 Task: Find connections with filter location Soltau with filter topic #culturewith filter profile language English with filter current company Iris Software Inc. with filter school Doon Business School with filter industry Personal Care Product Manufacturing with filter service category Program Management with filter keywords title Community Volunteer Jobs
Action: Mouse moved to (248, 332)
Screenshot: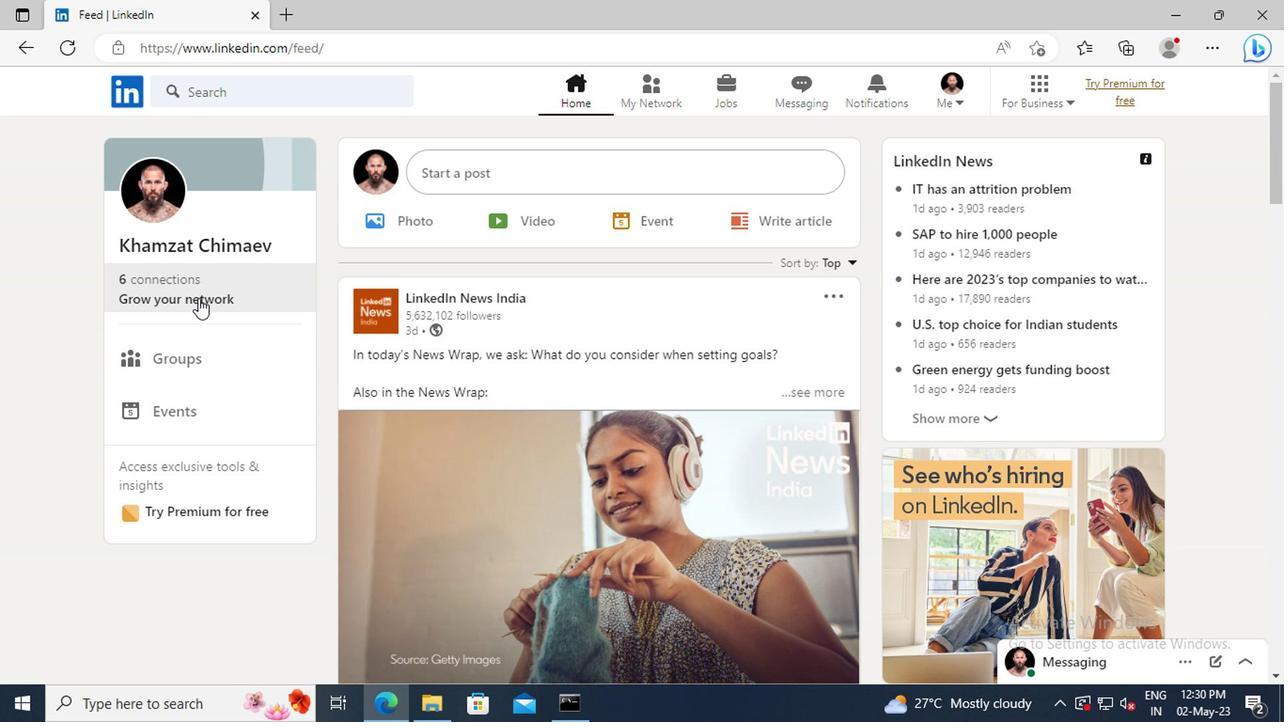 
Action: Mouse pressed left at (248, 332)
Screenshot: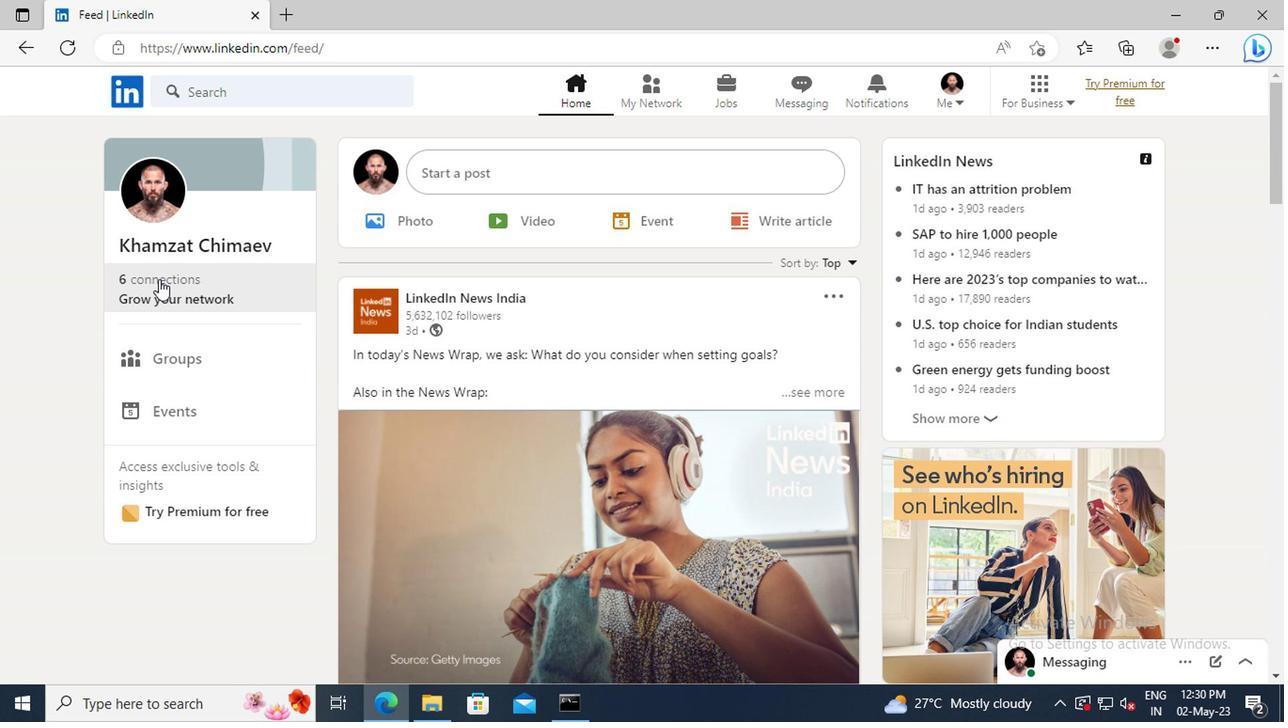
Action: Mouse moved to (270, 274)
Screenshot: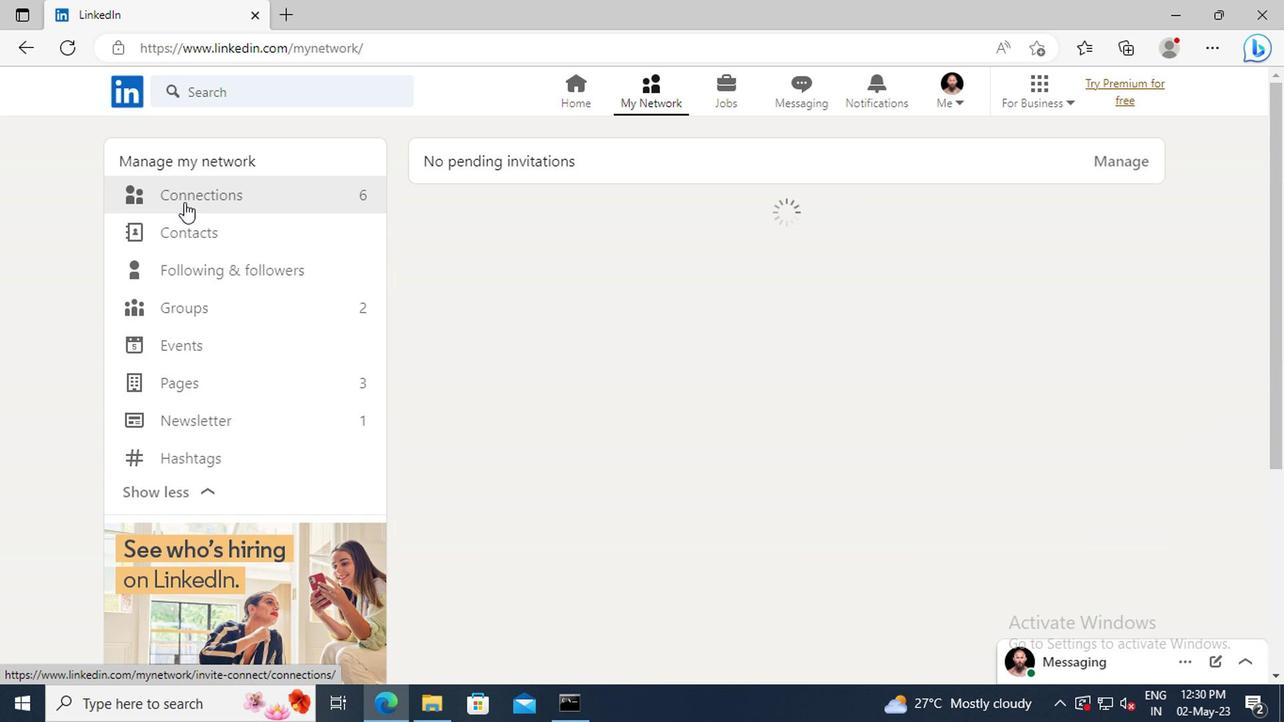 
Action: Mouse pressed left at (270, 274)
Screenshot: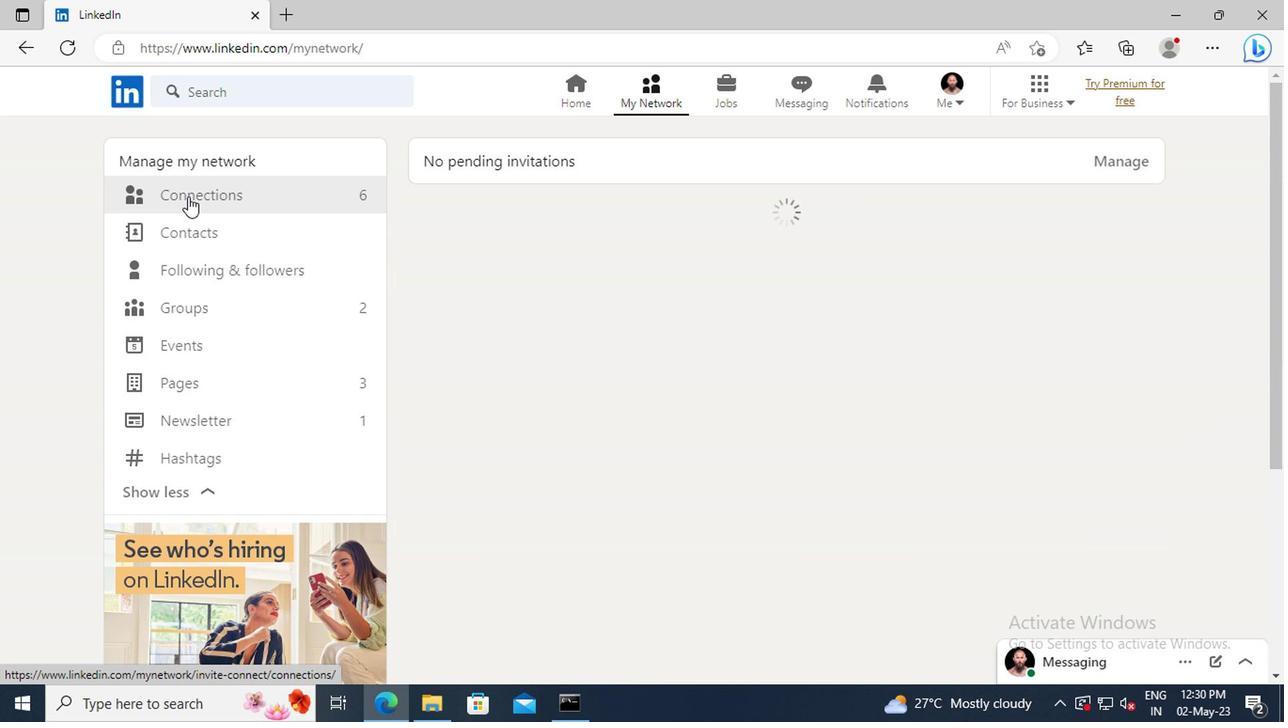 
Action: Mouse moved to (678, 280)
Screenshot: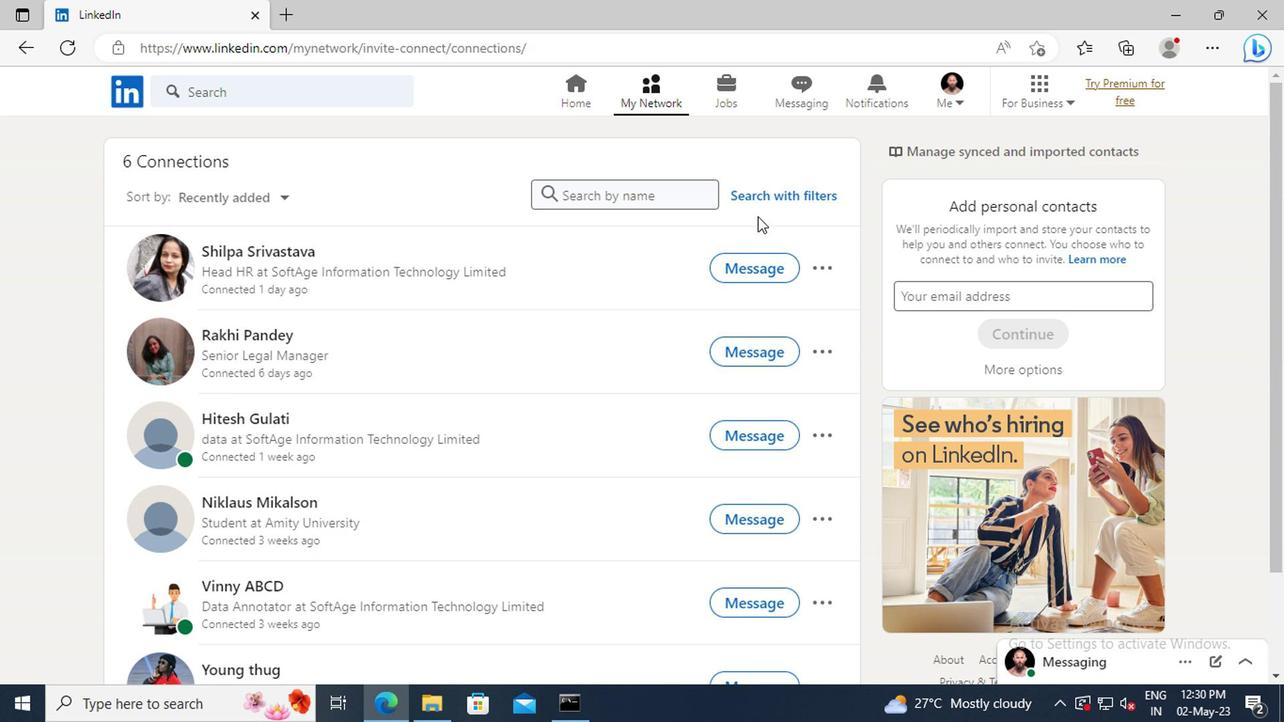 
Action: Mouse pressed left at (678, 280)
Screenshot: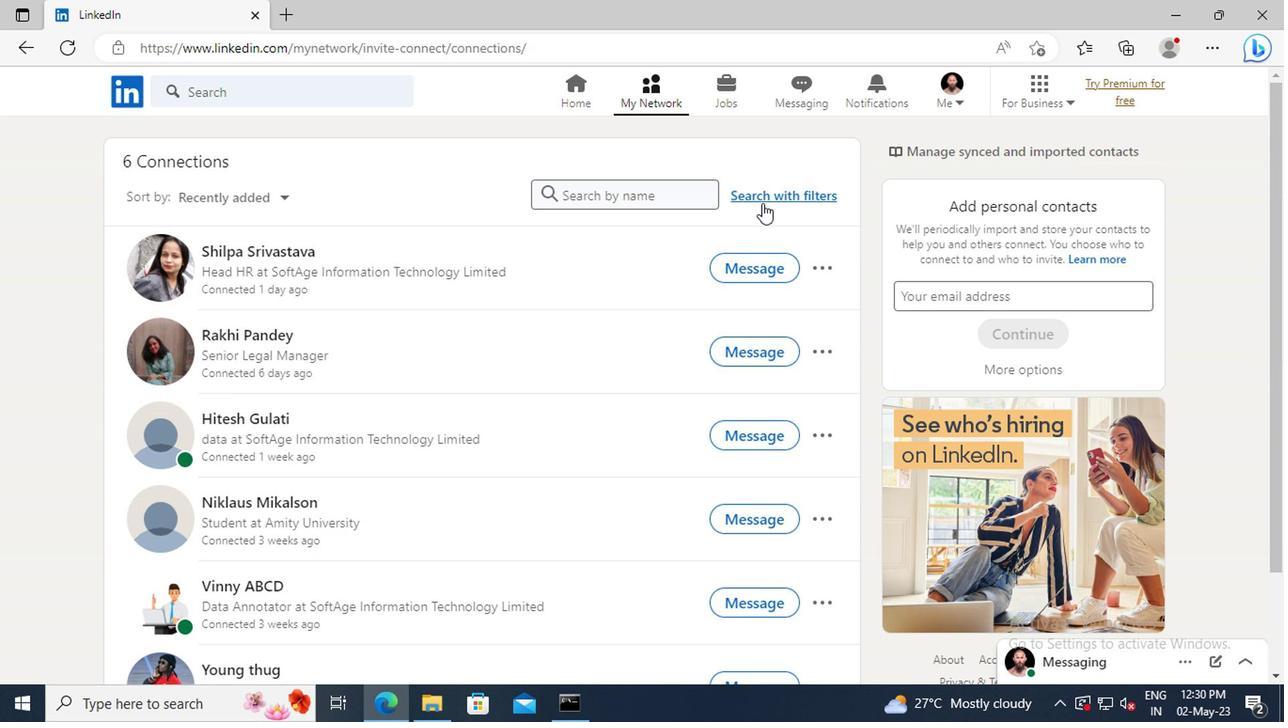 
Action: Mouse moved to (645, 240)
Screenshot: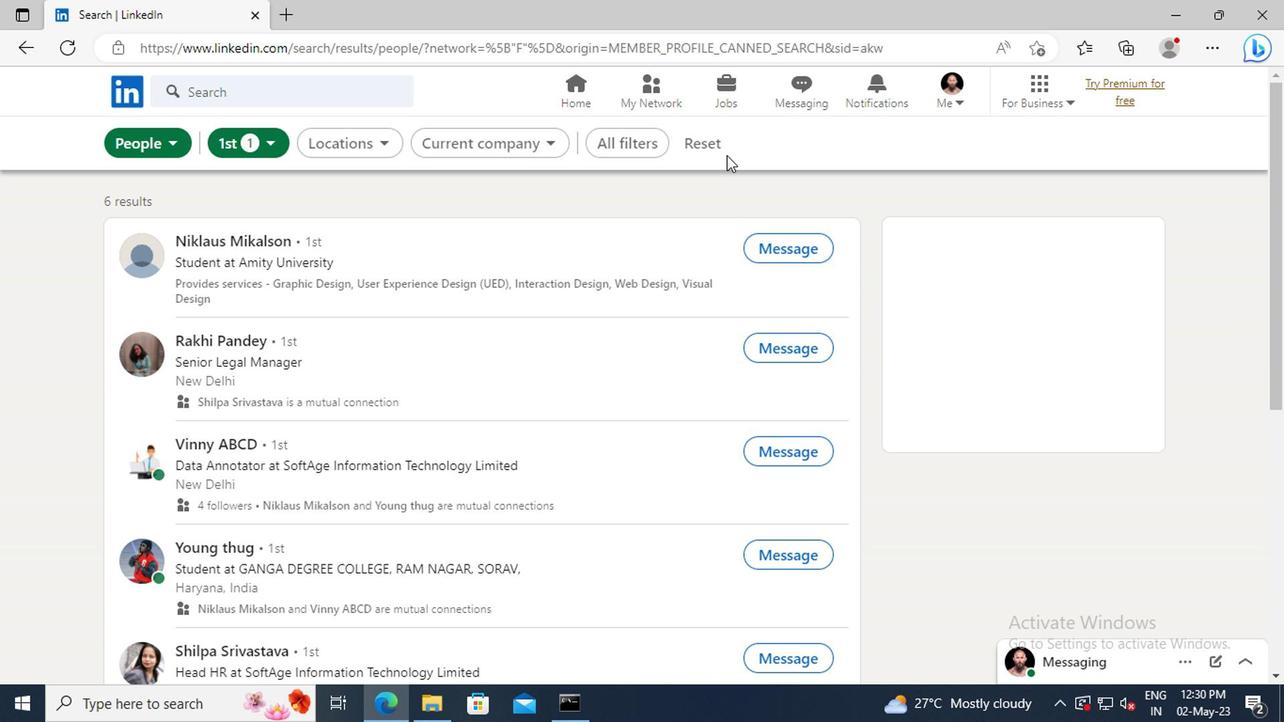 
Action: Mouse pressed left at (645, 240)
Screenshot: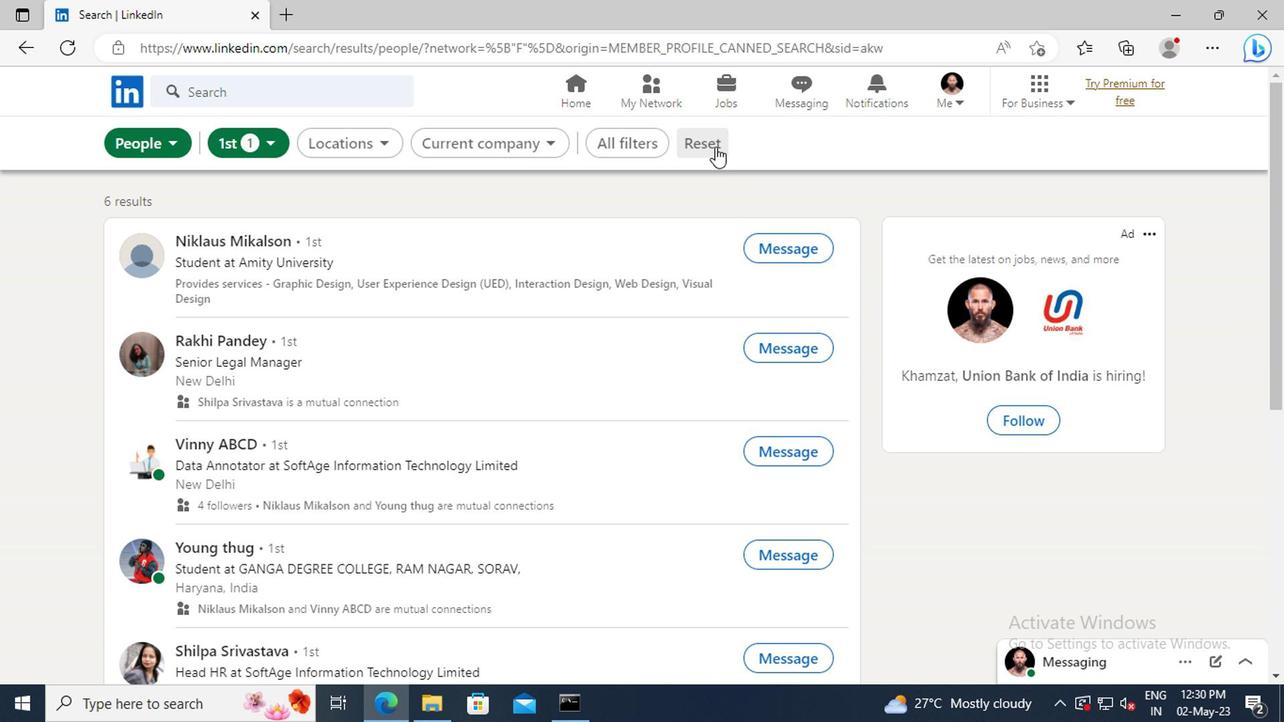 
Action: Mouse moved to (623, 238)
Screenshot: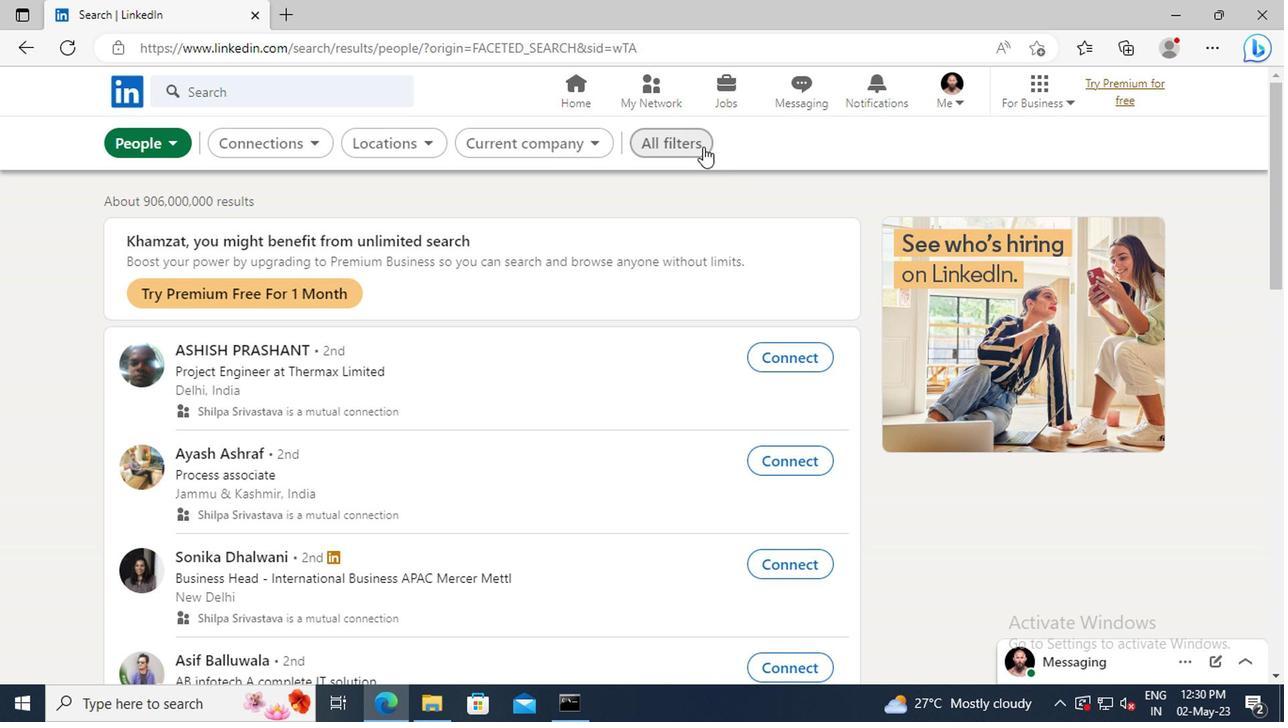 
Action: Mouse pressed left at (623, 238)
Screenshot: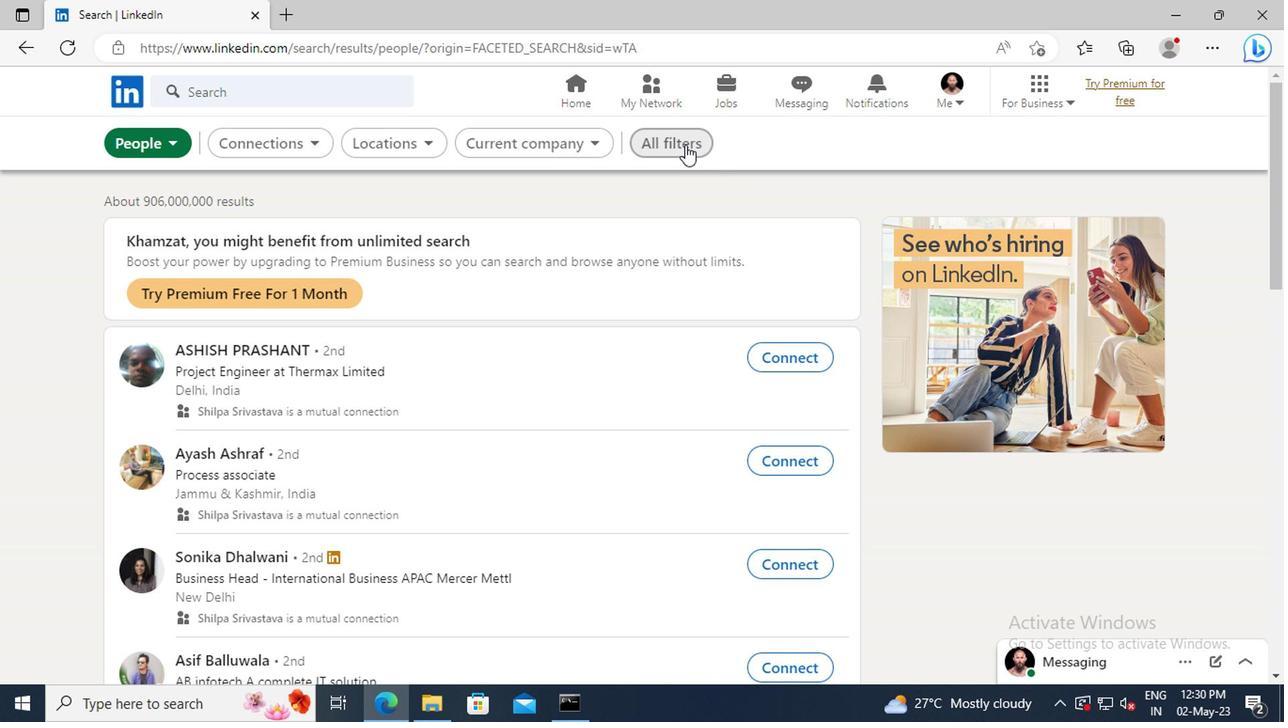 
Action: Mouse moved to (836, 373)
Screenshot: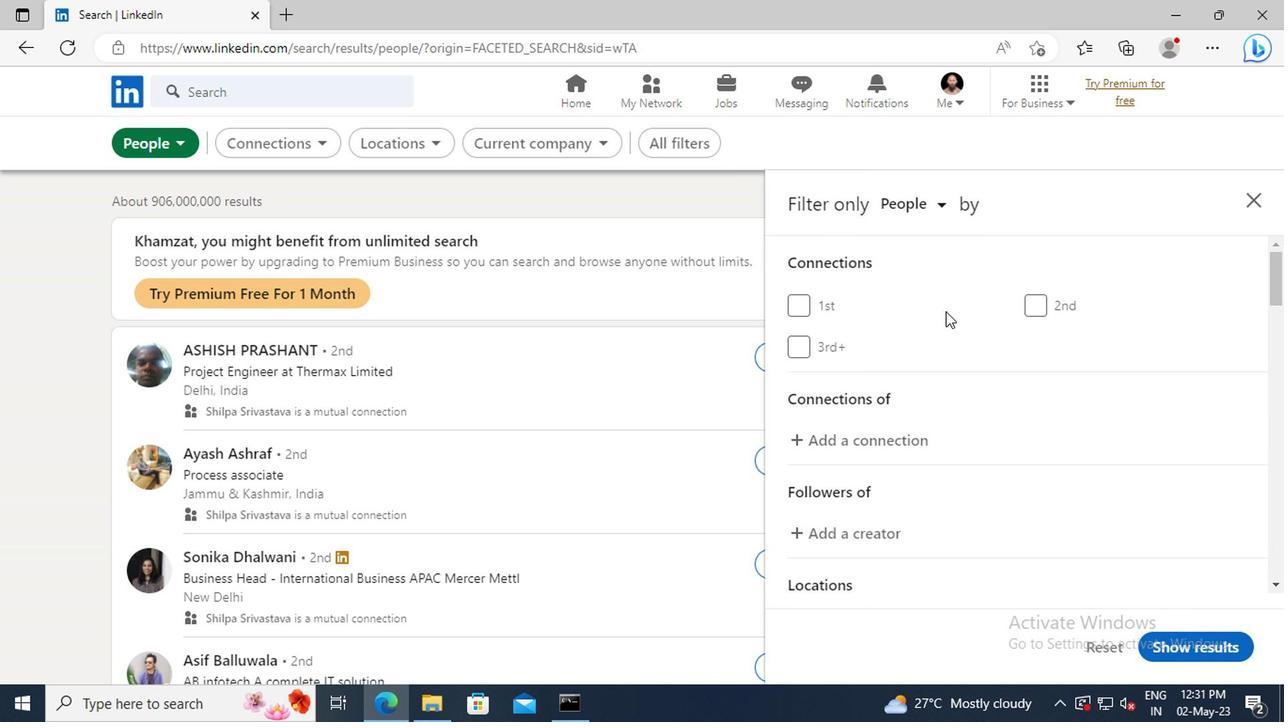 
Action: Mouse scrolled (836, 372) with delta (0, 0)
Screenshot: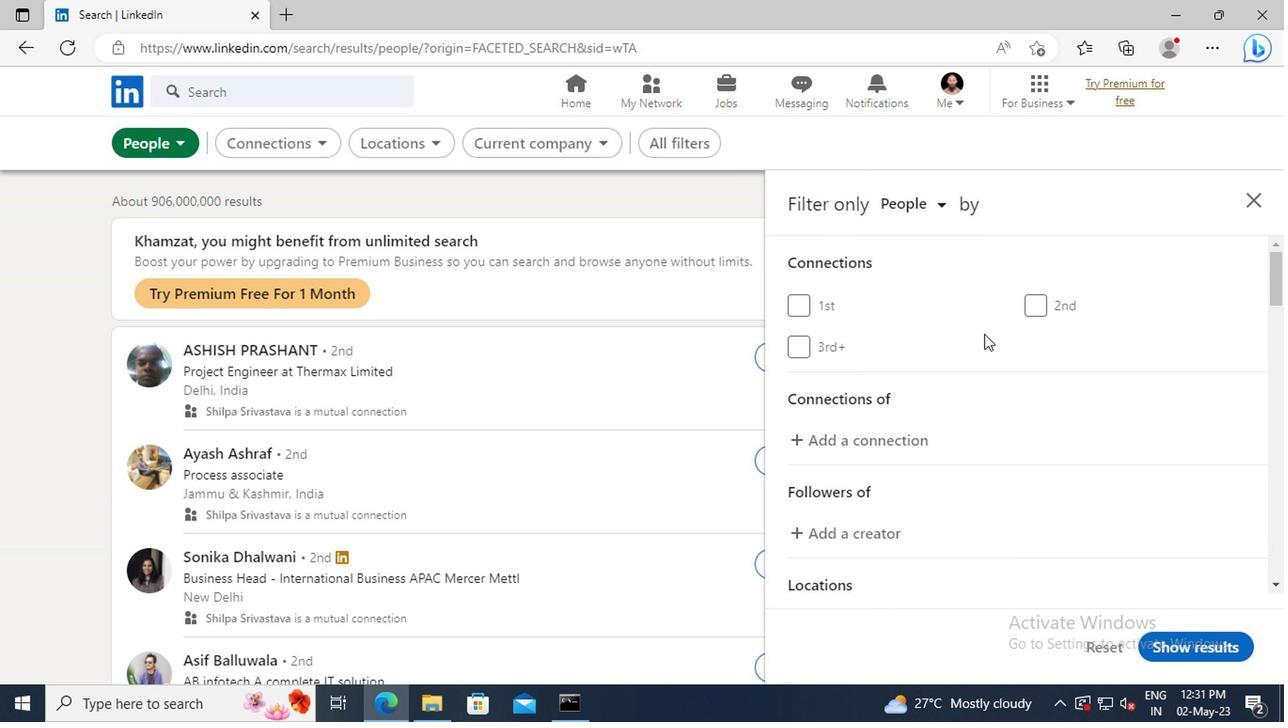 
Action: Mouse scrolled (836, 372) with delta (0, 0)
Screenshot: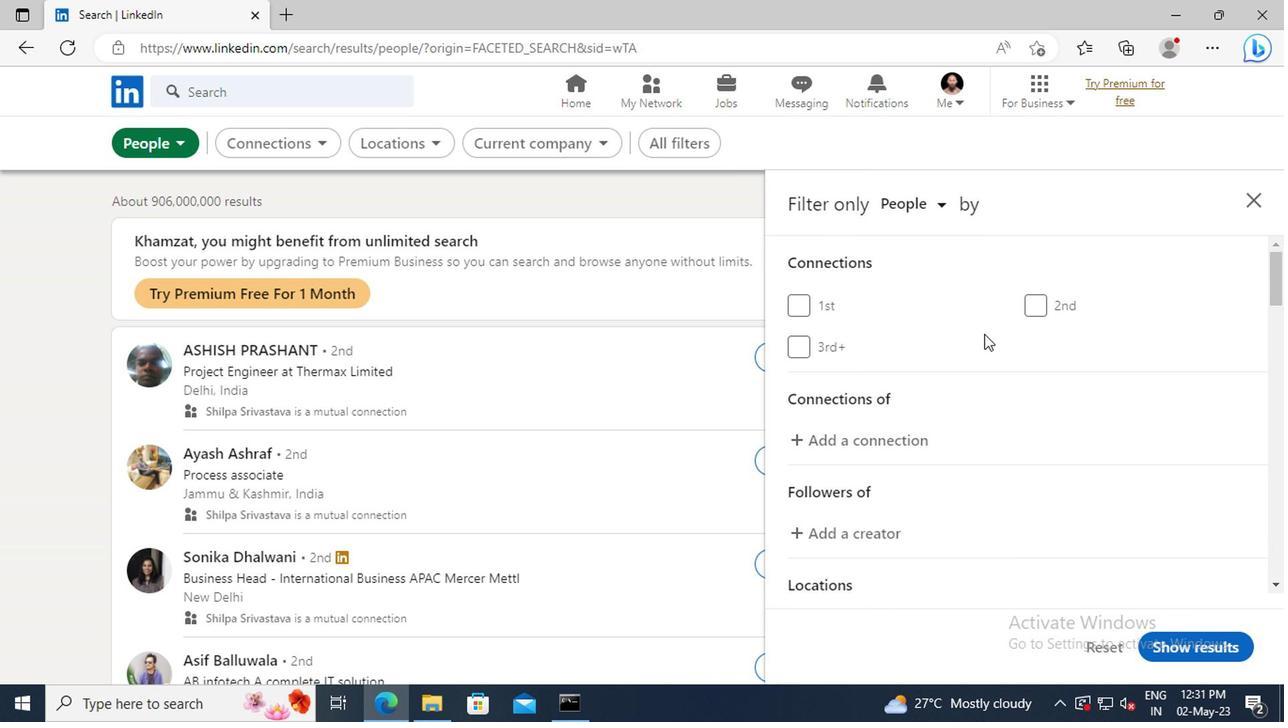 
Action: Mouse scrolled (836, 372) with delta (0, 0)
Screenshot: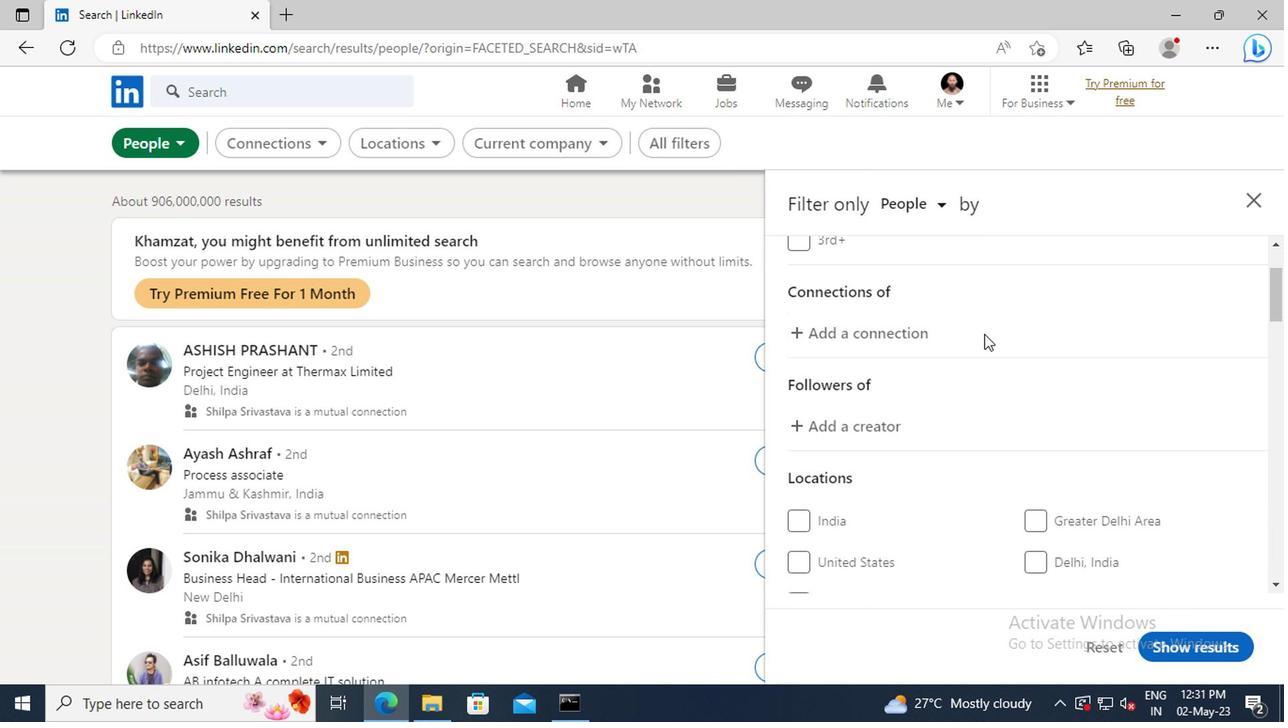 
Action: Mouse scrolled (836, 372) with delta (0, 0)
Screenshot: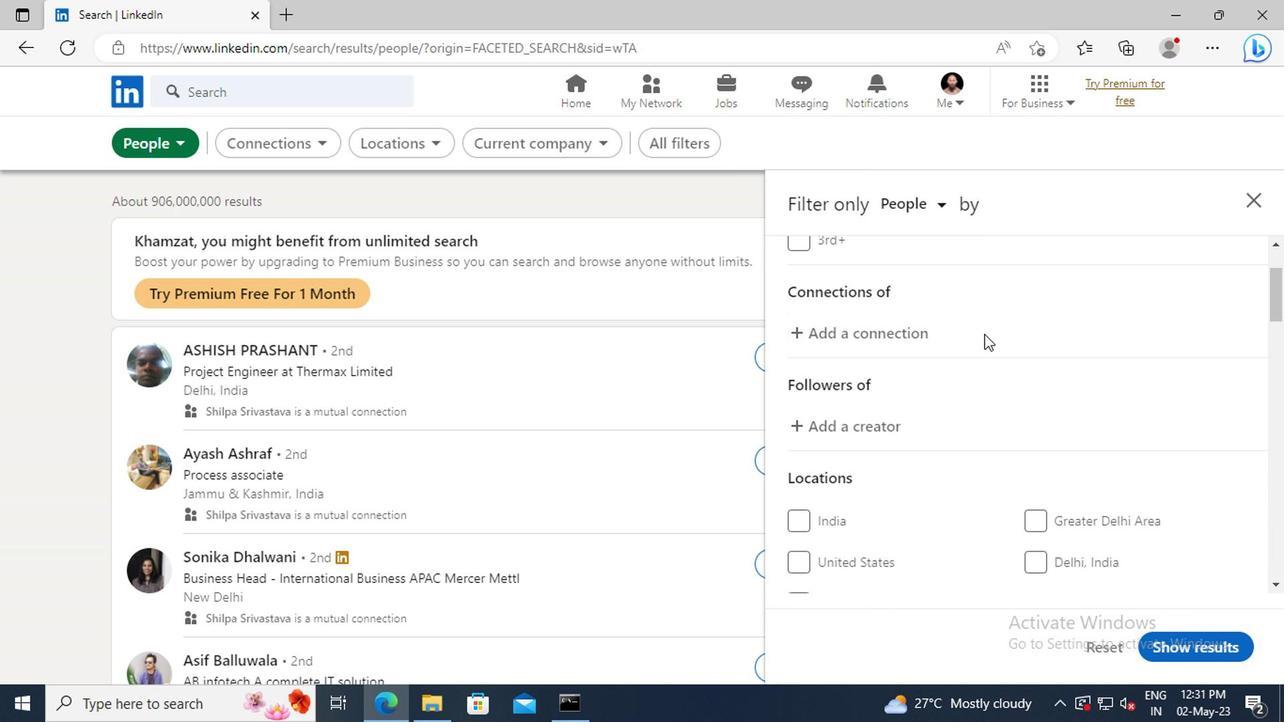 
Action: Mouse scrolled (836, 372) with delta (0, 0)
Screenshot: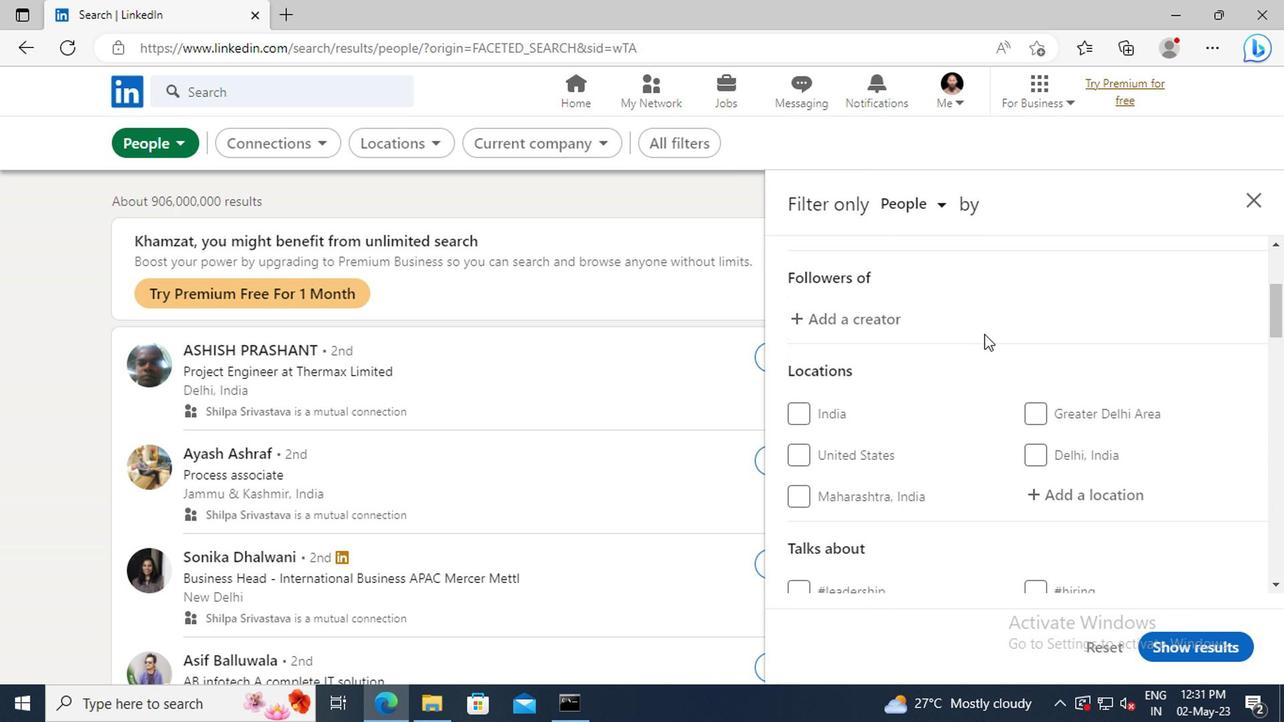 
Action: Mouse scrolled (836, 372) with delta (0, 0)
Screenshot: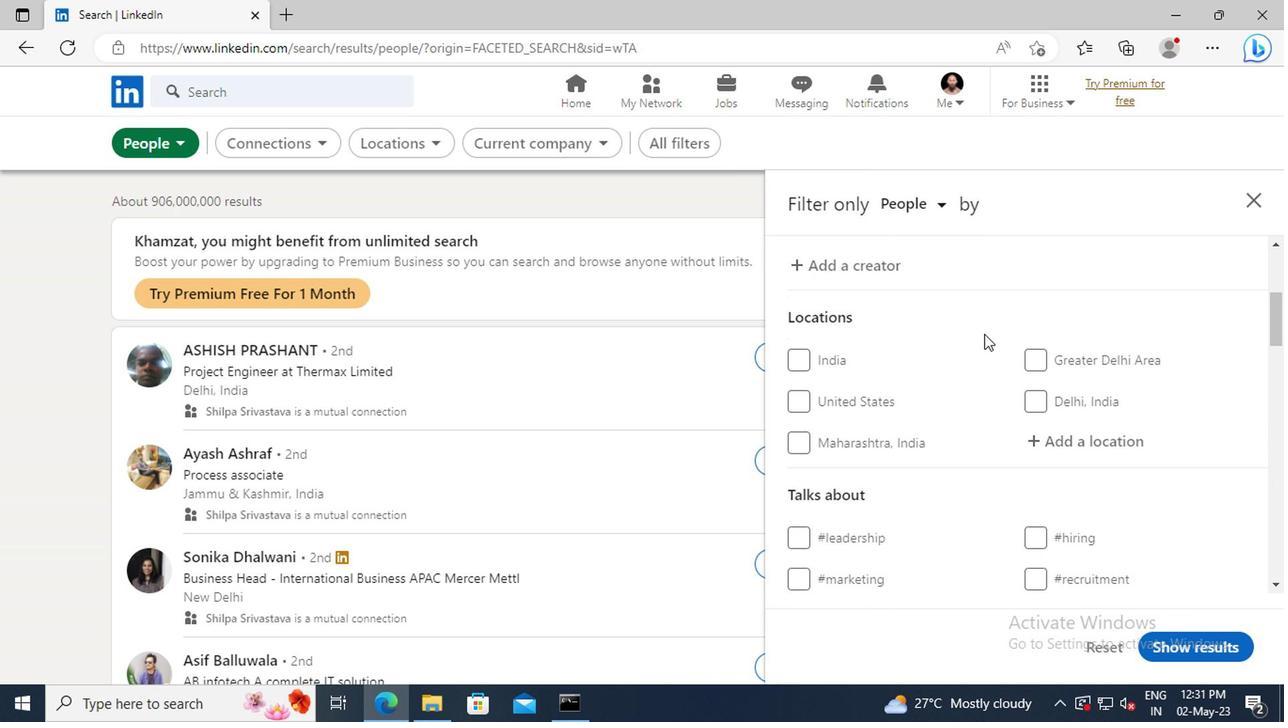 
Action: Mouse moved to (881, 416)
Screenshot: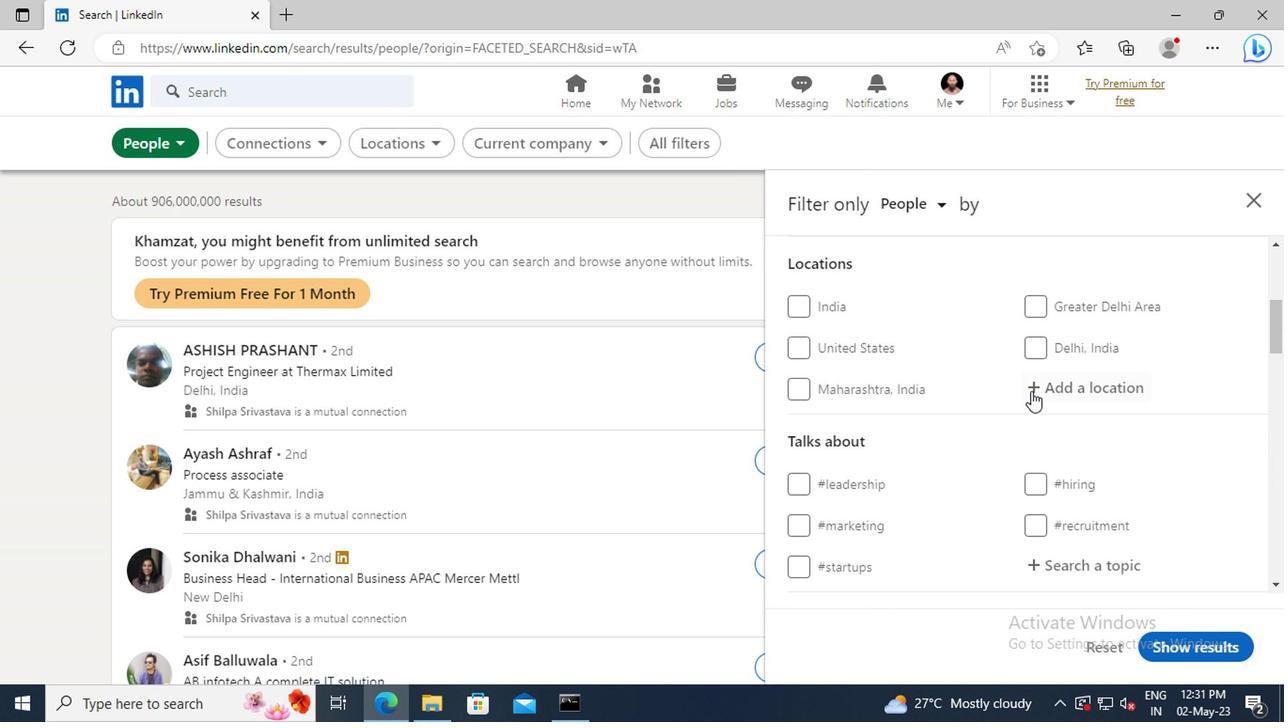 
Action: Mouse pressed left at (881, 416)
Screenshot: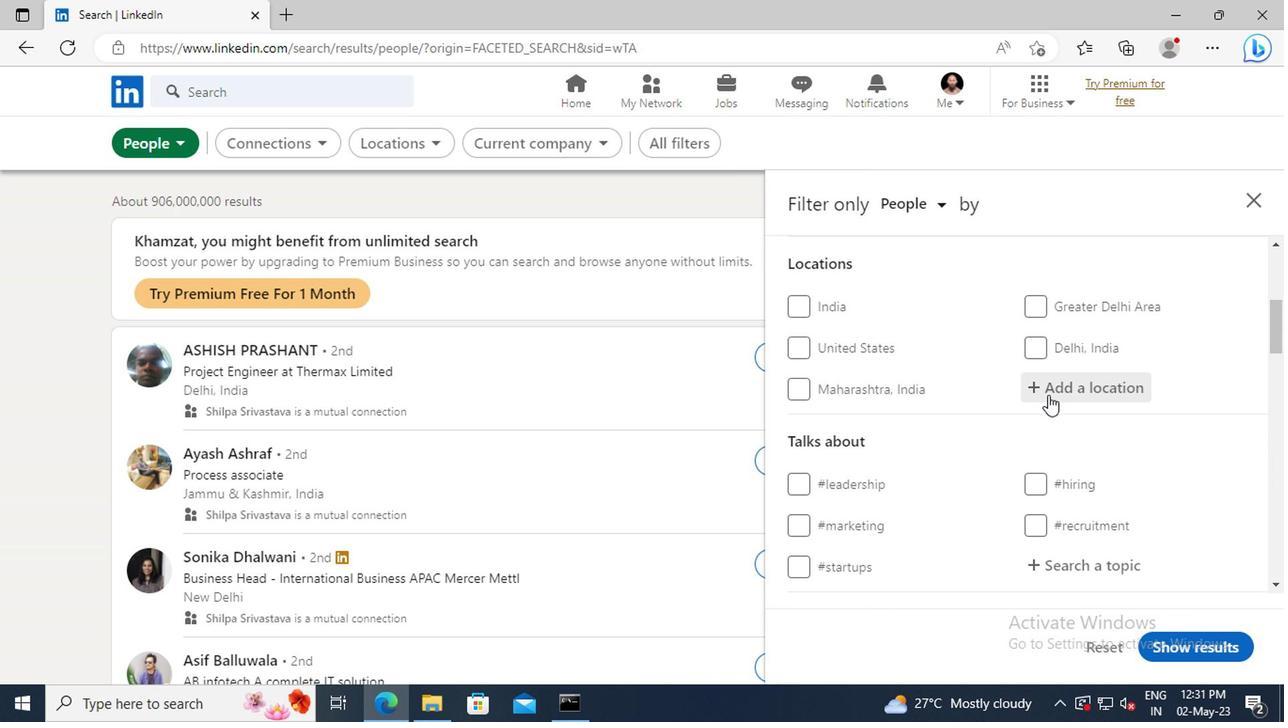 
Action: Key pressed <Key.shift><Key.shift><Key.shift><Key.shift><Key.shift><Key.shift><Key.shift><Key.shift><Key.shift><Key.shift>SOLTAU
Screenshot: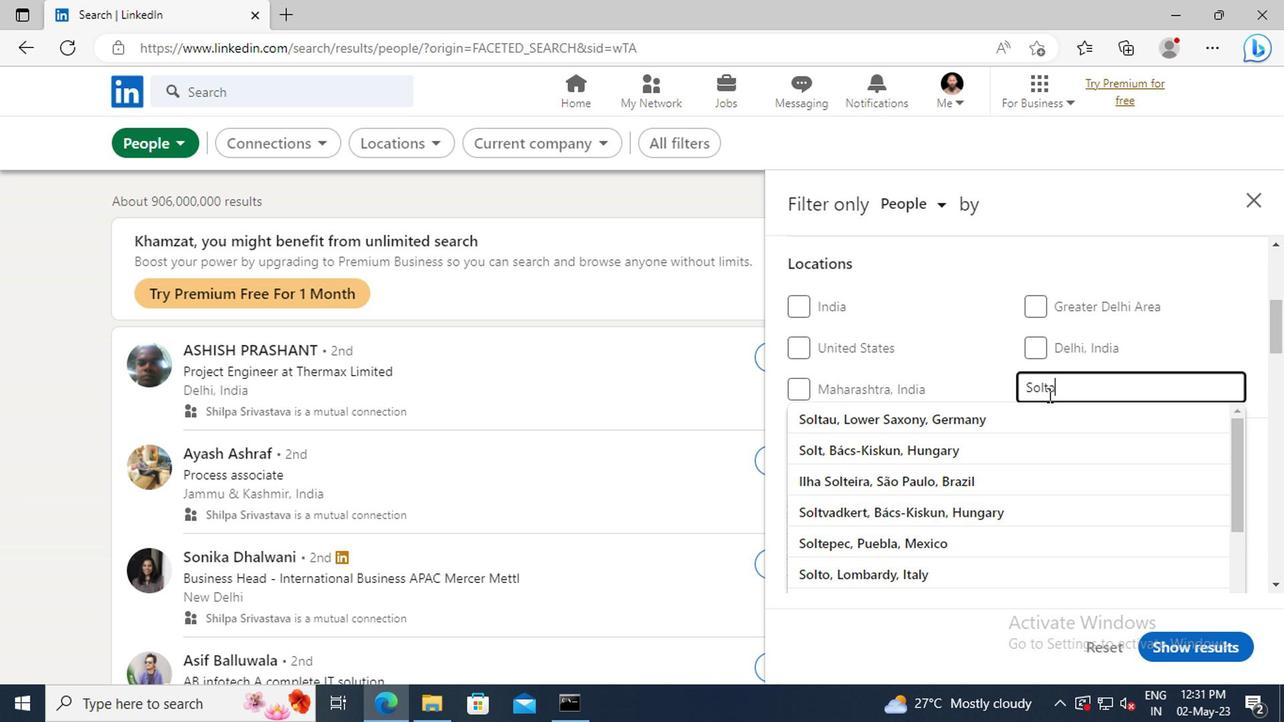 
Action: Mouse moved to (881, 431)
Screenshot: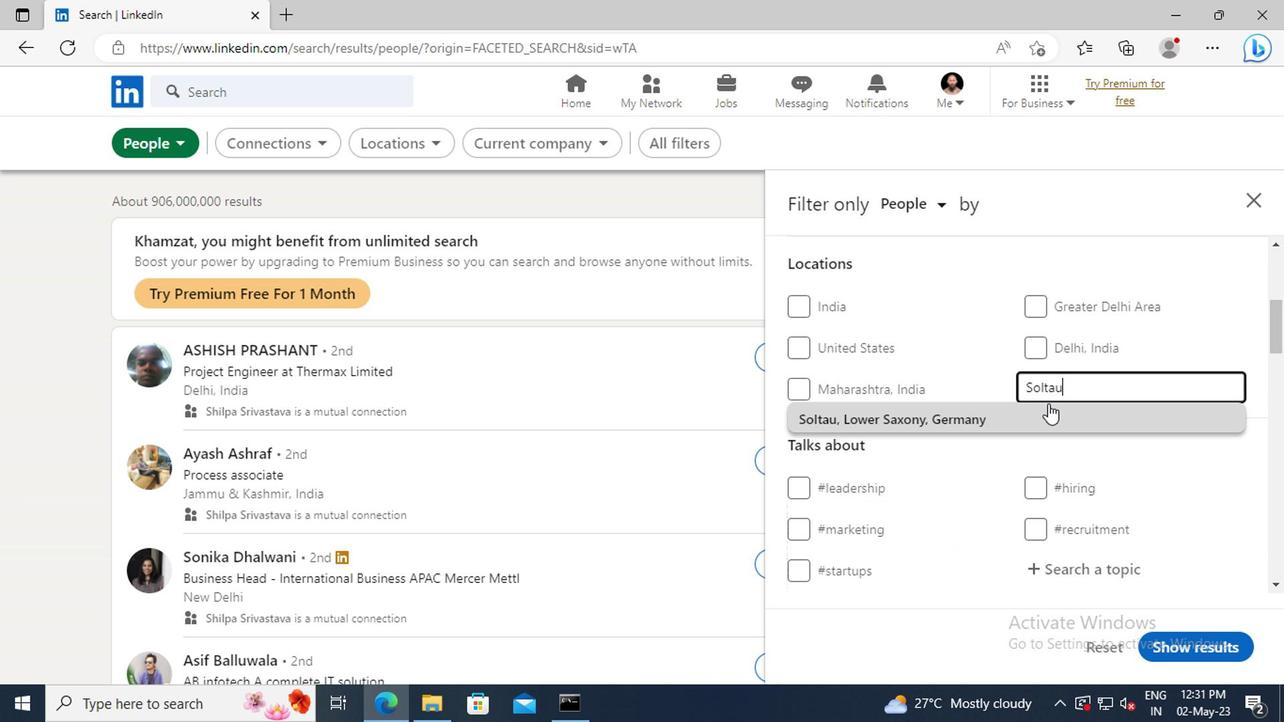 
Action: Mouse pressed left at (881, 431)
Screenshot: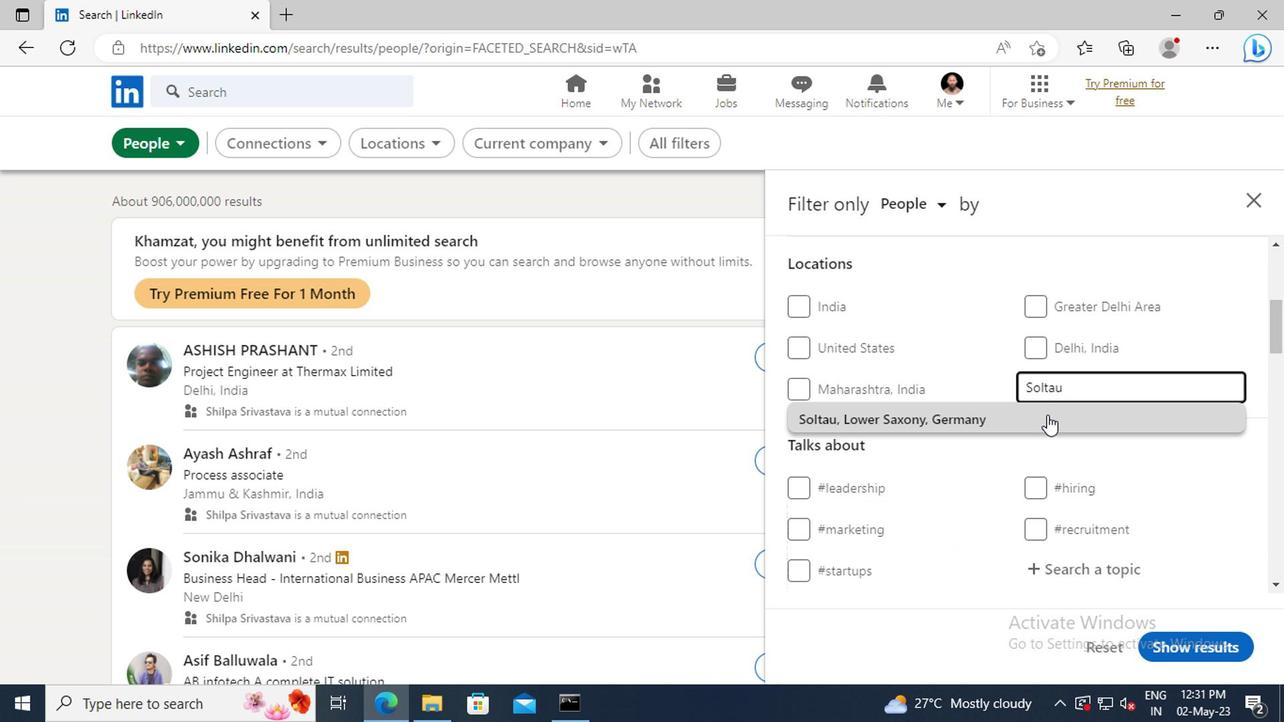
Action: Mouse scrolled (881, 430) with delta (0, 0)
Screenshot: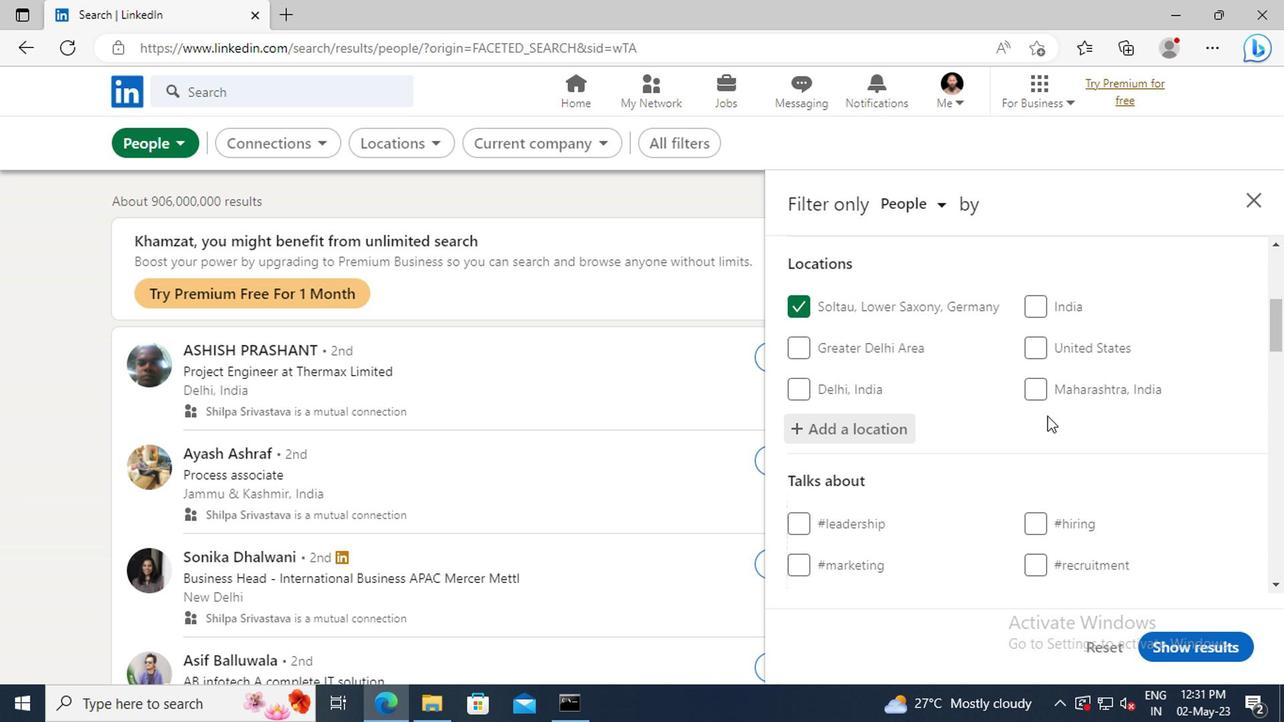 
Action: Mouse scrolled (881, 430) with delta (0, 0)
Screenshot: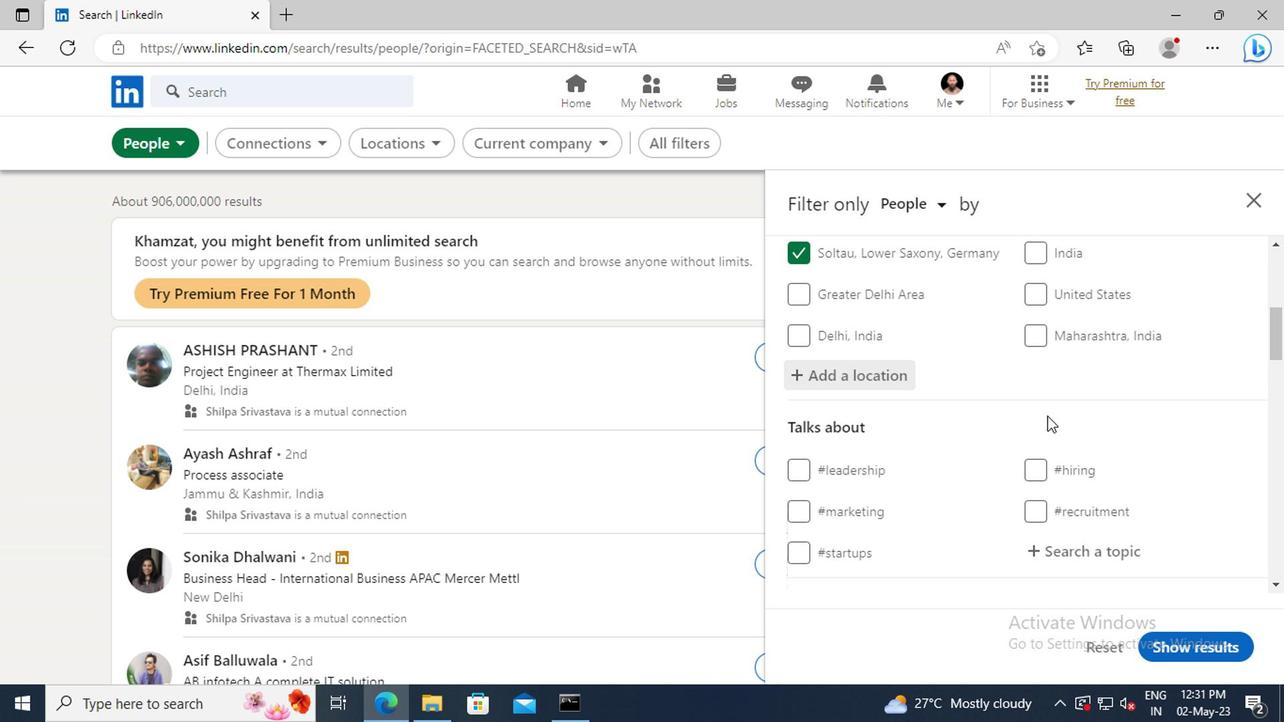 
Action: Mouse scrolled (881, 430) with delta (0, 0)
Screenshot: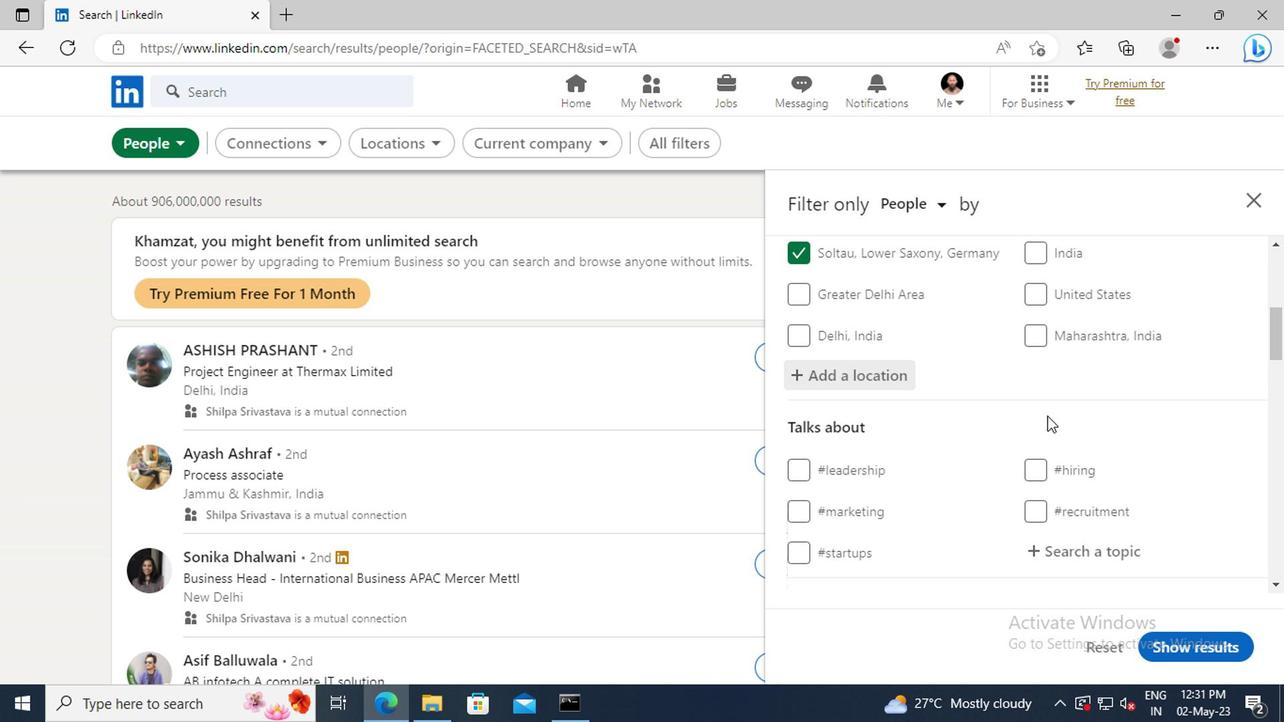 
Action: Mouse moved to (883, 452)
Screenshot: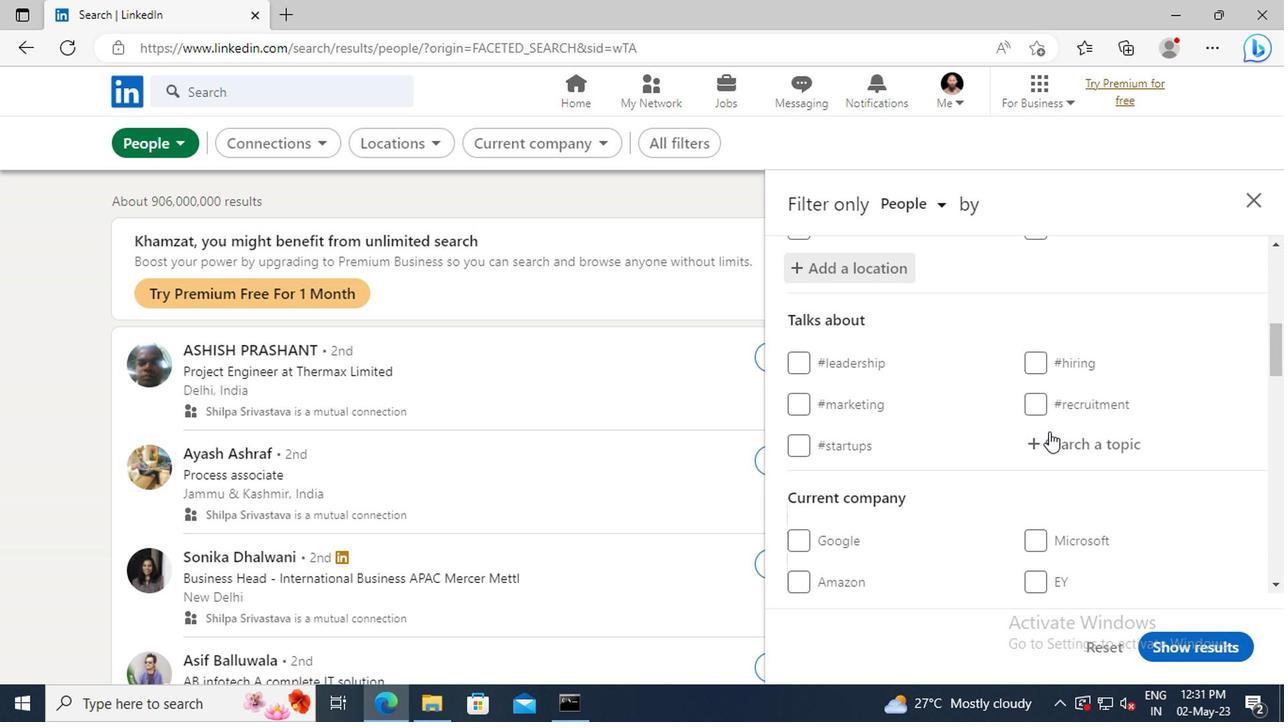 
Action: Mouse pressed left at (883, 452)
Screenshot: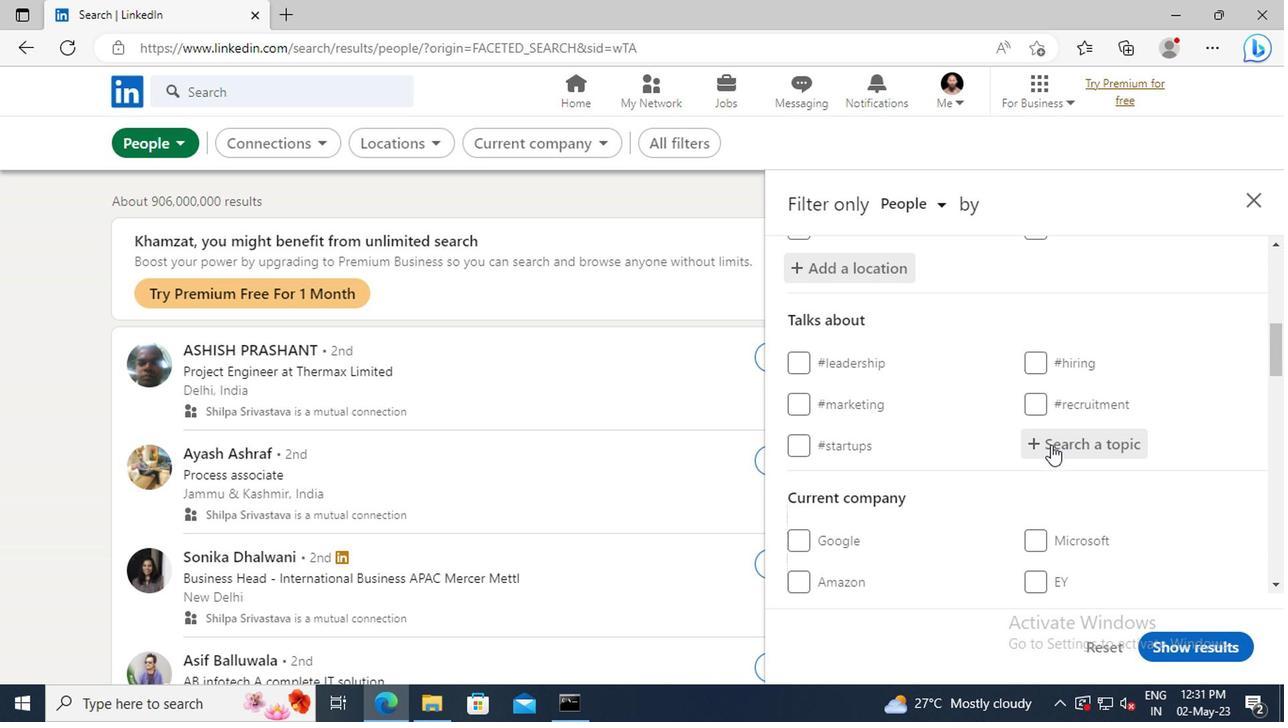 
Action: Key pressed CULTURE
Screenshot: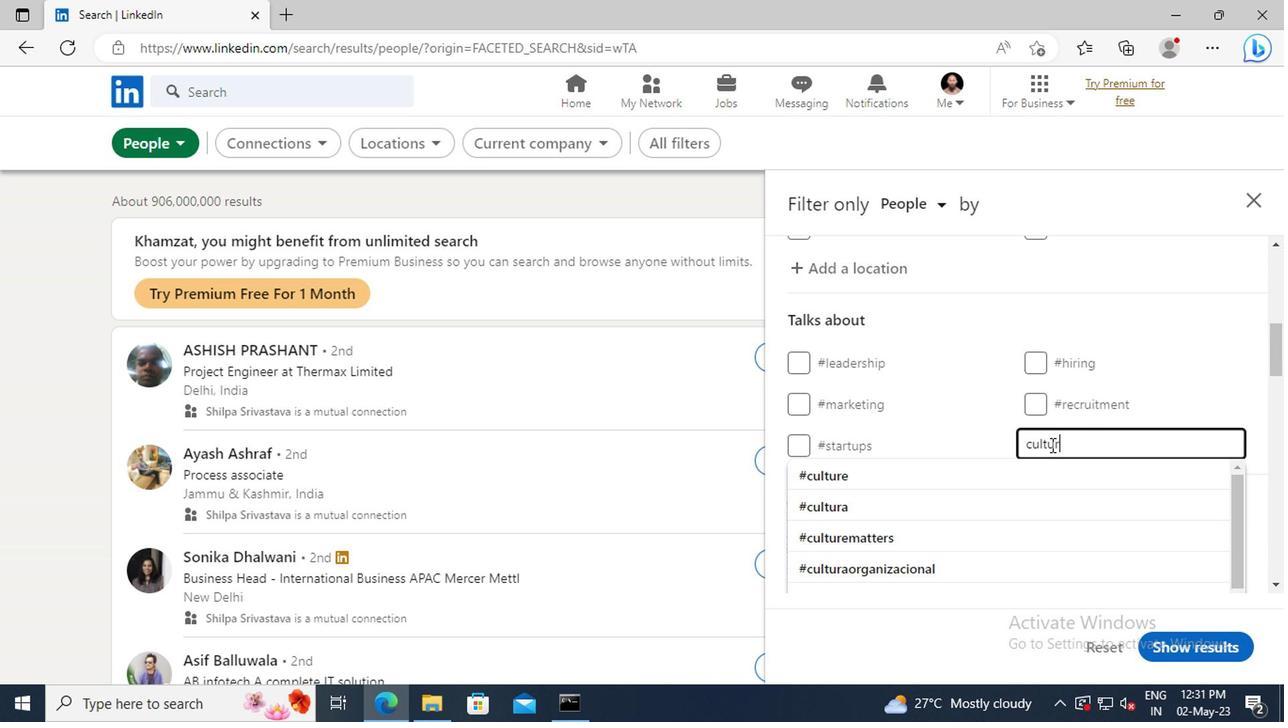 
Action: Mouse moved to (885, 472)
Screenshot: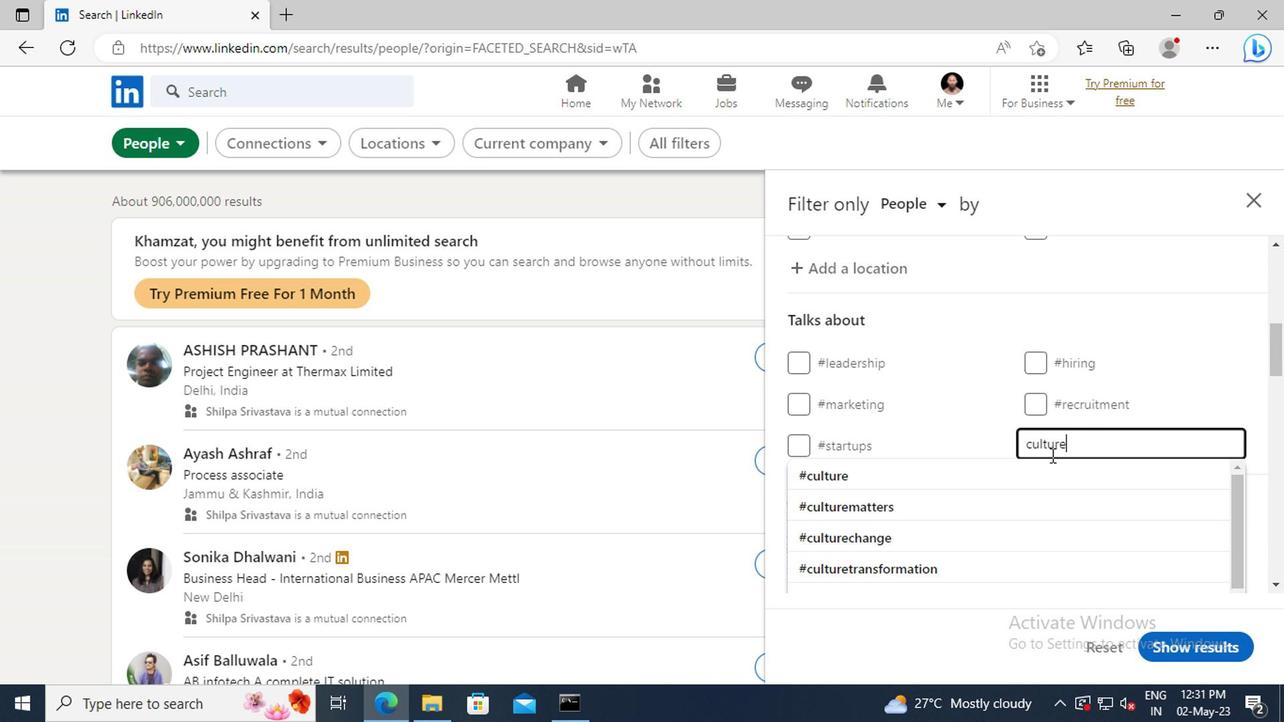 
Action: Mouse pressed left at (885, 472)
Screenshot: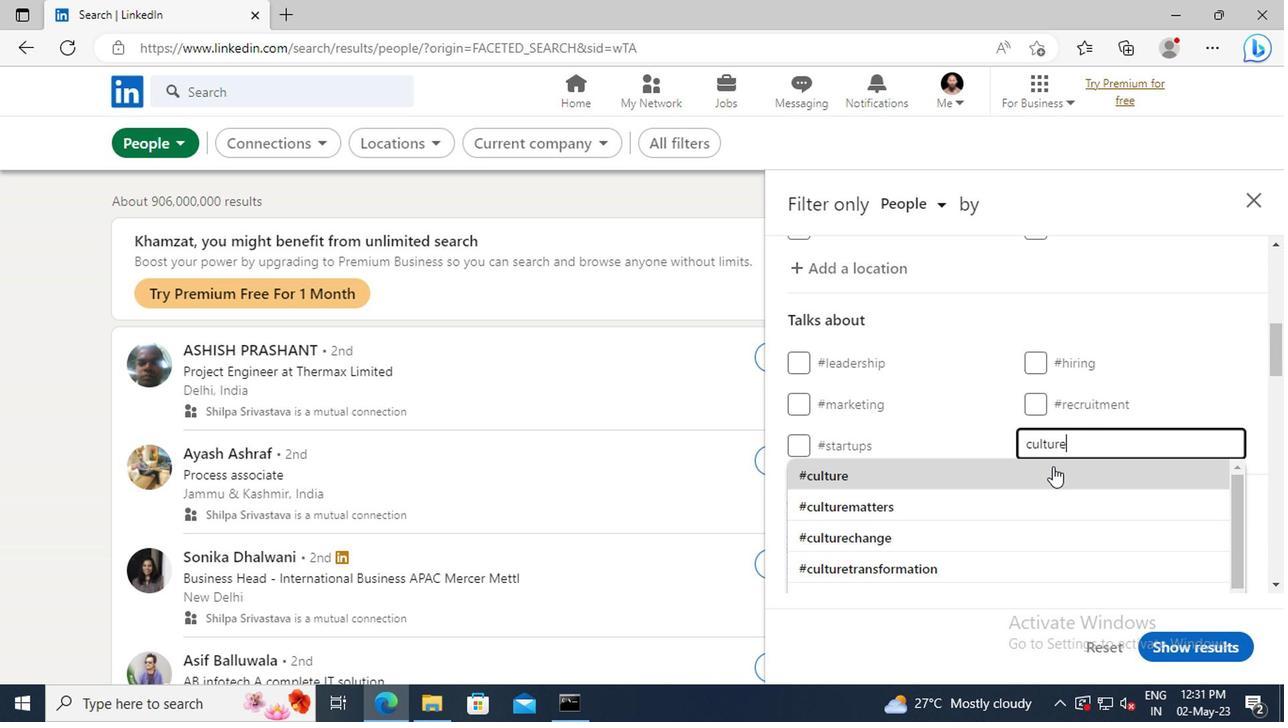 
Action: Mouse scrolled (885, 471) with delta (0, 0)
Screenshot: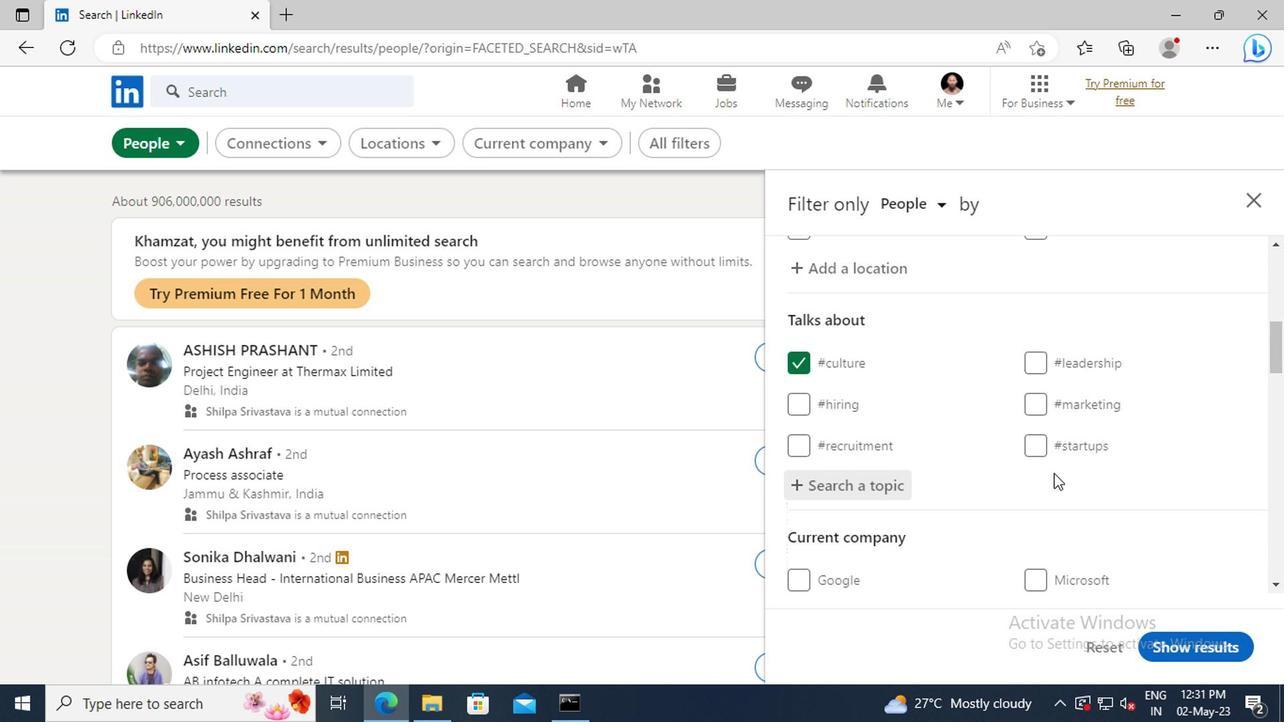 
Action: Mouse scrolled (885, 471) with delta (0, 0)
Screenshot: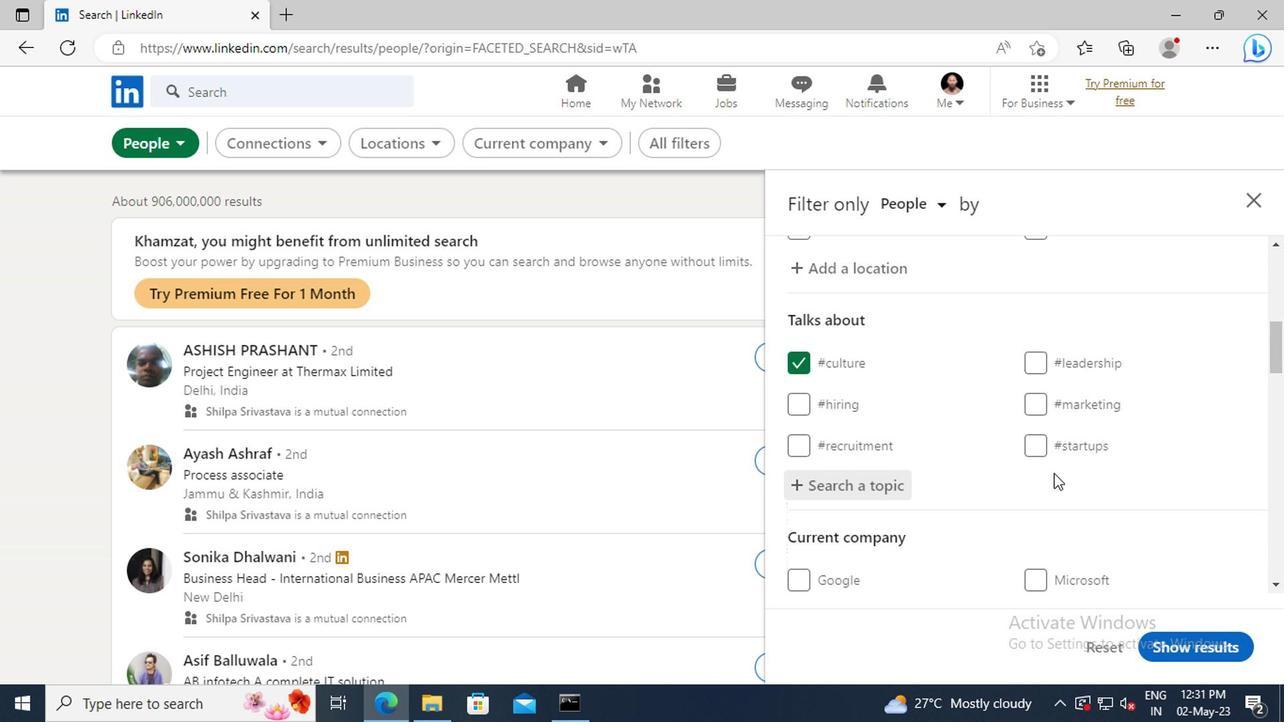 
Action: Mouse scrolled (885, 471) with delta (0, 0)
Screenshot: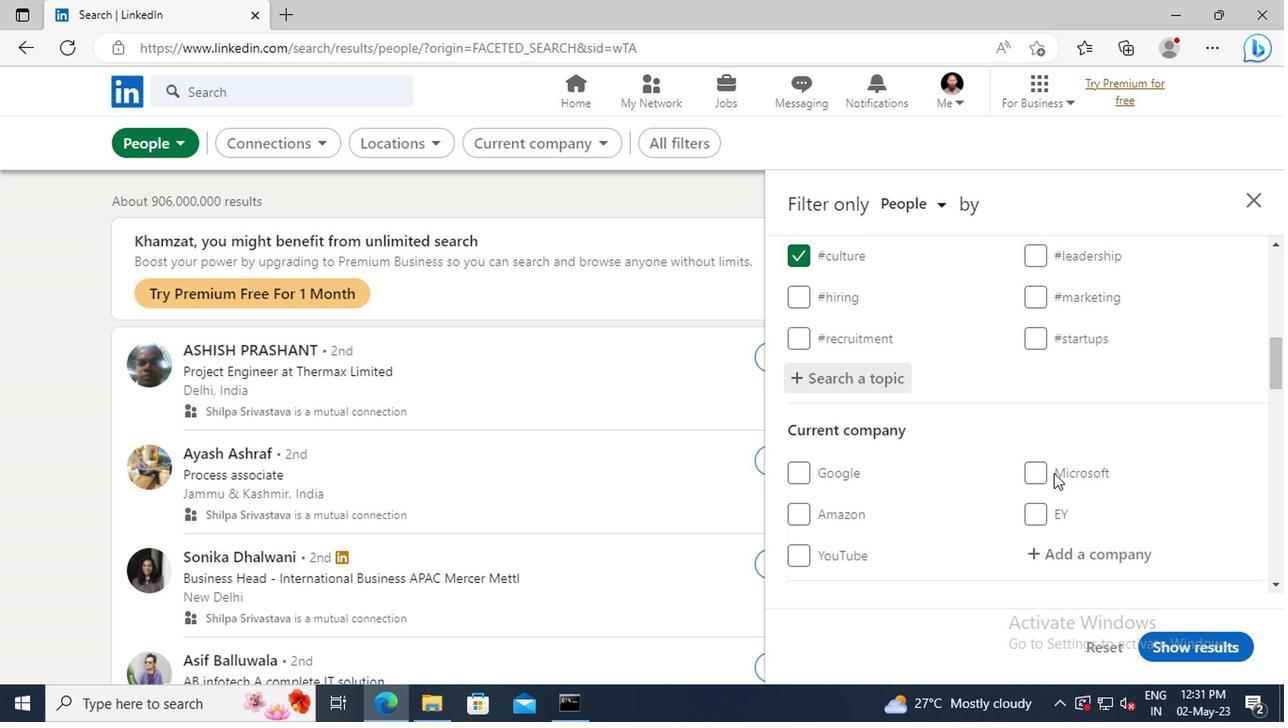 
Action: Mouse scrolled (885, 471) with delta (0, 0)
Screenshot: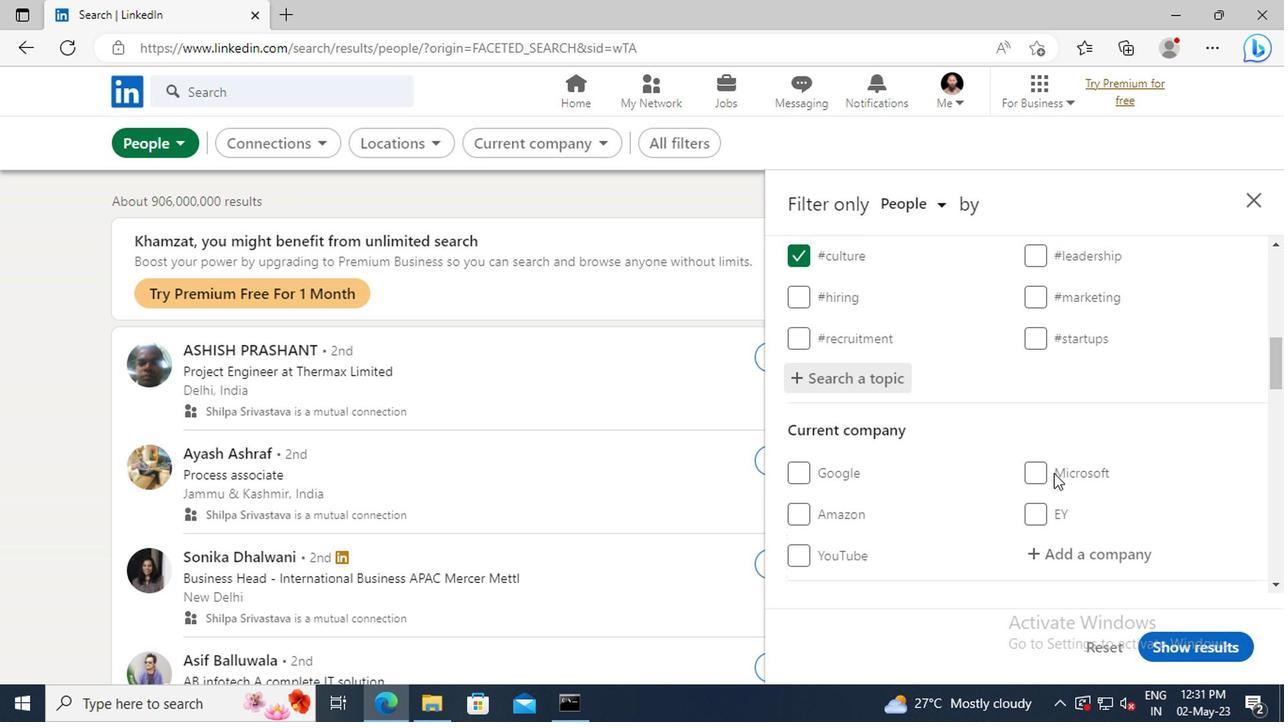 
Action: Mouse scrolled (885, 471) with delta (0, 0)
Screenshot: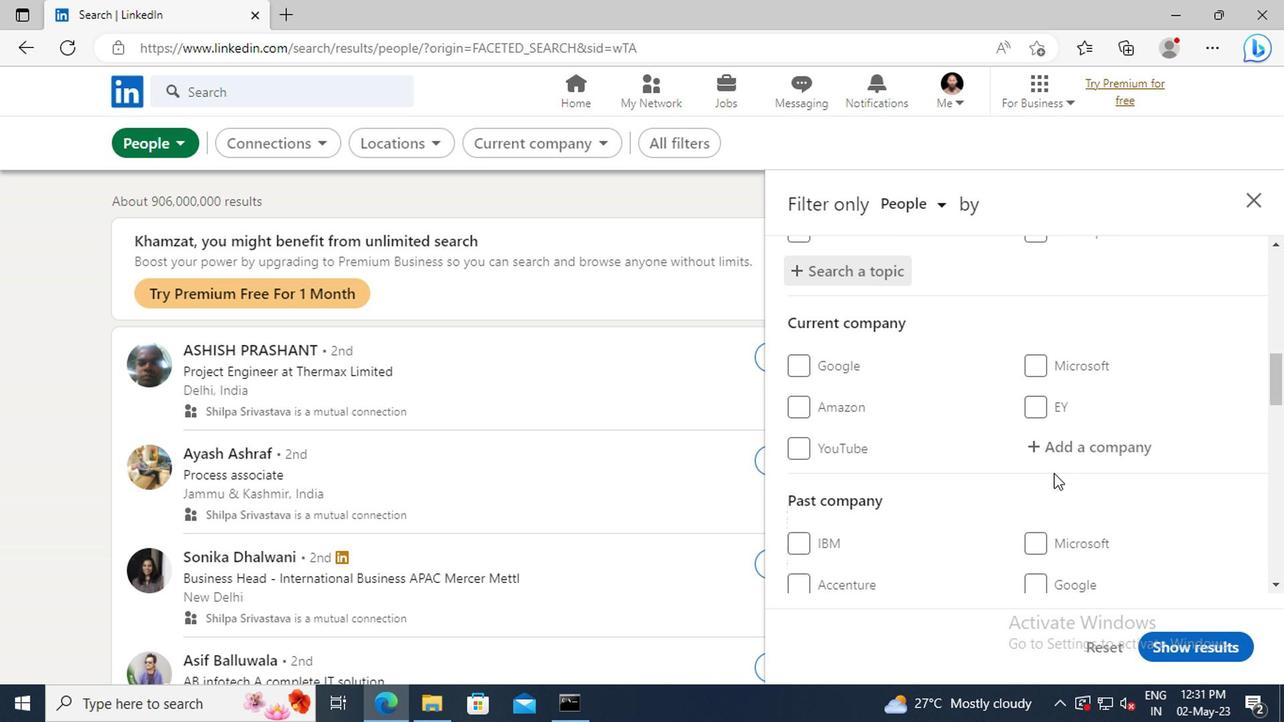 
Action: Mouse moved to (885, 449)
Screenshot: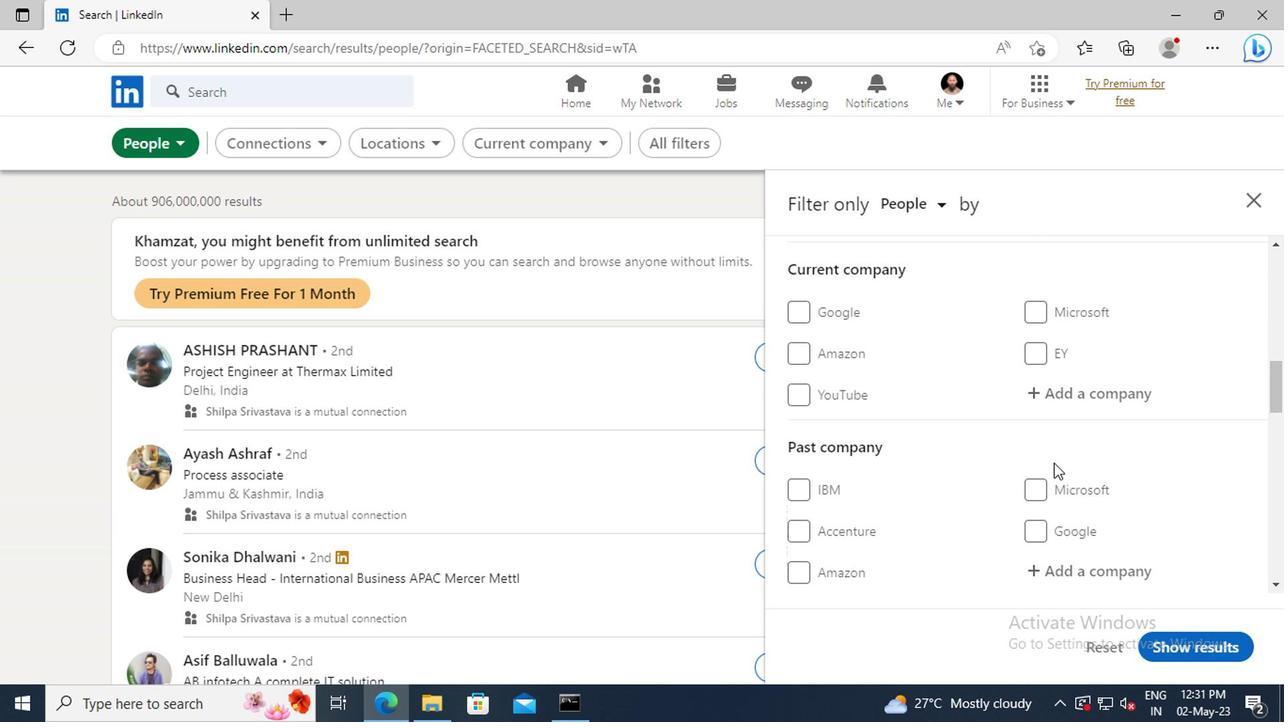 
Action: Mouse scrolled (885, 448) with delta (0, 0)
Screenshot: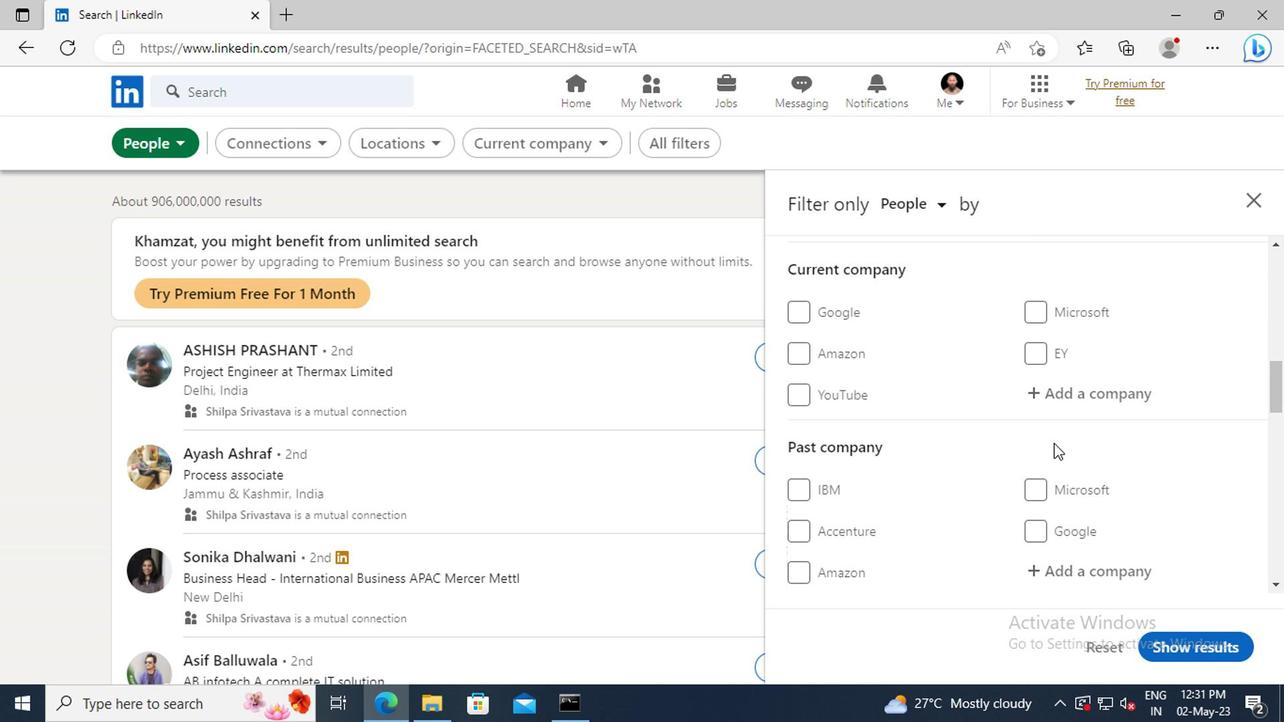 
Action: Mouse scrolled (885, 448) with delta (0, 0)
Screenshot: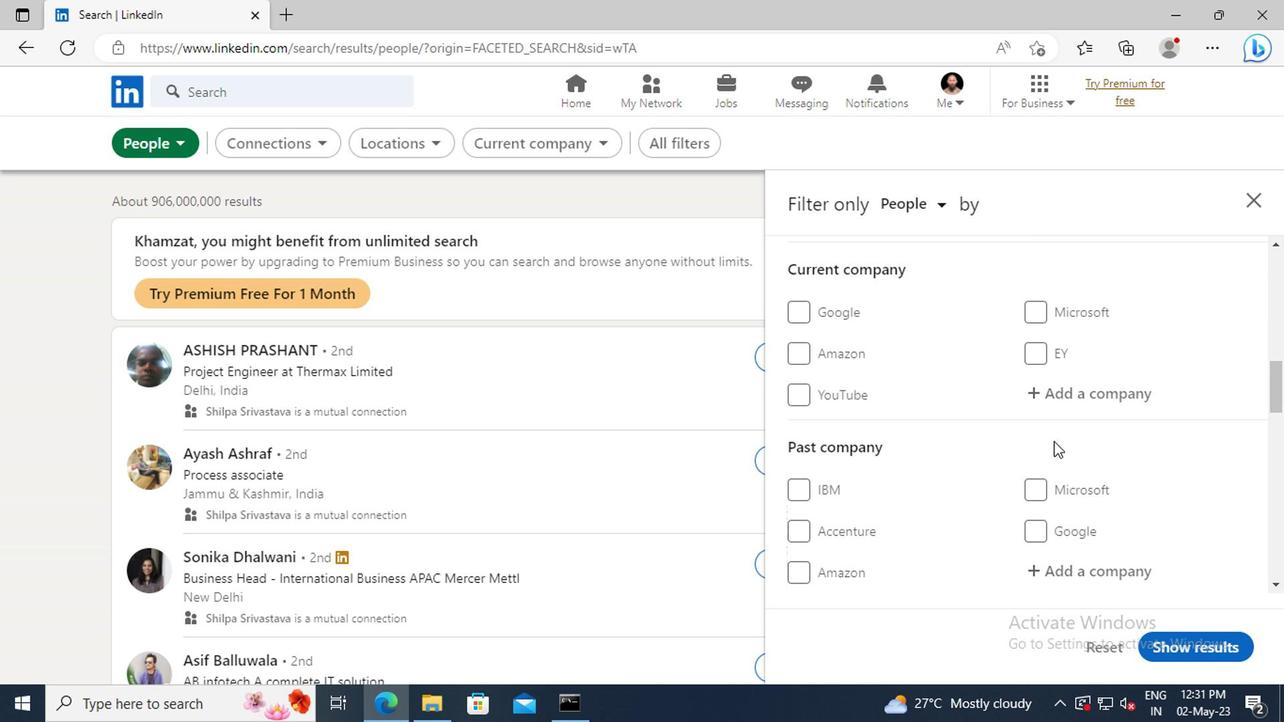 
Action: Mouse scrolled (885, 448) with delta (0, 0)
Screenshot: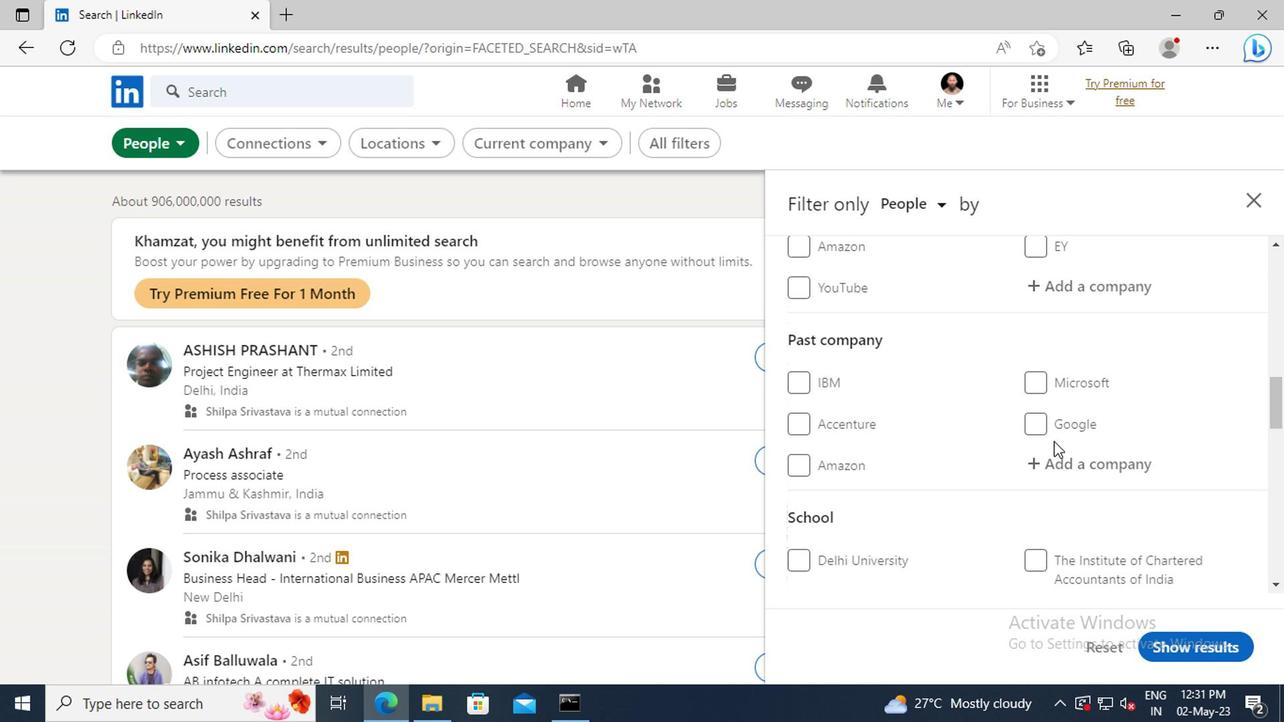 
Action: Mouse scrolled (885, 448) with delta (0, 0)
Screenshot: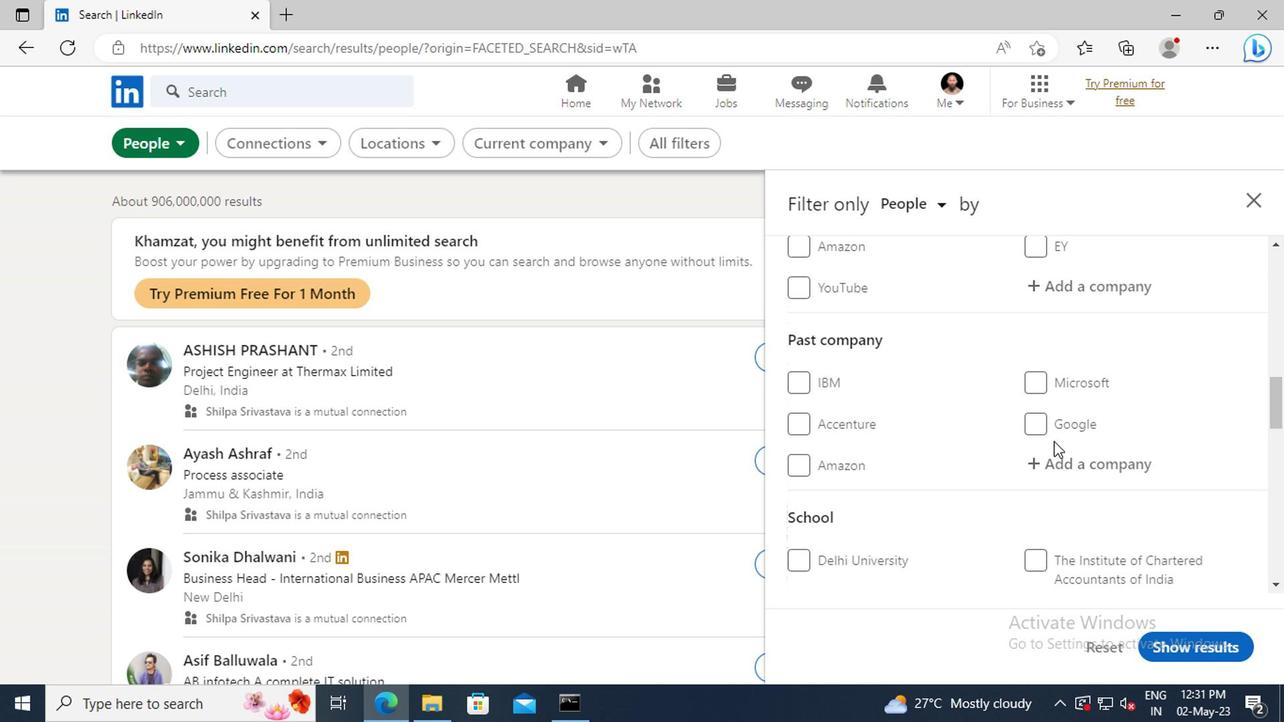 
Action: Mouse scrolled (885, 448) with delta (0, 0)
Screenshot: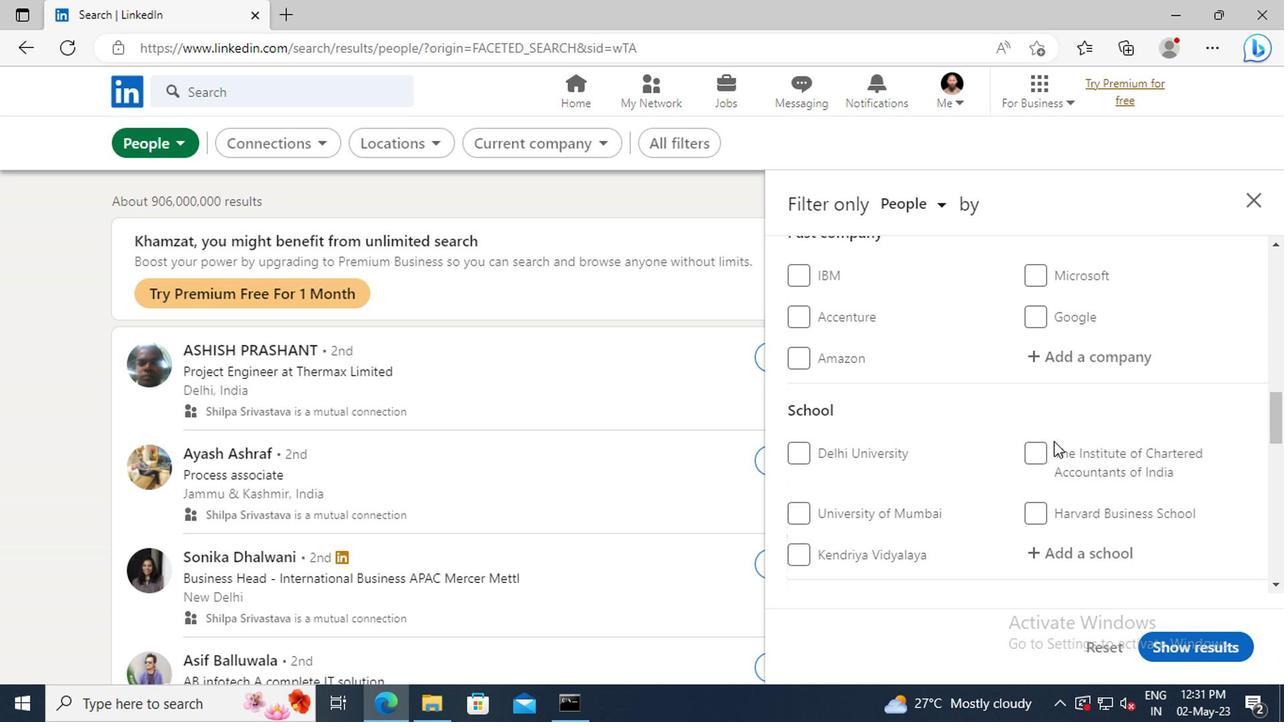 
Action: Mouse scrolled (885, 448) with delta (0, 0)
Screenshot: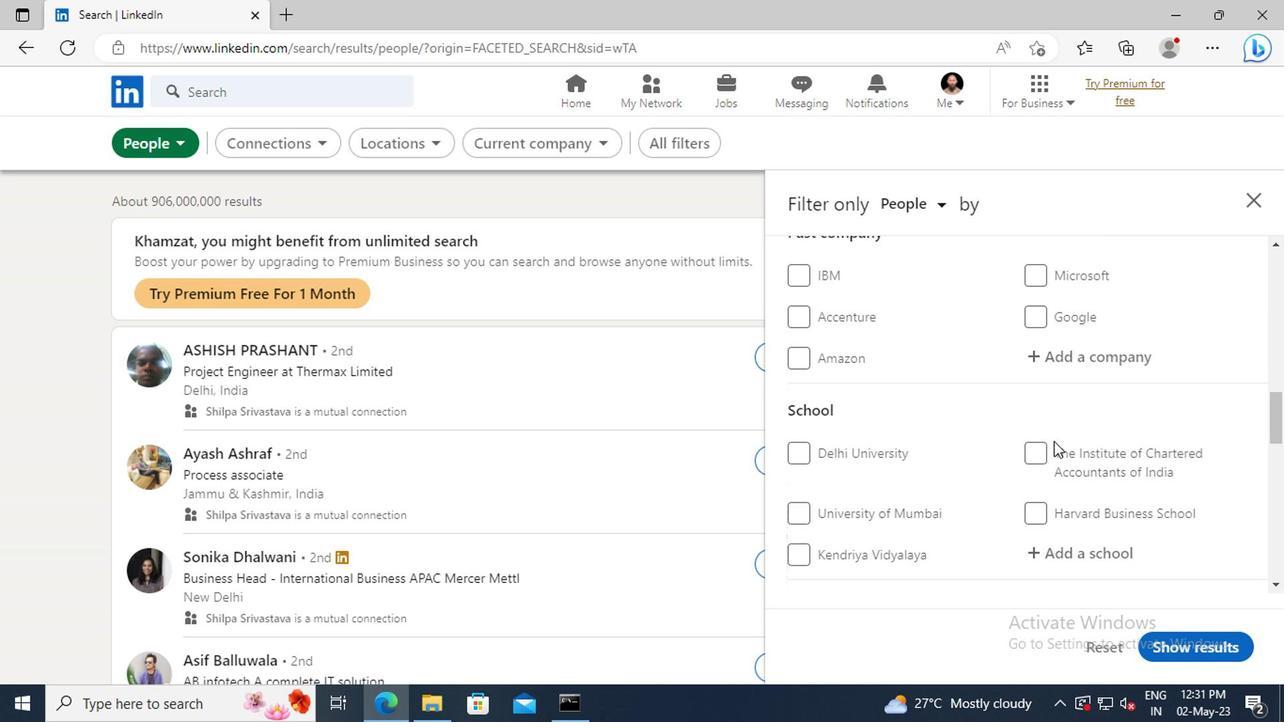 
Action: Mouse scrolled (885, 448) with delta (0, 0)
Screenshot: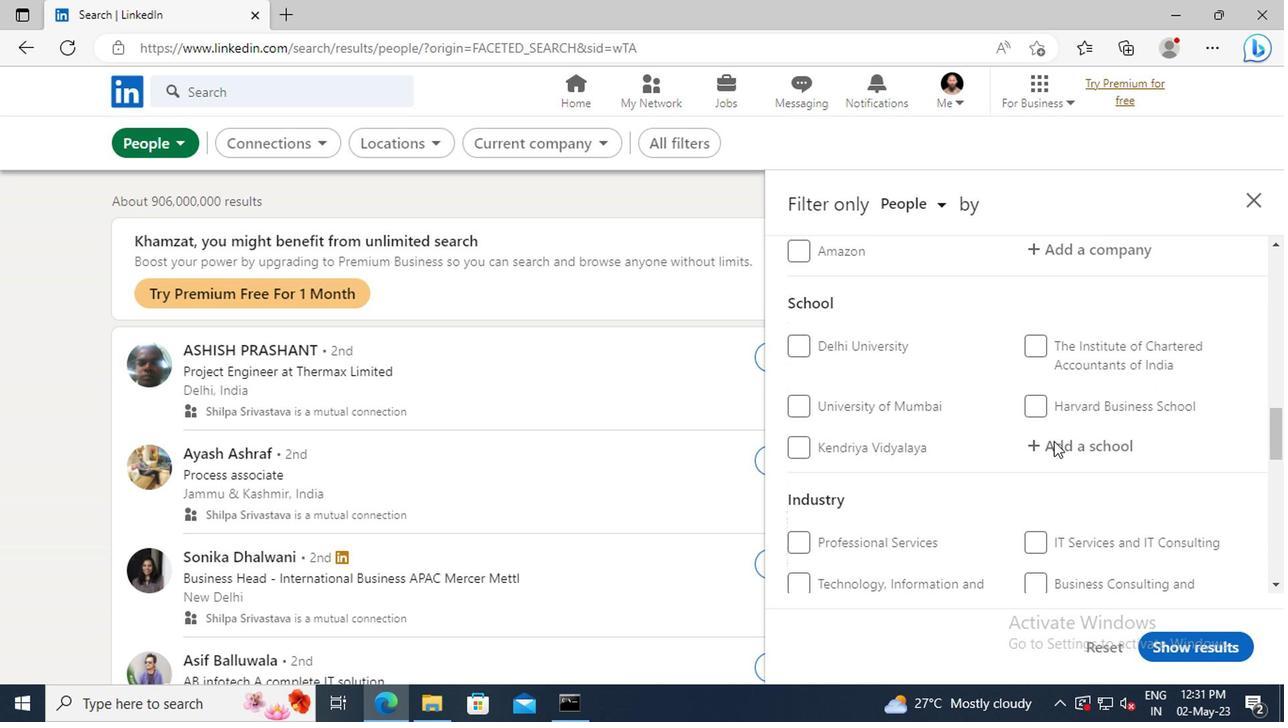 
Action: Mouse scrolled (885, 448) with delta (0, 0)
Screenshot: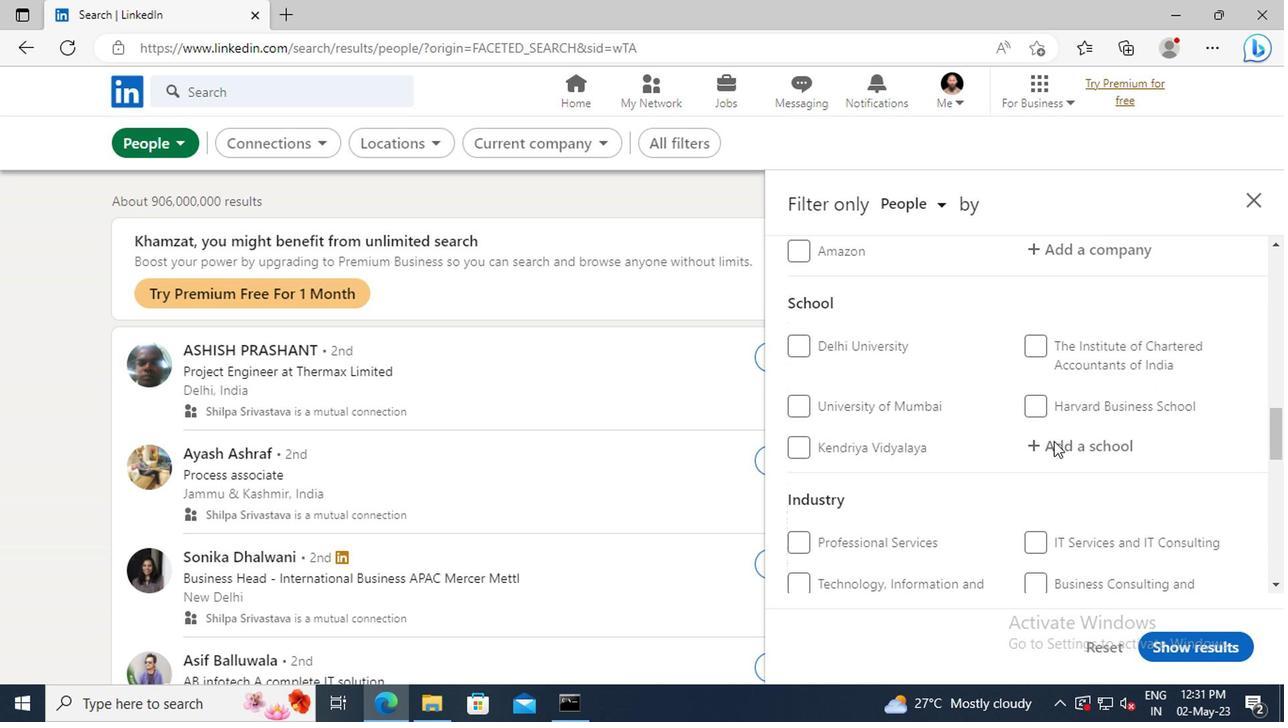 
Action: Mouse scrolled (885, 448) with delta (0, 0)
Screenshot: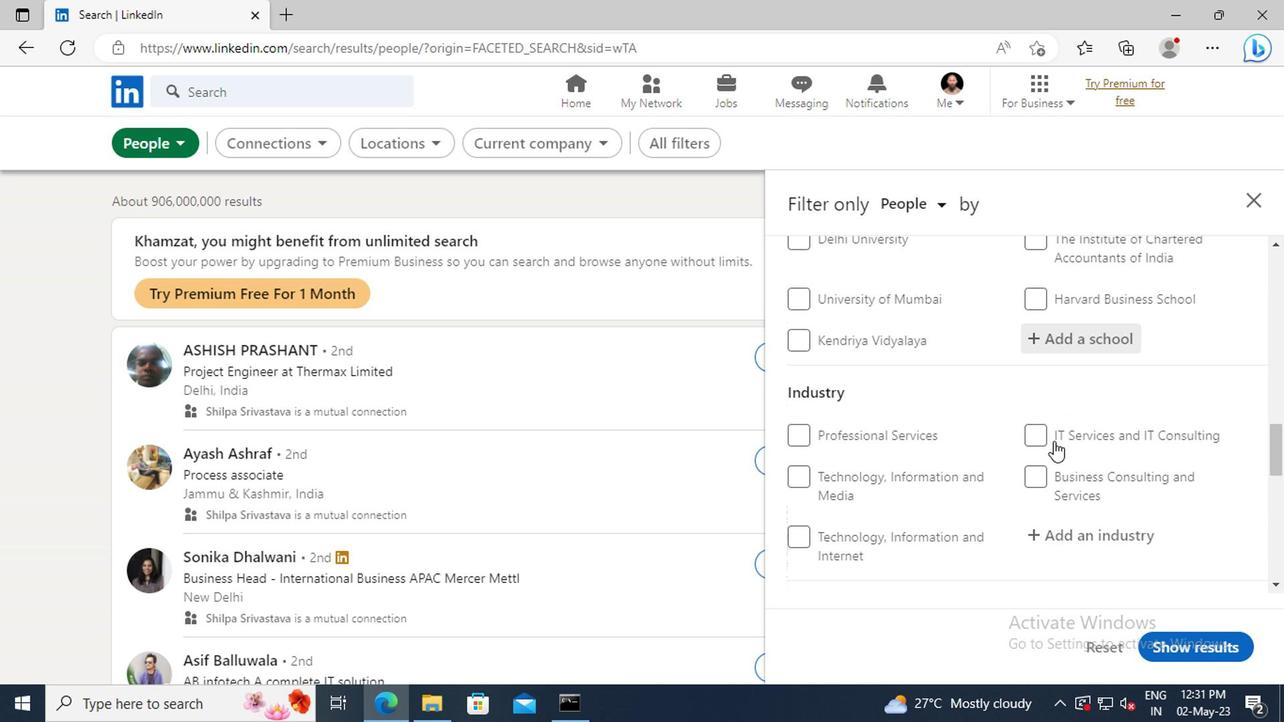 
Action: Mouse scrolled (885, 448) with delta (0, 0)
Screenshot: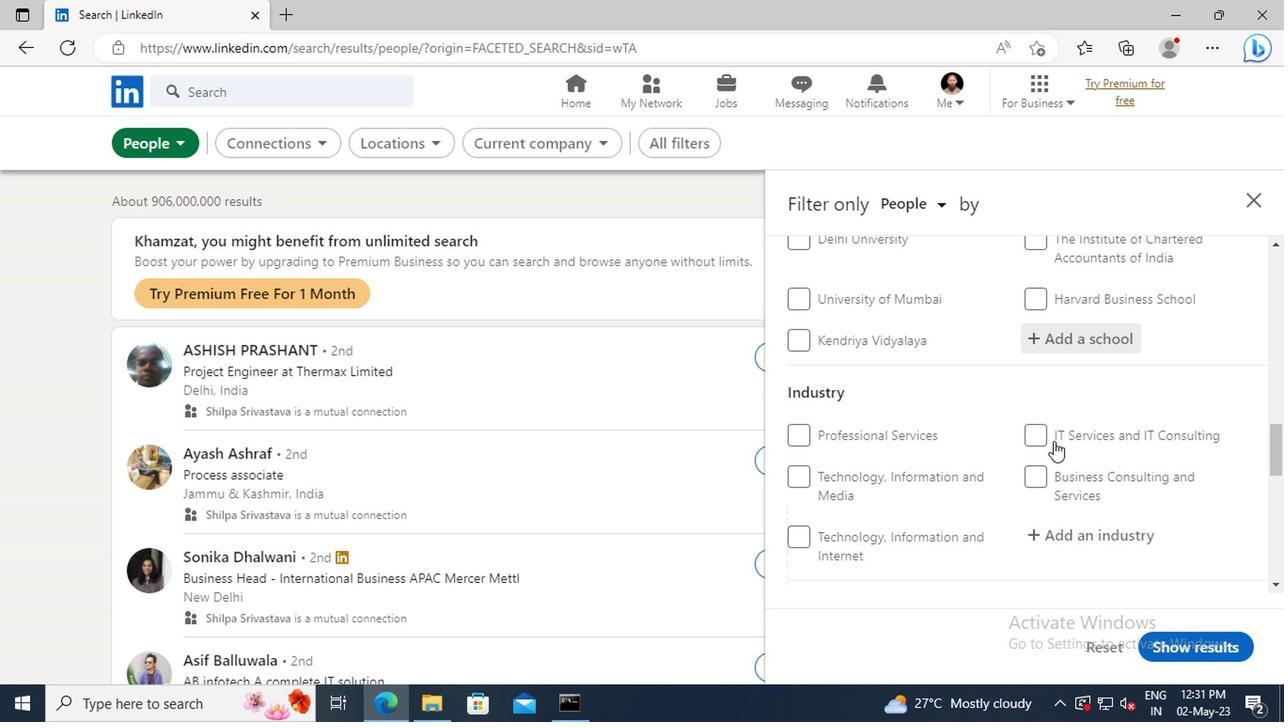 
Action: Mouse scrolled (885, 448) with delta (0, 0)
Screenshot: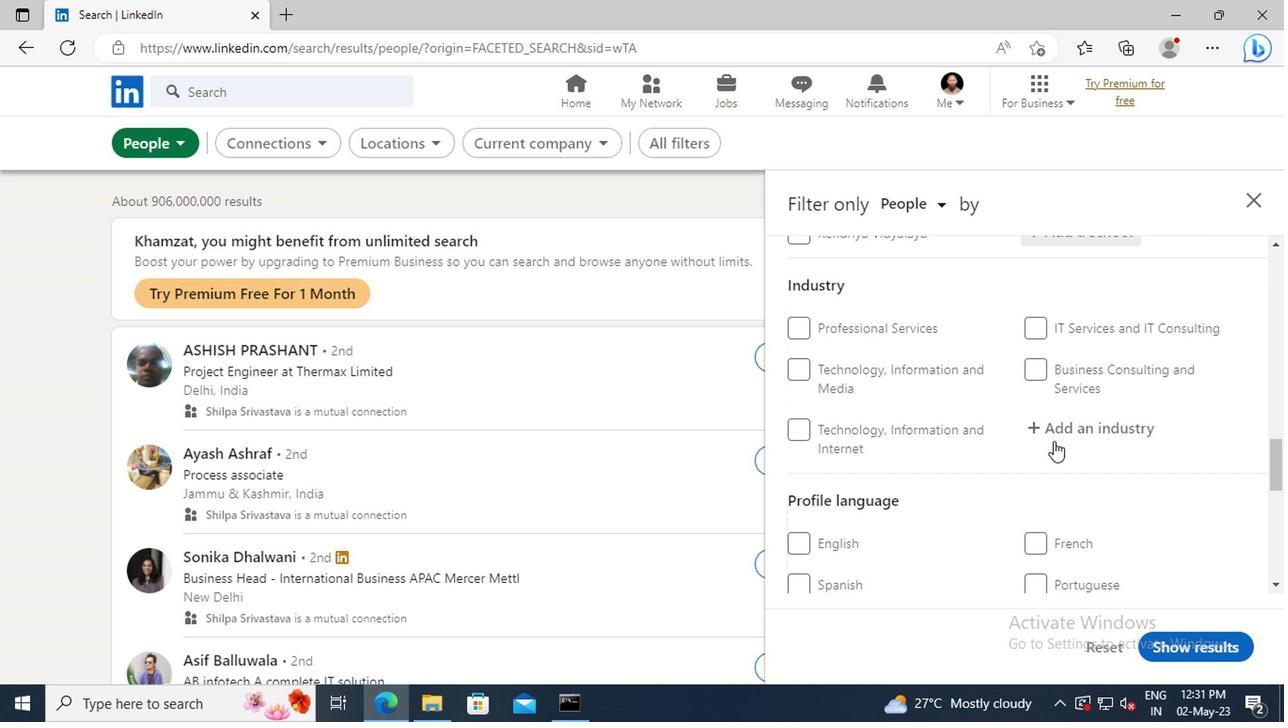 
Action: Mouse moved to (701, 483)
Screenshot: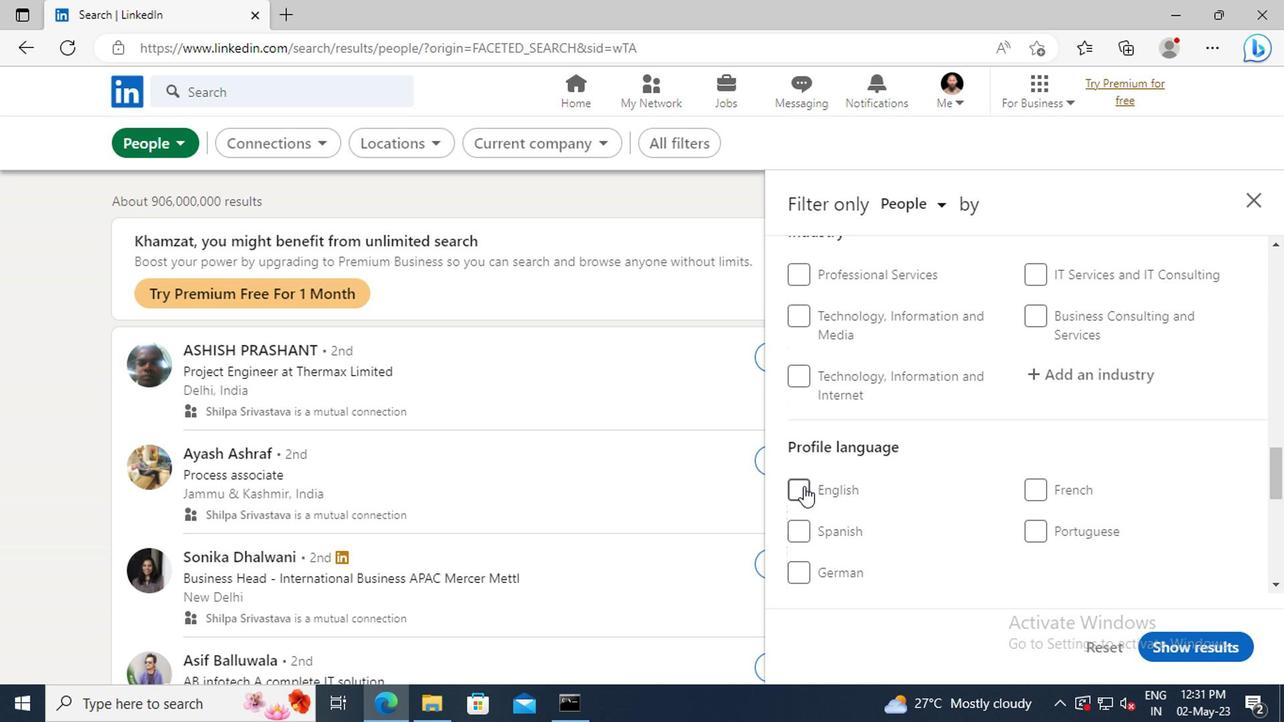 
Action: Mouse pressed left at (701, 483)
Screenshot: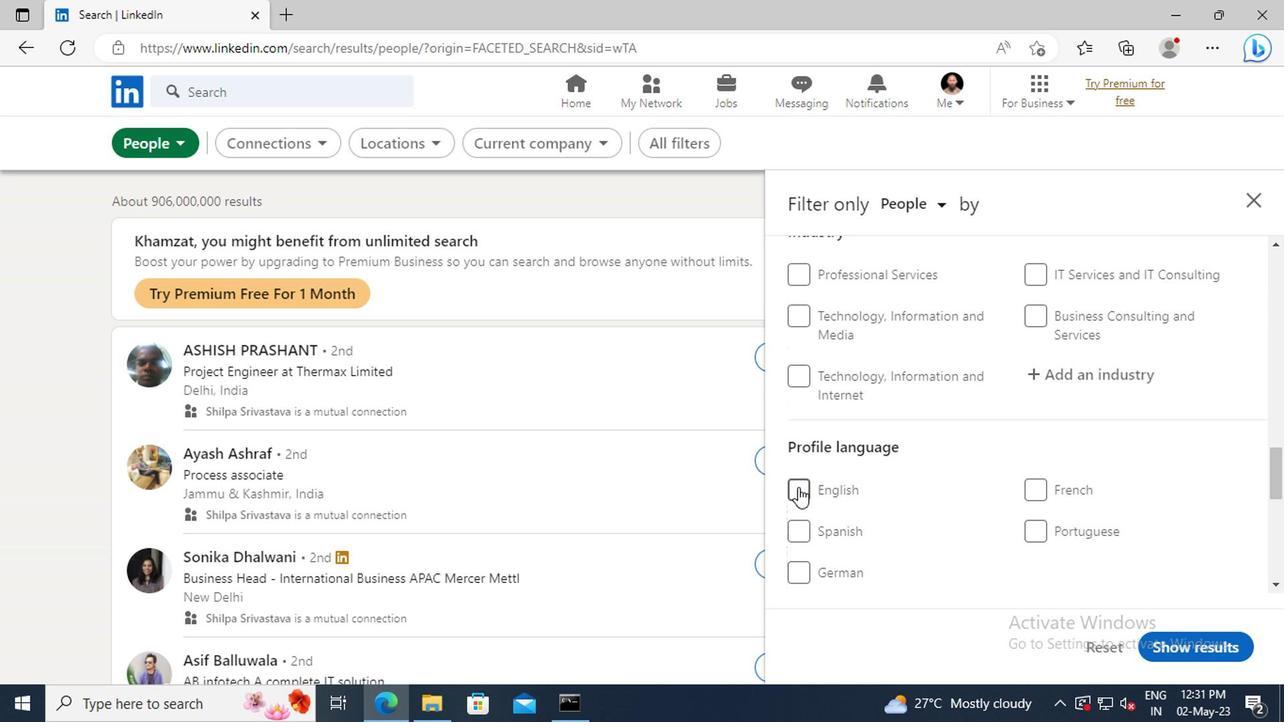 
Action: Mouse moved to (869, 467)
Screenshot: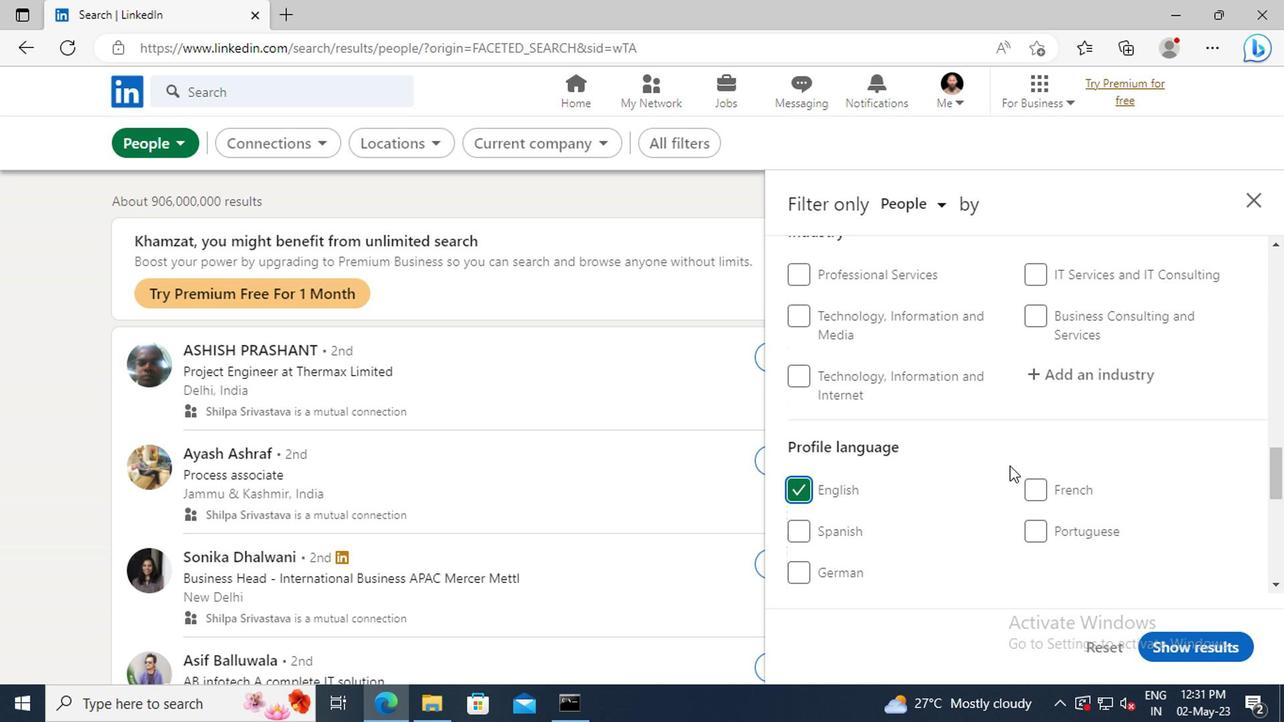
Action: Mouse scrolled (869, 468) with delta (0, 0)
Screenshot: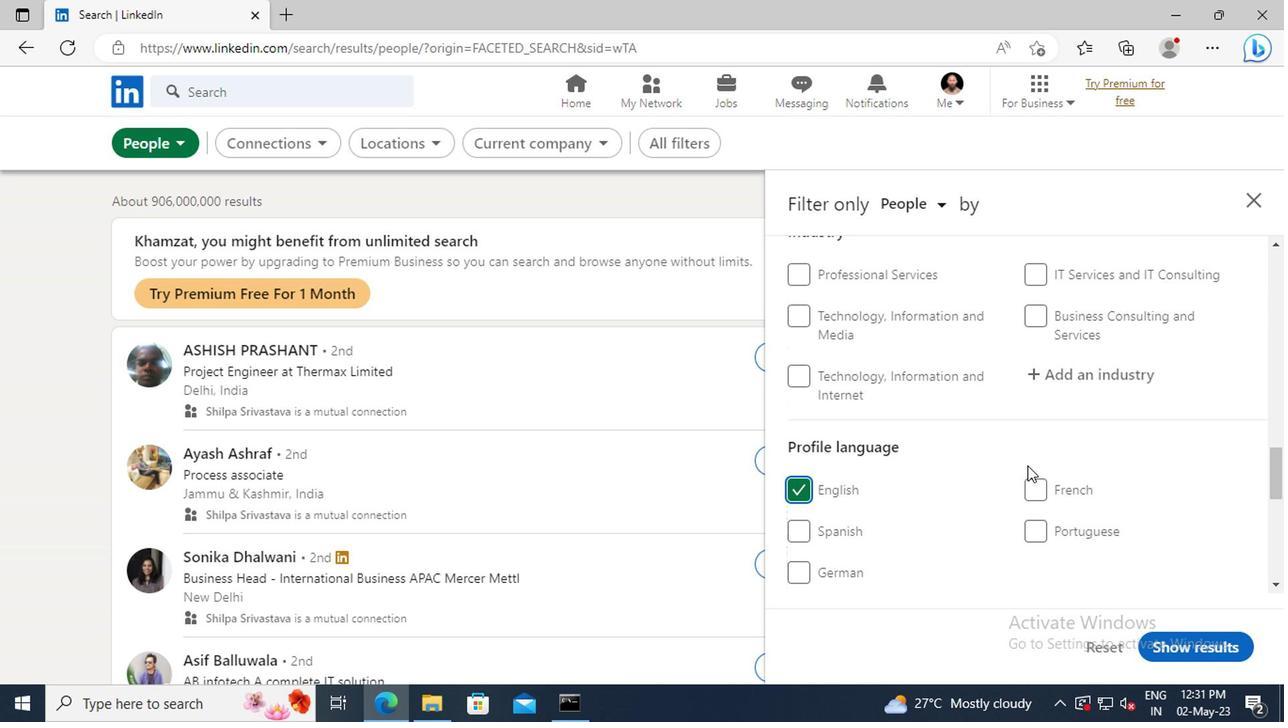 
Action: Mouse scrolled (869, 468) with delta (0, 0)
Screenshot: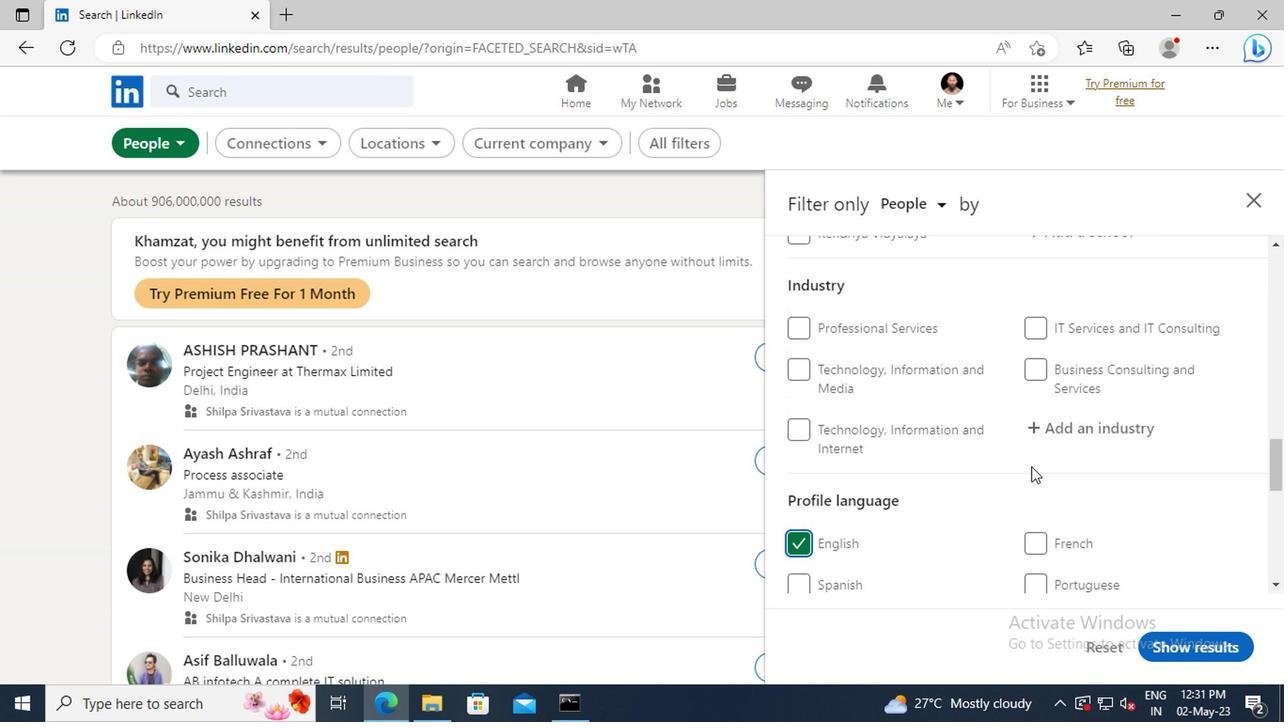 
Action: Mouse scrolled (869, 468) with delta (0, 0)
Screenshot: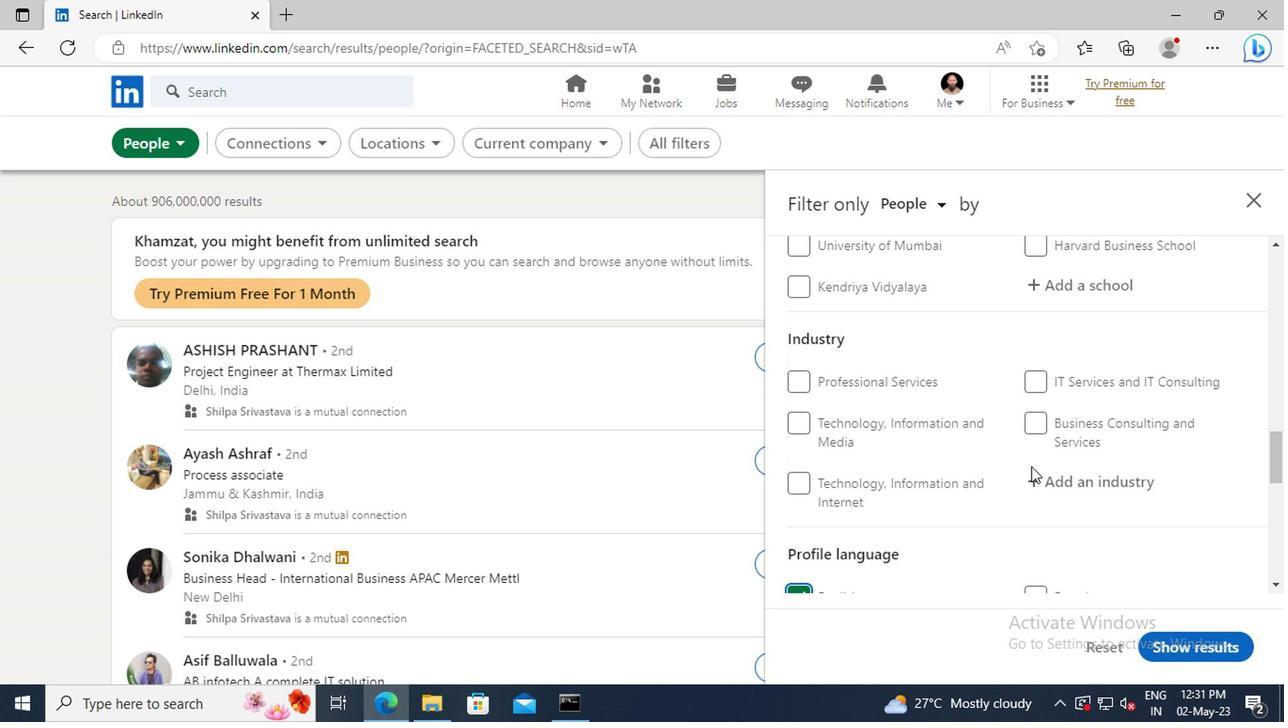 
Action: Mouse scrolled (869, 468) with delta (0, 0)
Screenshot: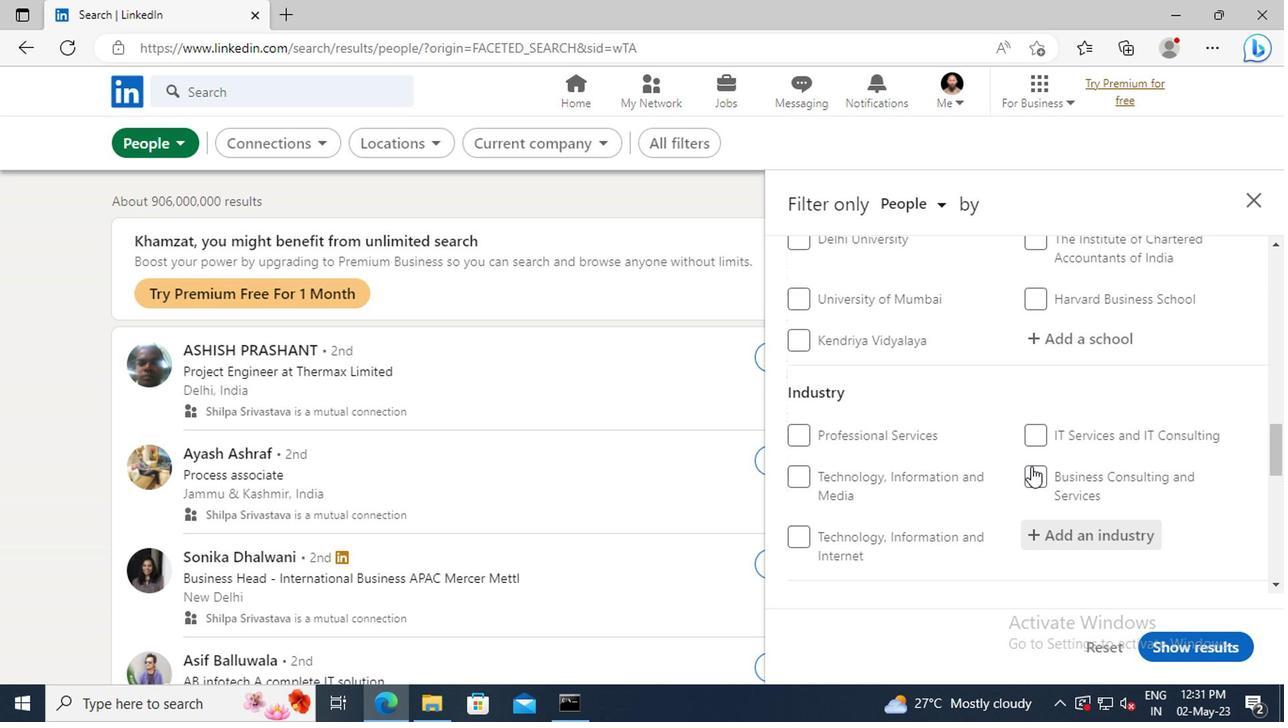 
Action: Mouse scrolled (869, 468) with delta (0, 0)
Screenshot: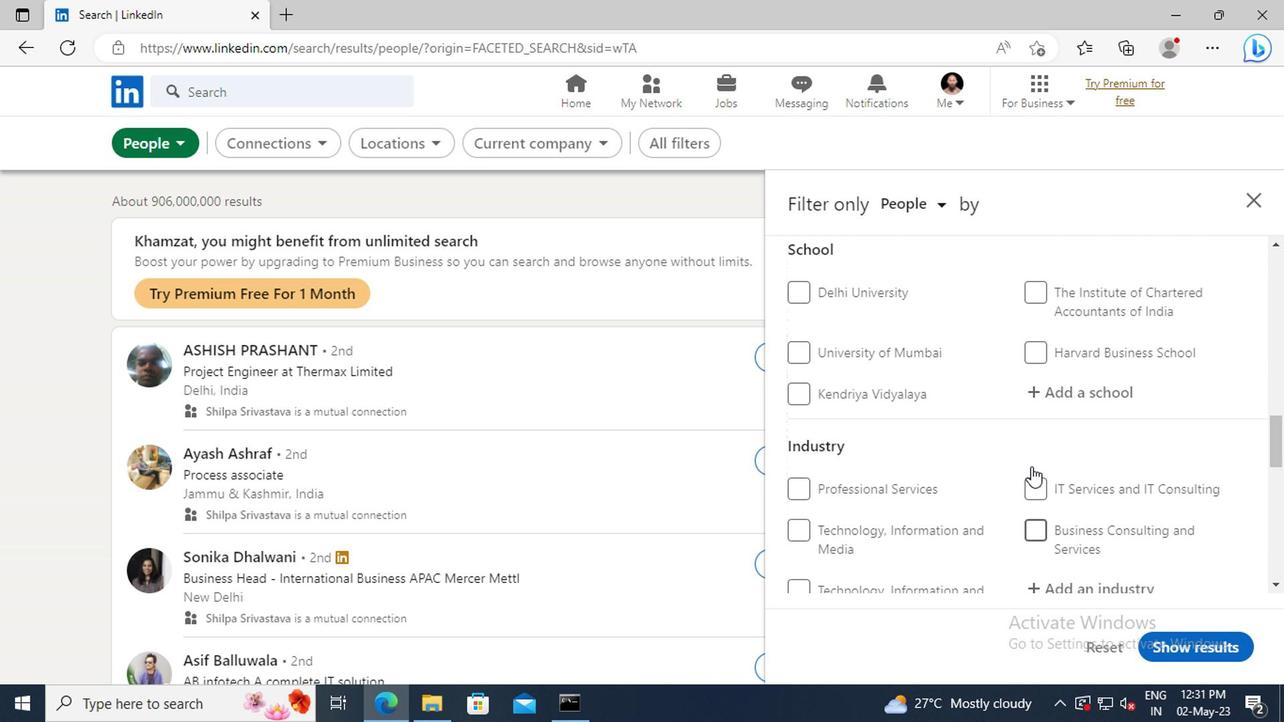 
Action: Mouse scrolled (869, 468) with delta (0, 0)
Screenshot: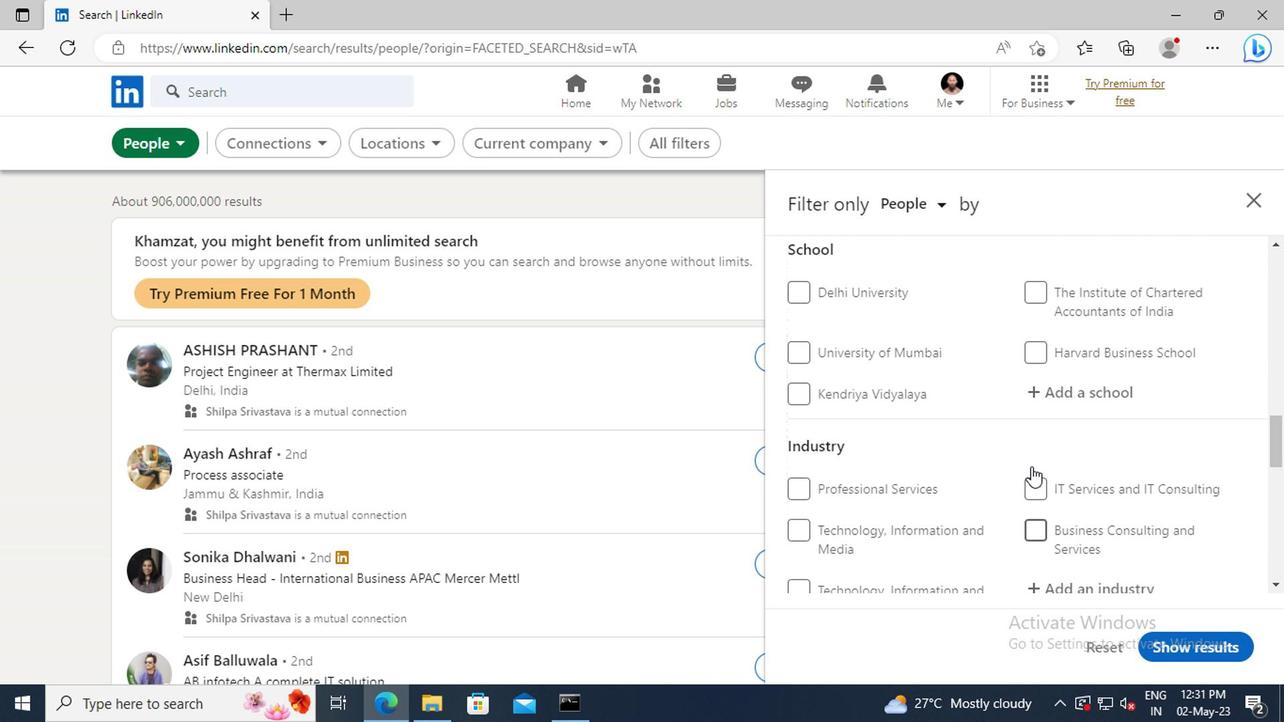 
Action: Mouse scrolled (869, 468) with delta (0, 0)
Screenshot: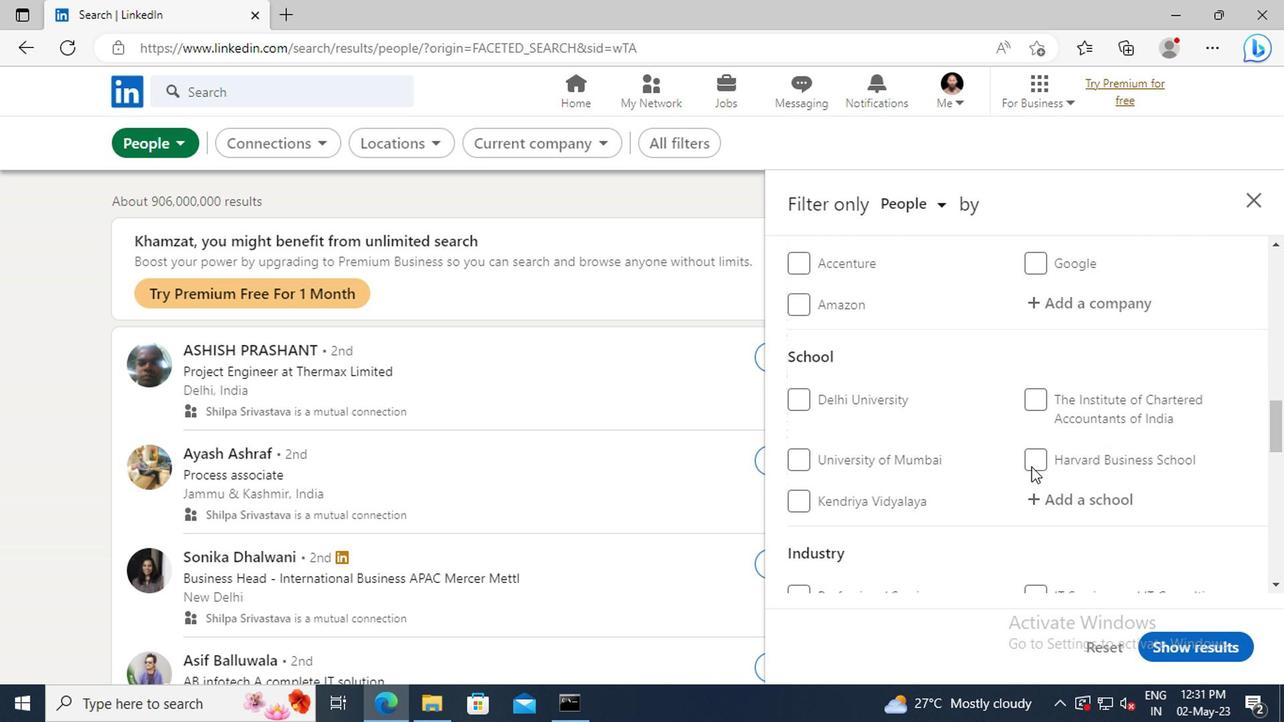 
Action: Mouse scrolled (869, 468) with delta (0, 0)
Screenshot: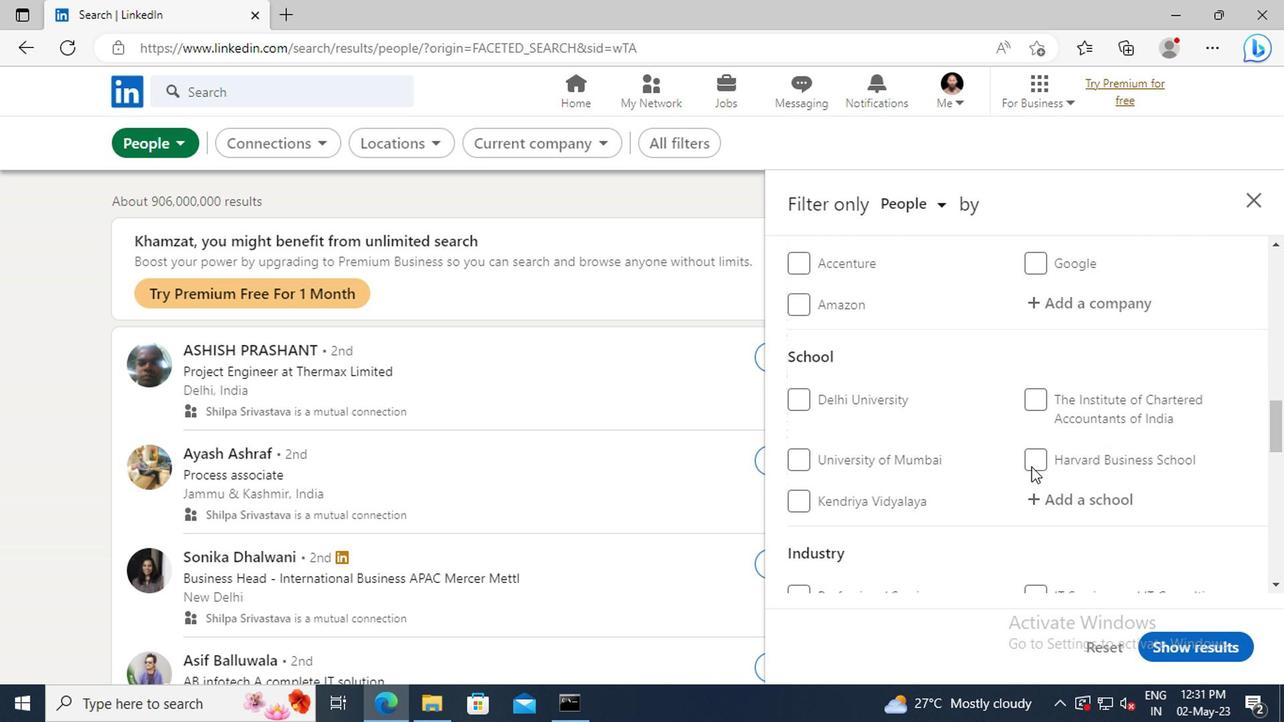 
Action: Mouse scrolled (869, 468) with delta (0, 0)
Screenshot: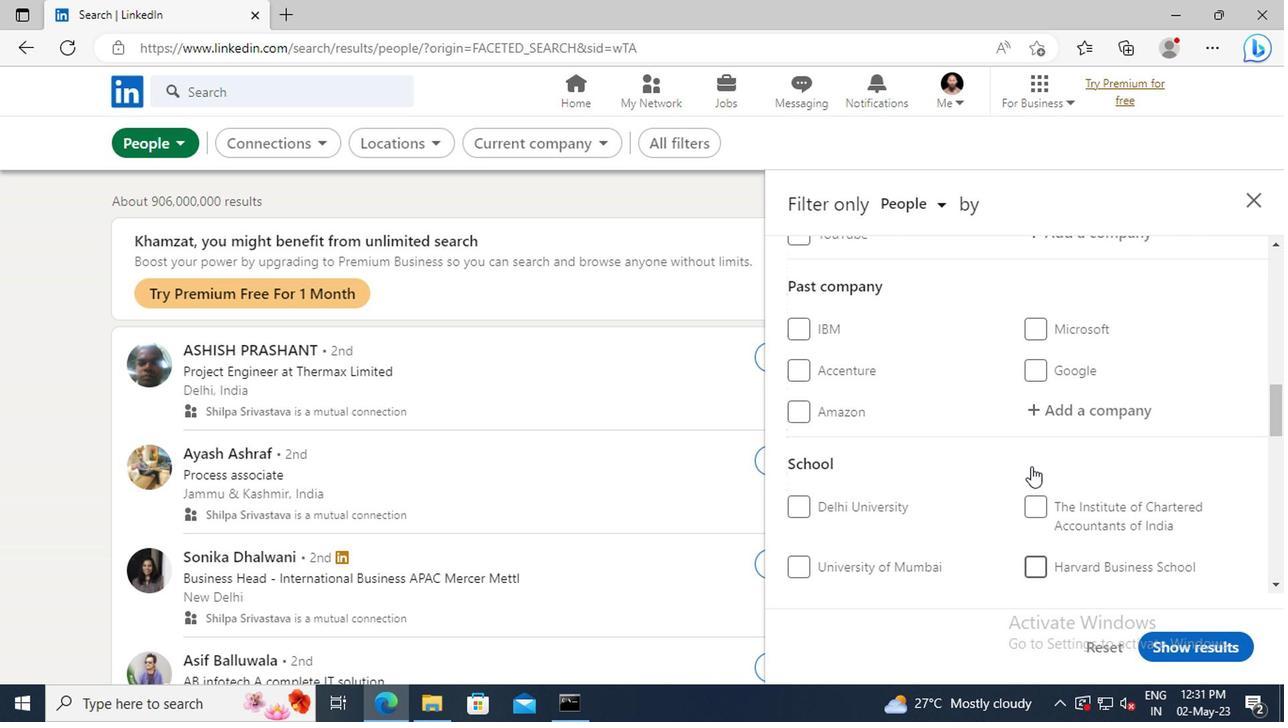 
Action: Mouse scrolled (869, 468) with delta (0, 0)
Screenshot: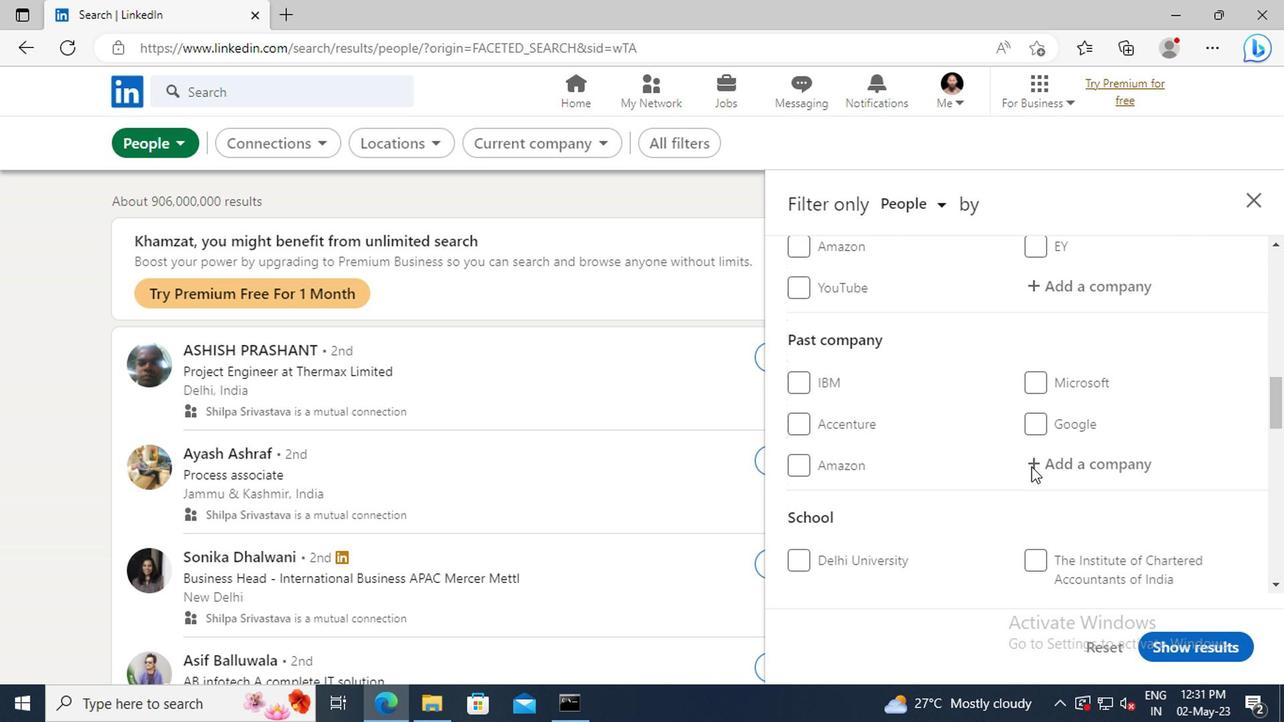 
Action: Mouse scrolled (869, 468) with delta (0, 0)
Screenshot: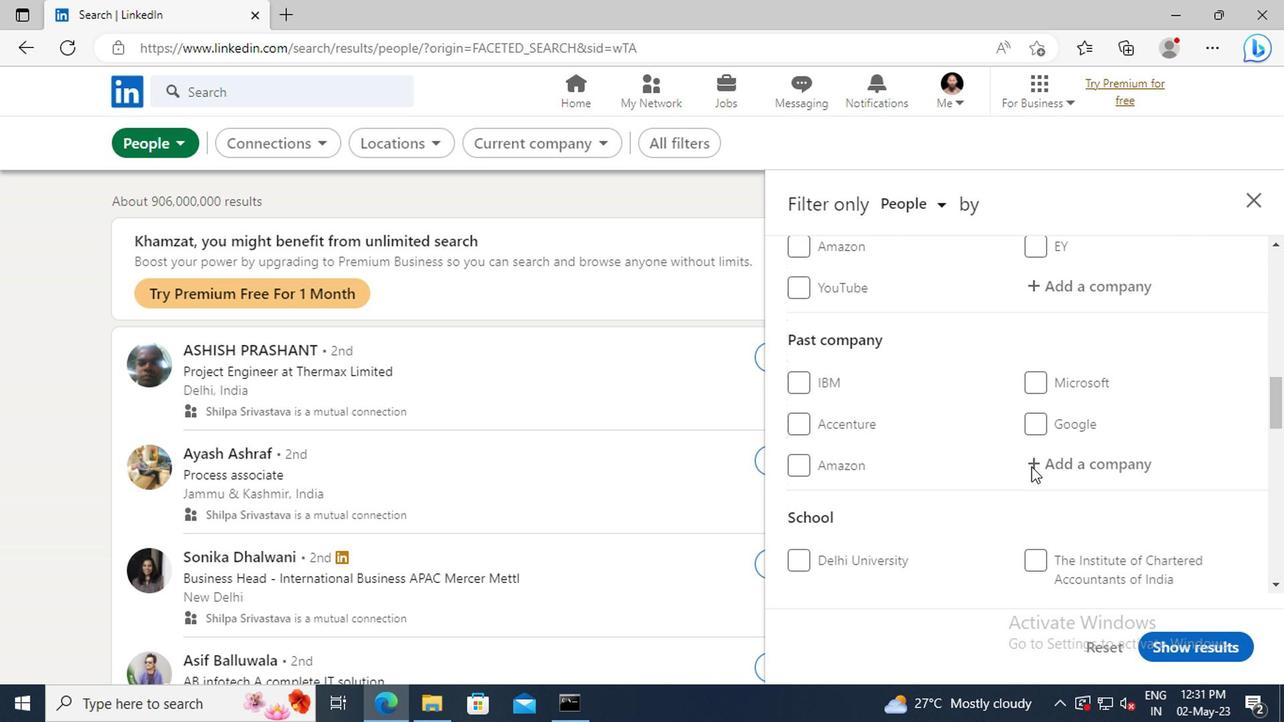 
Action: Mouse scrolled (869, 468) with delta (0, 0)
Screenshot: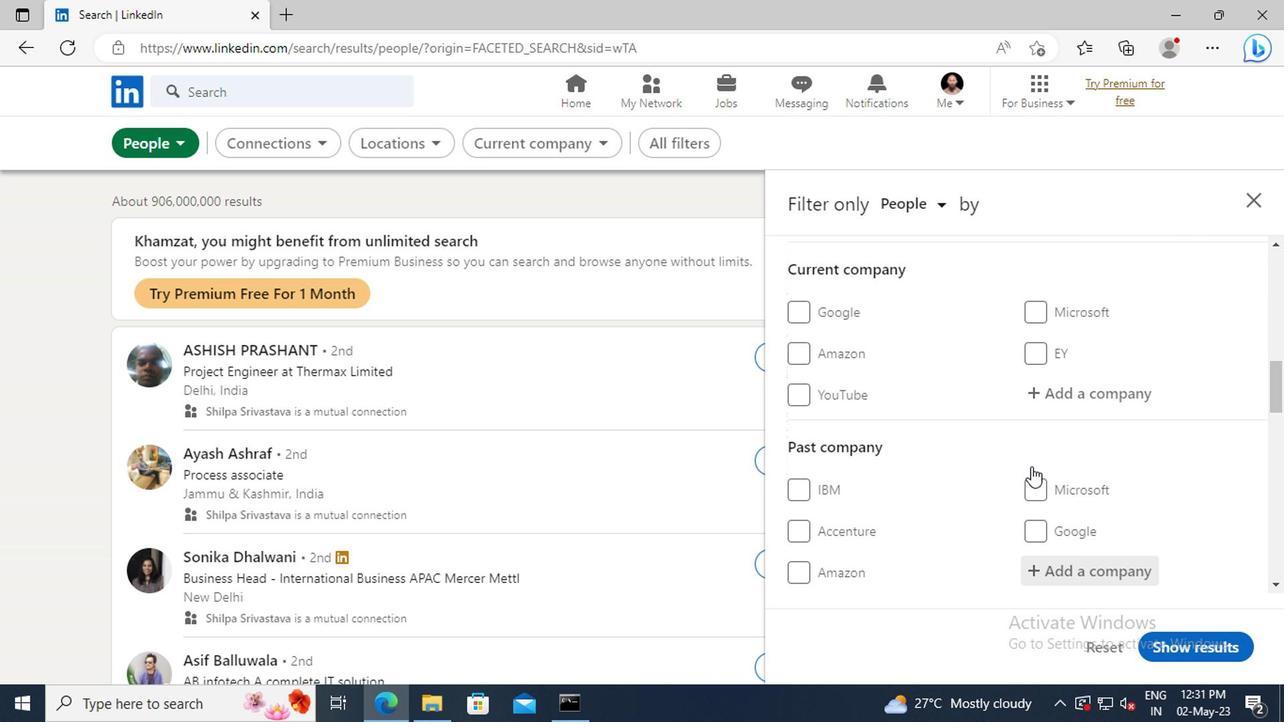
Action: Mouse moved to (876, 458)
Screenshot: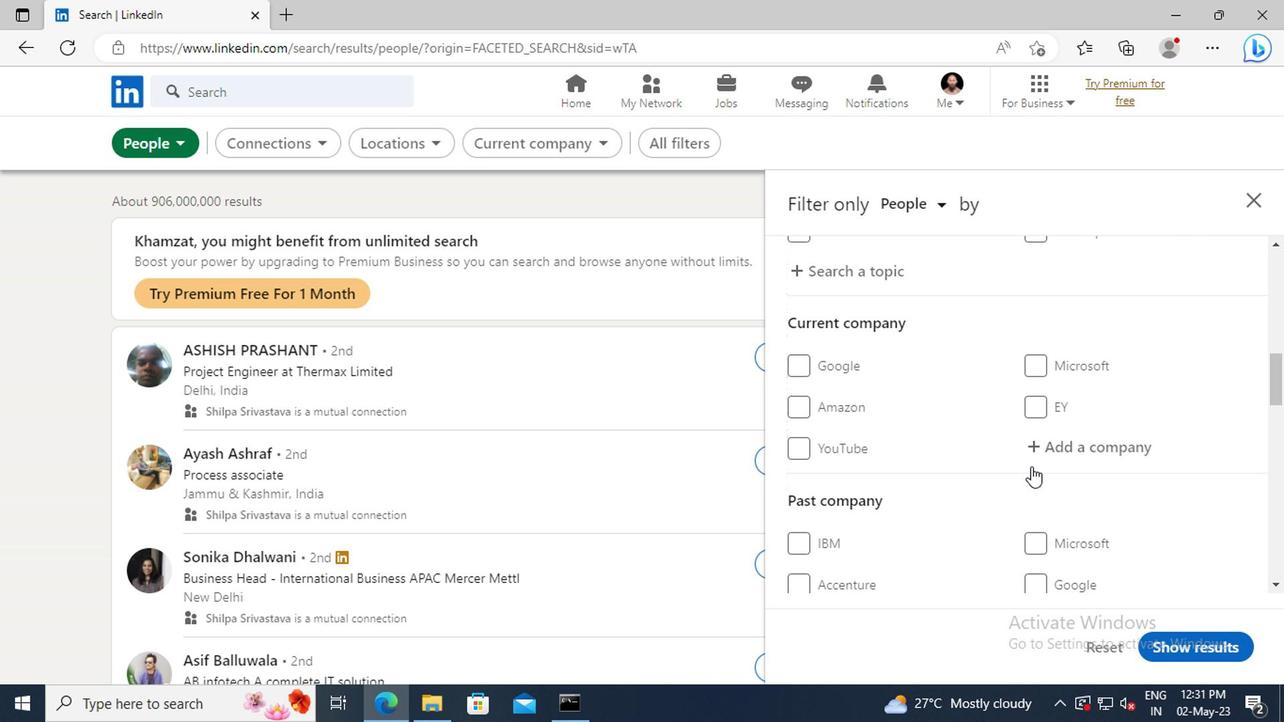 
Action: Mouse pressed left at (876, 458)
Screenshot: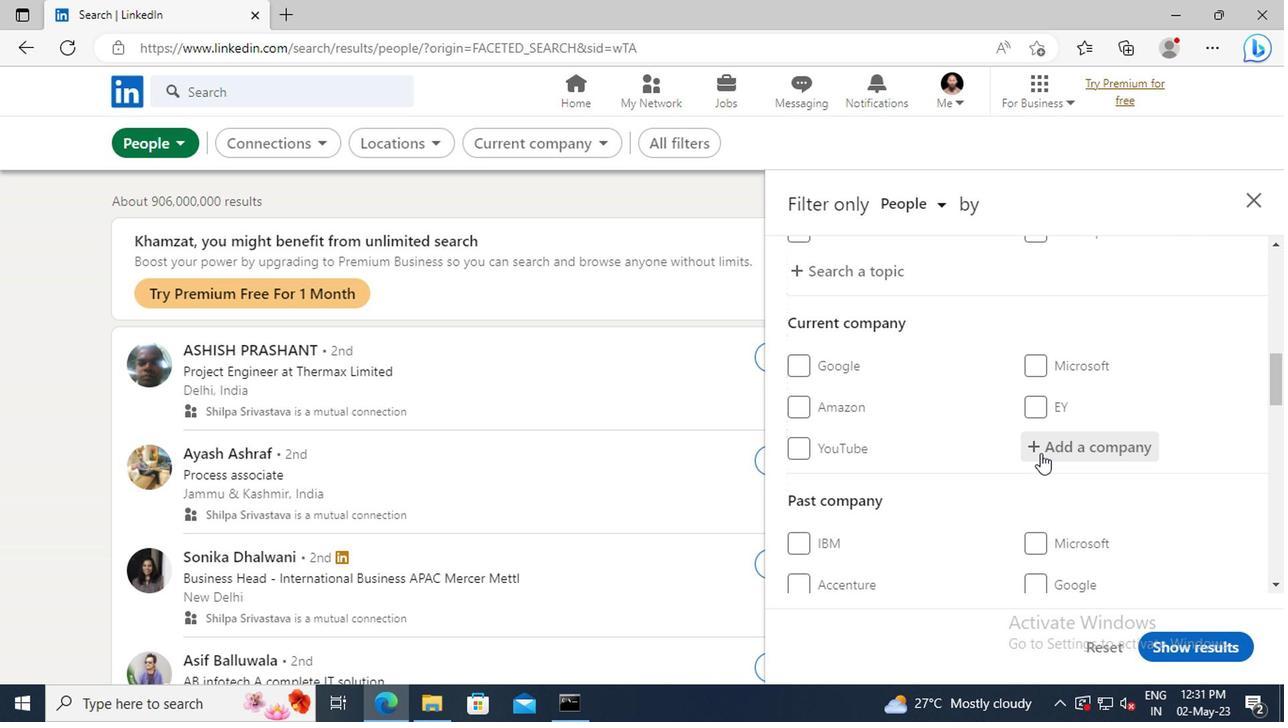 
Action: Key pressed <Key.shift>IRIS<Key.space><Key.shift>SOF
Screenshot: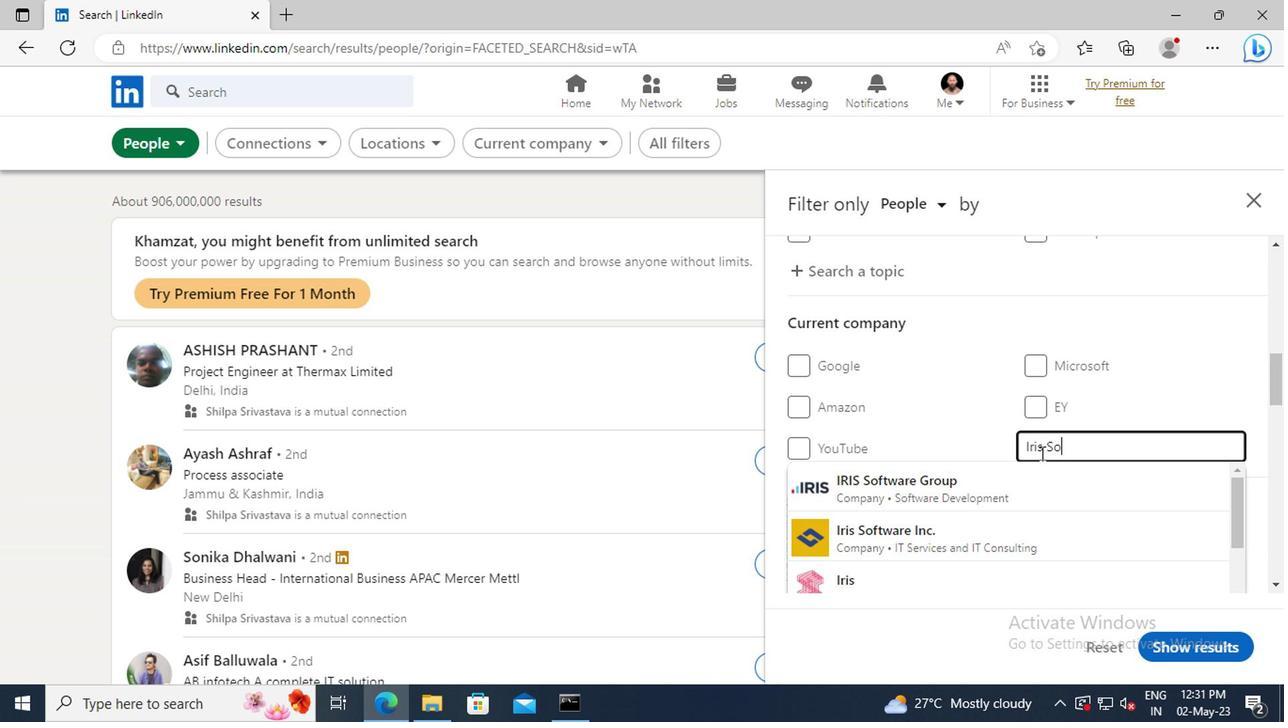 
Action: Mouse moved to (879, 479)
Screenshot: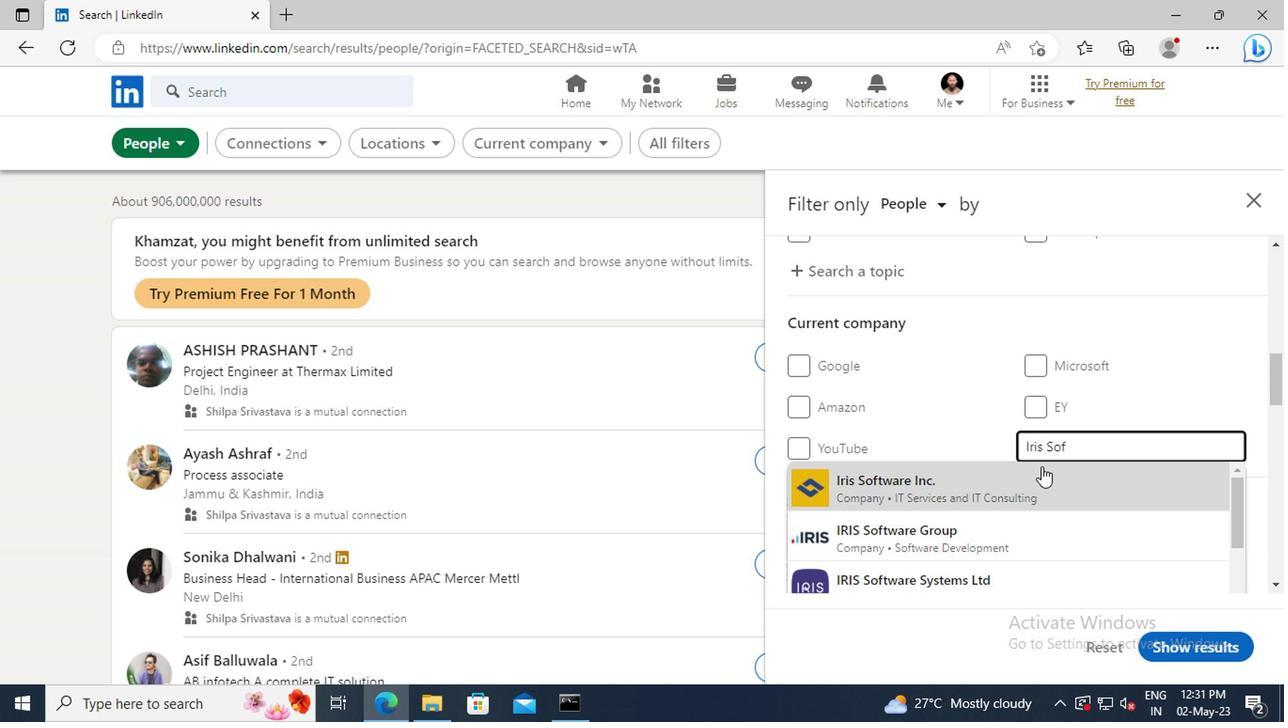 
Action: Mouse pressed left at (879, 479)
Screenshot: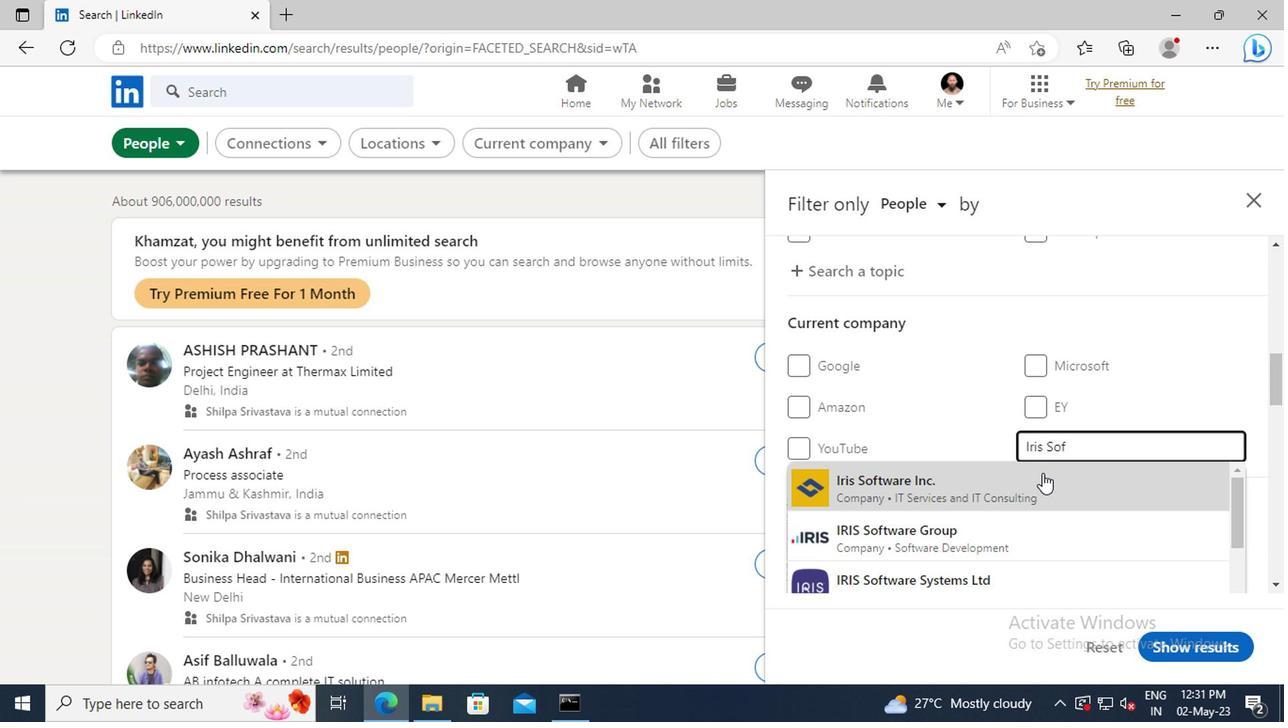 
Action: Mouse scrolled (879, 479) with delta (0, 0)
Screenshot: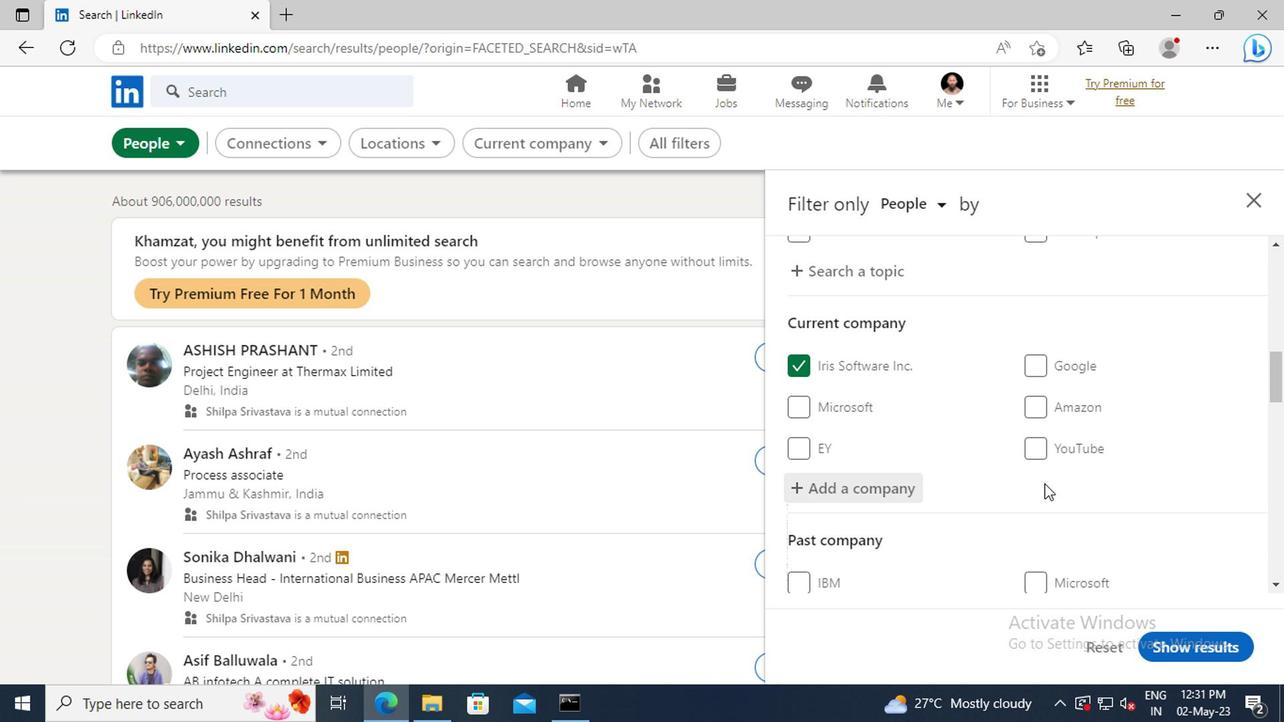 
Action: Mouse moved to (877, 472)
Screenshot: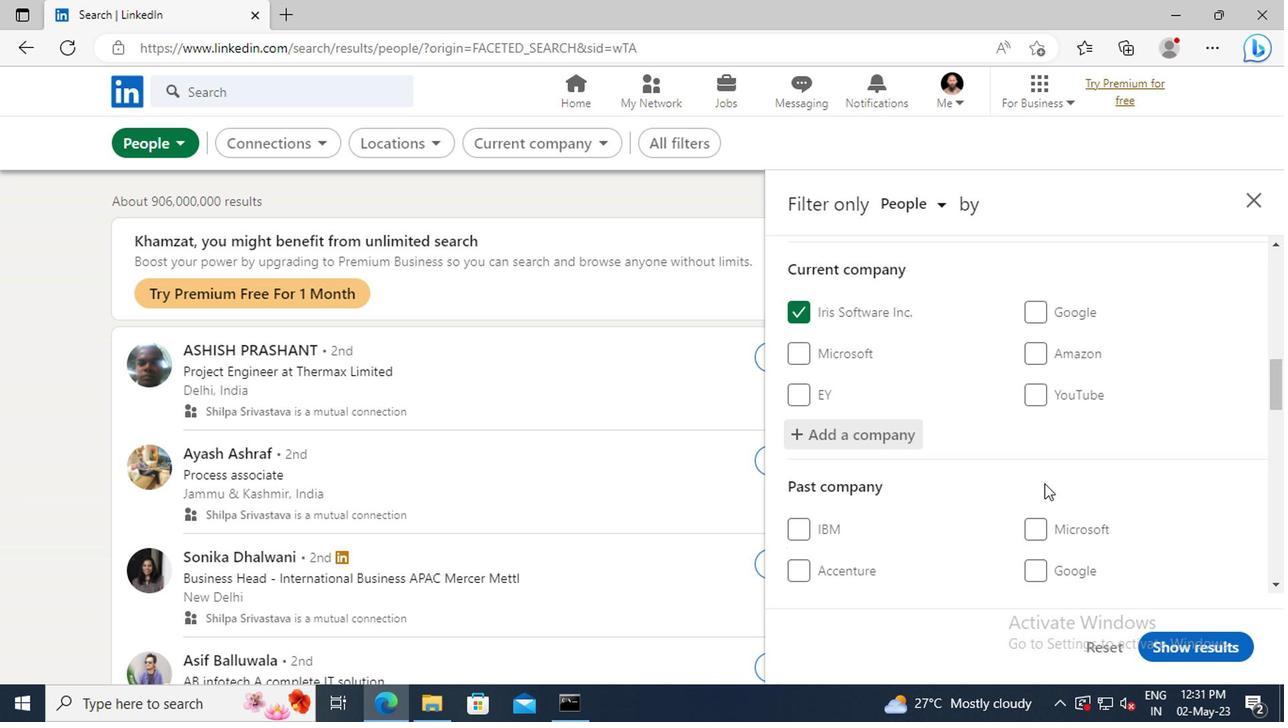 
Action: Mouse scrolled (877, 471) with delta (0, 0)
Screenshot: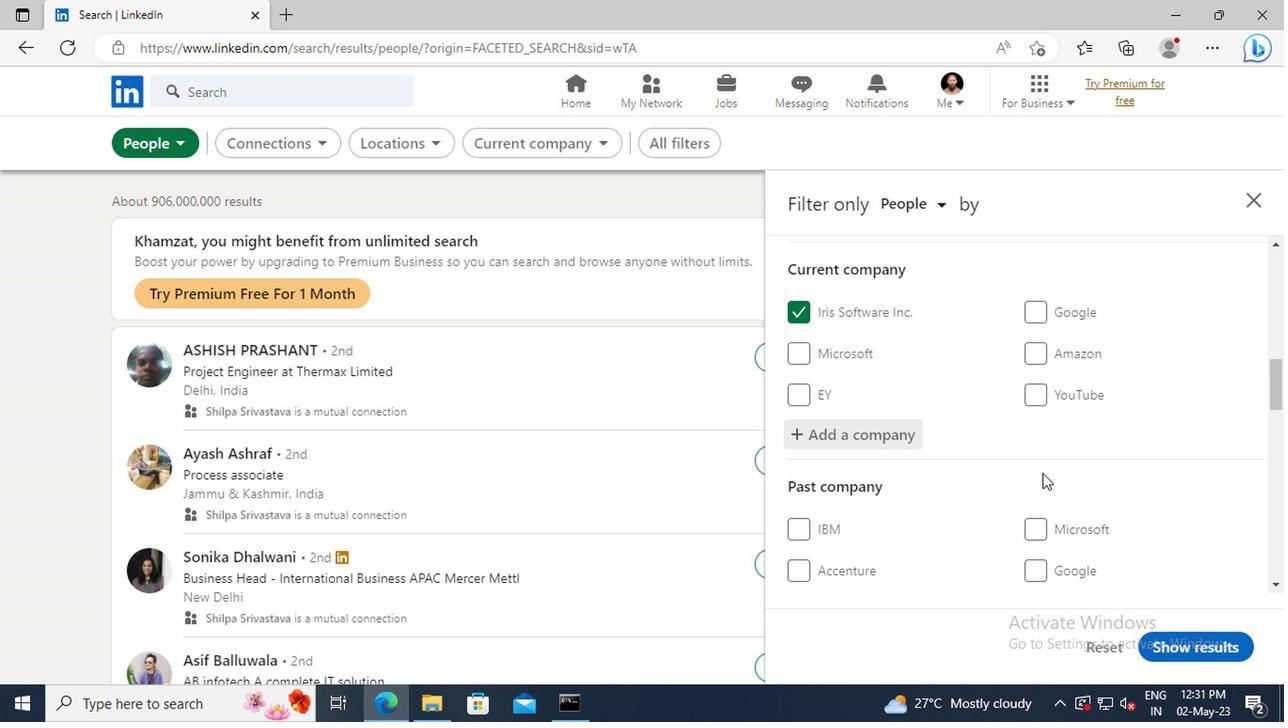 
Action: Mouse scrolled (877, 471) with delta (0, 0)
Screenshot: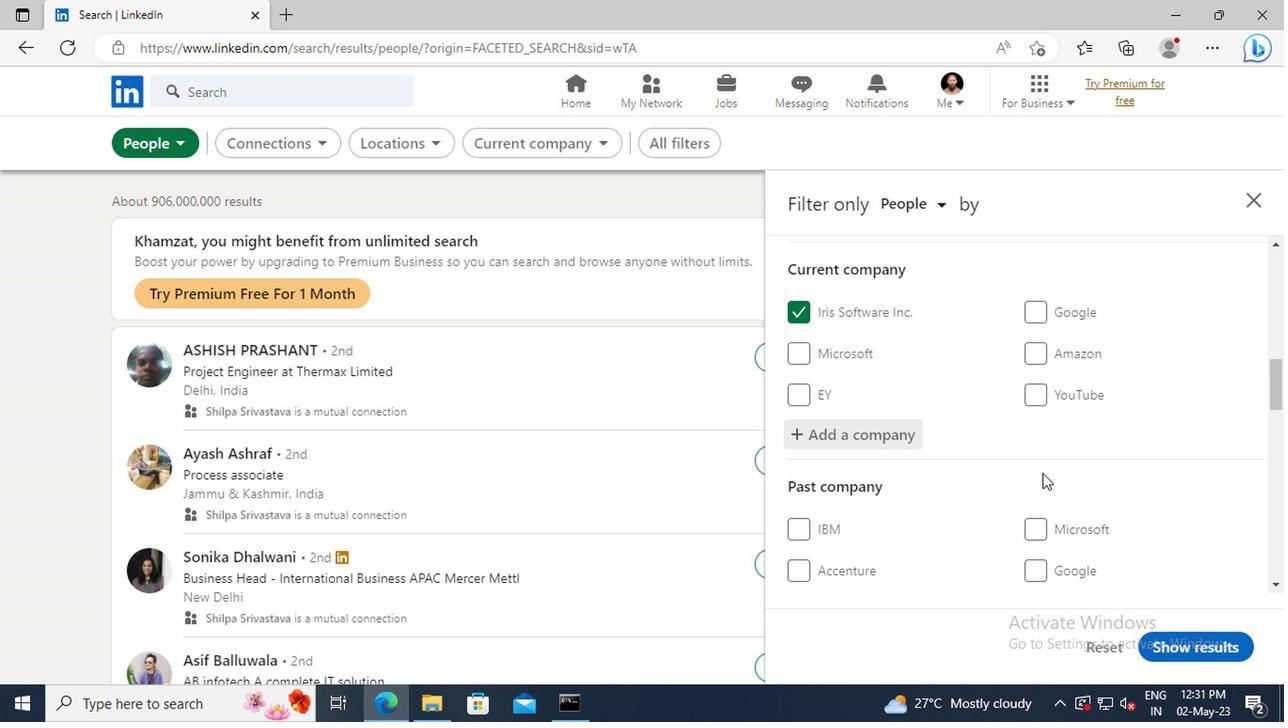 
Action: Mouse moved to (875, 455)
Screenshot: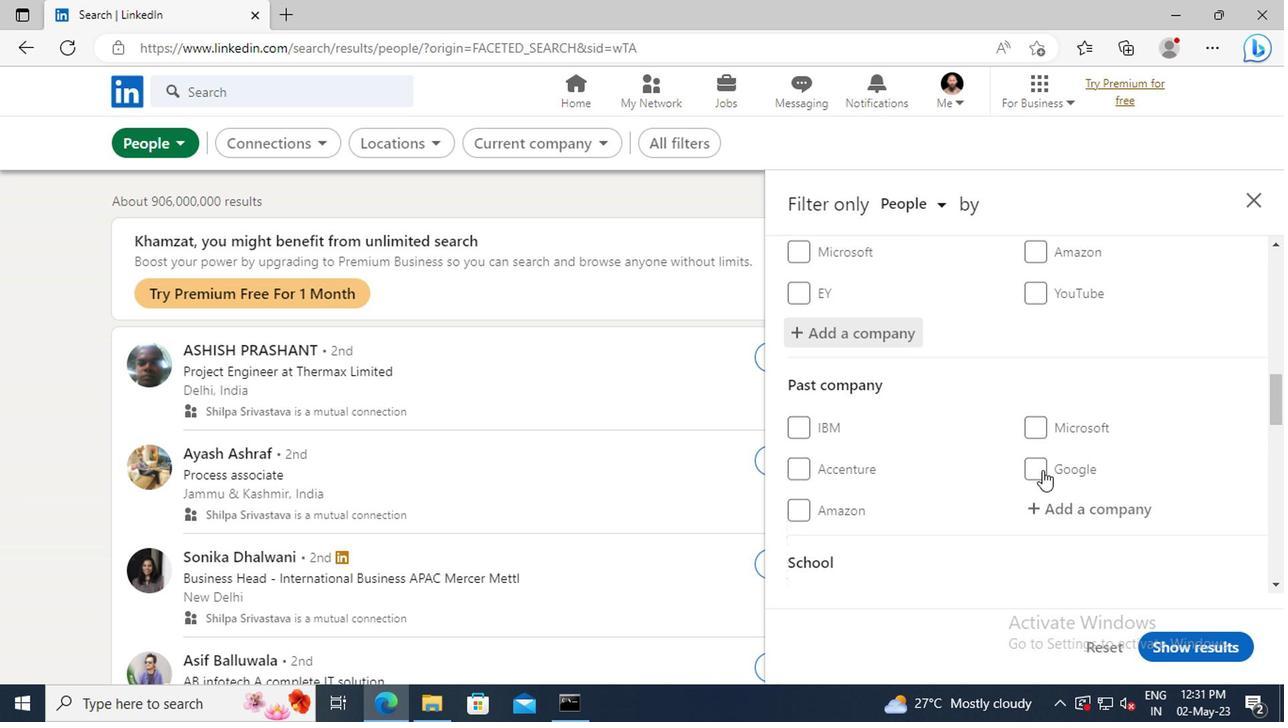 
Action: Mouse scrolled (875, 454) with delta (0, 0)
Screenshot: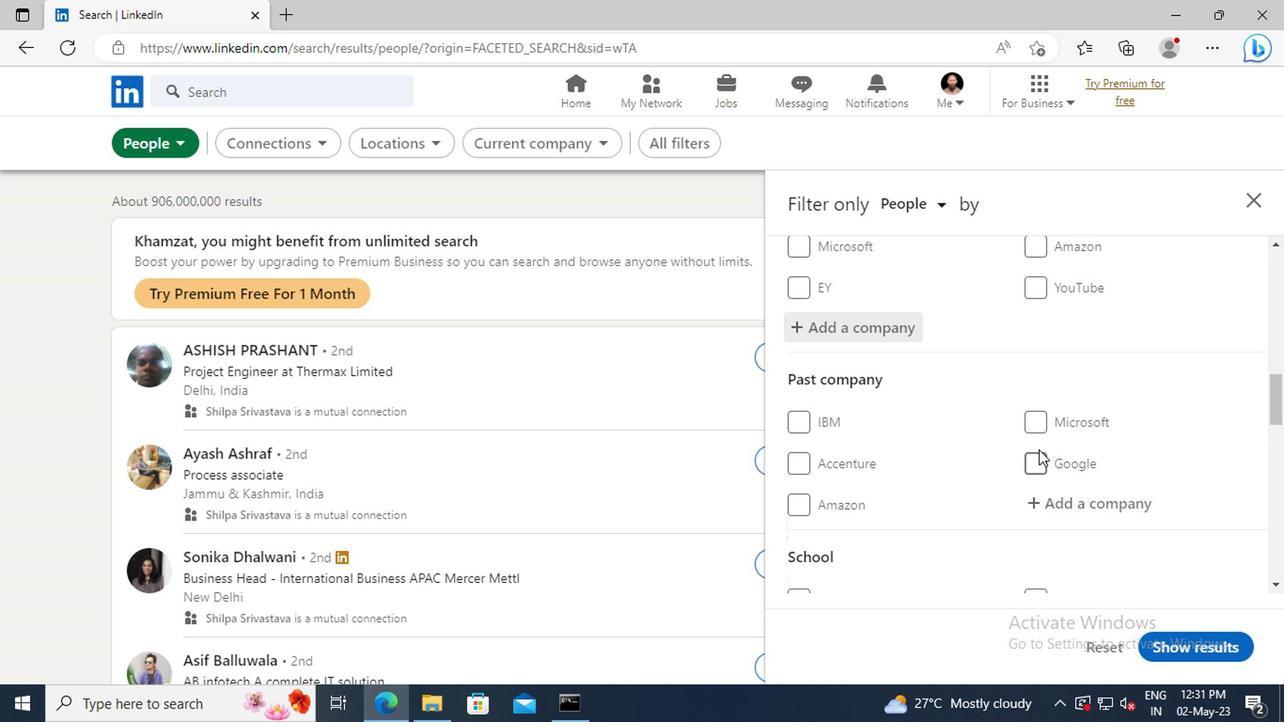 
Action: Mouse scrolled (875, 454) with delta (0, 0)
Screenshot: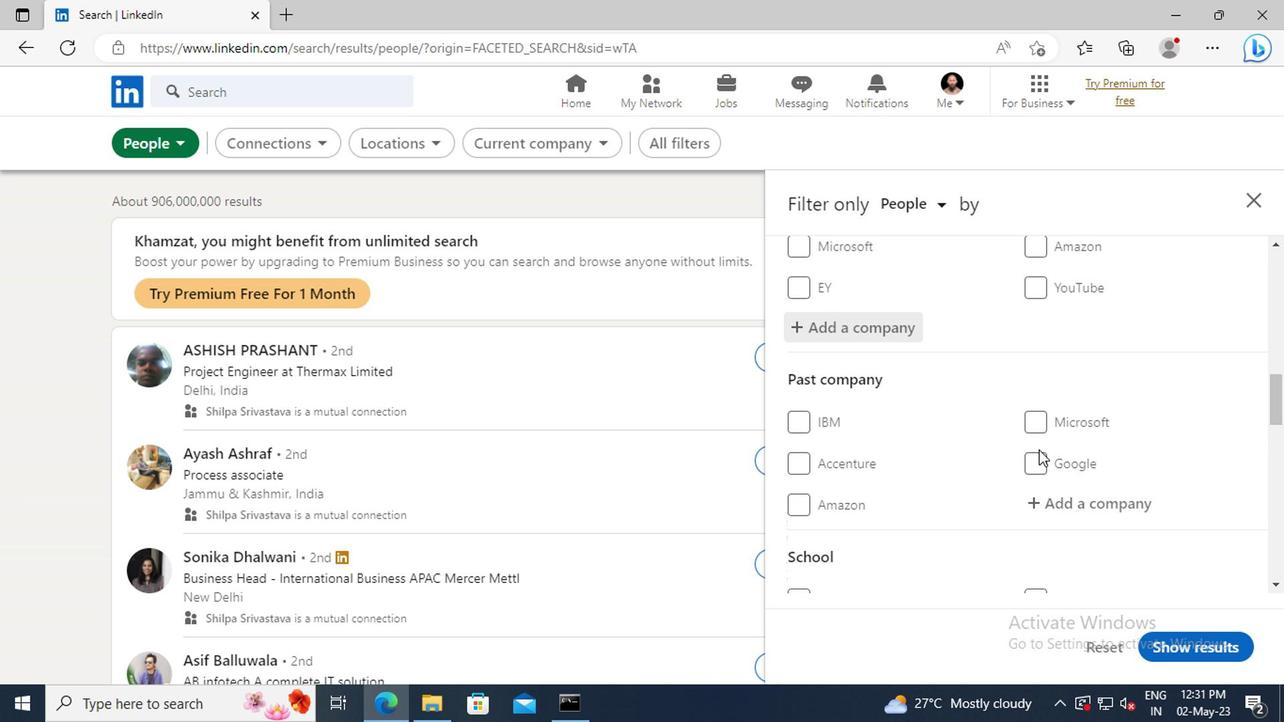
Action: Mouse moved to (875, 454)
Screenshot: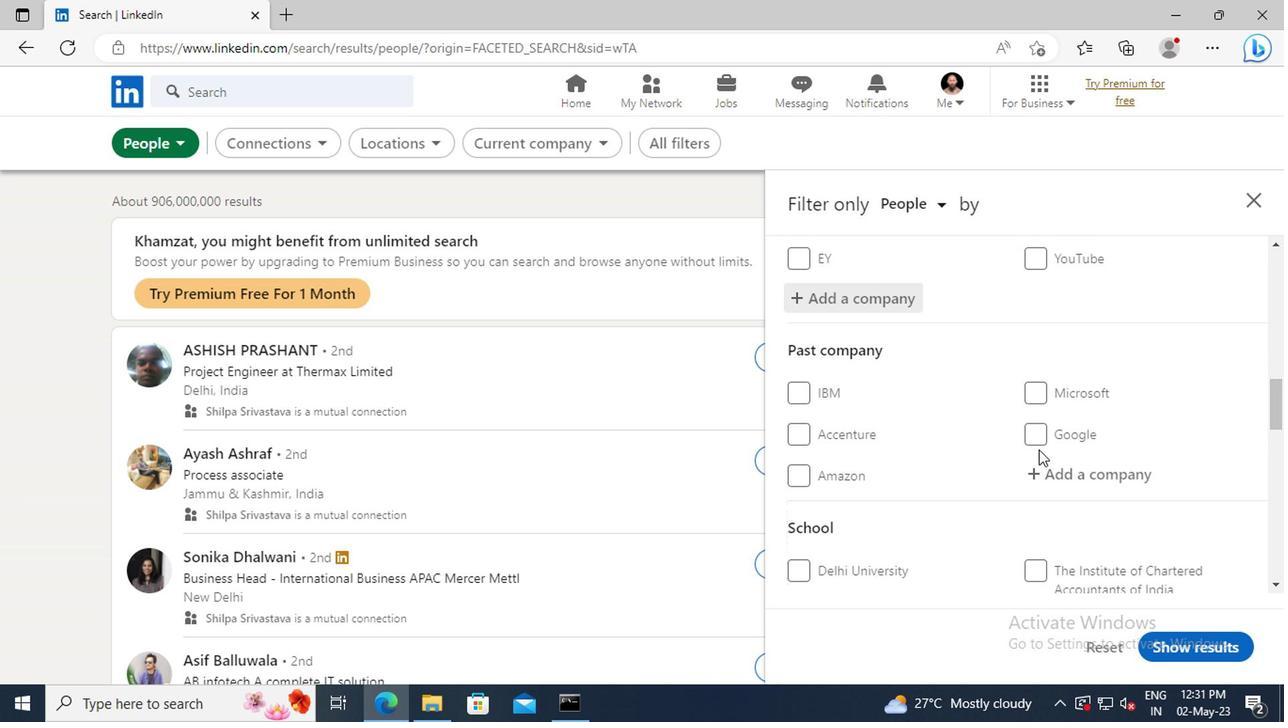 
Action: Mouse scrolled (875, 454) with delta (0, 0)
Screenshot: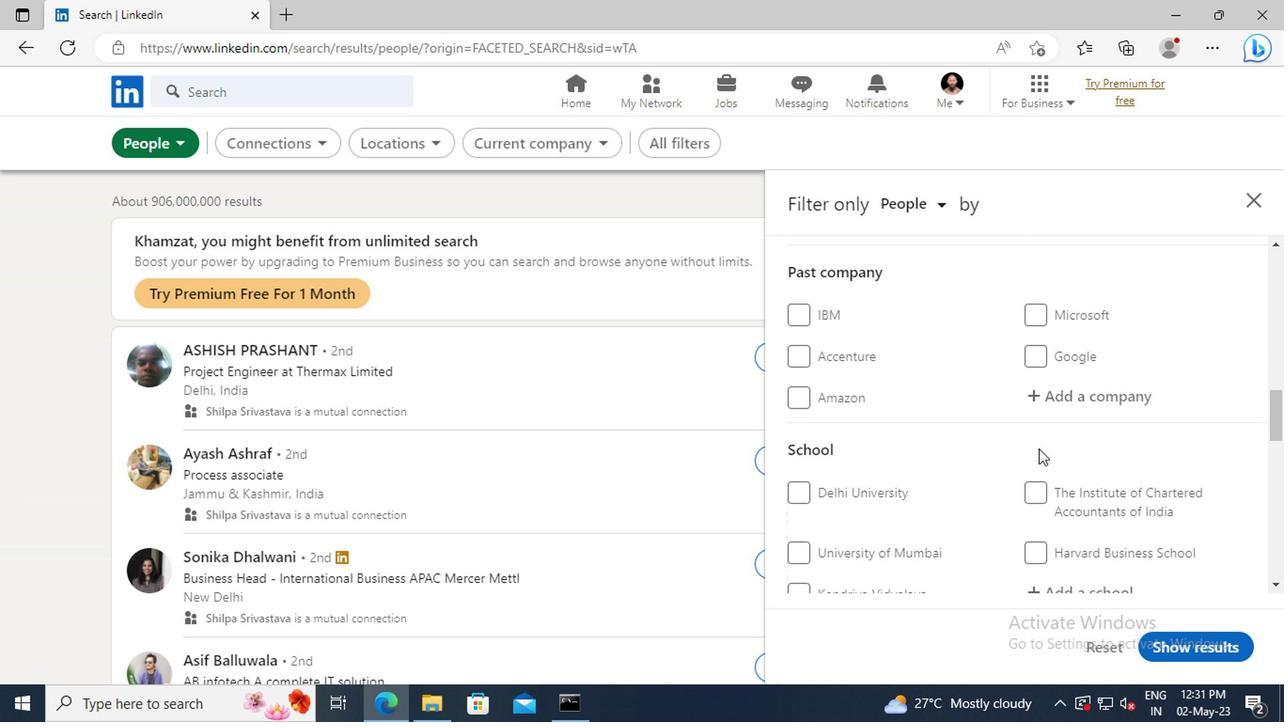 
Action: Mouse scrolled (875, 454) with delta (0, 0)
Screenshot: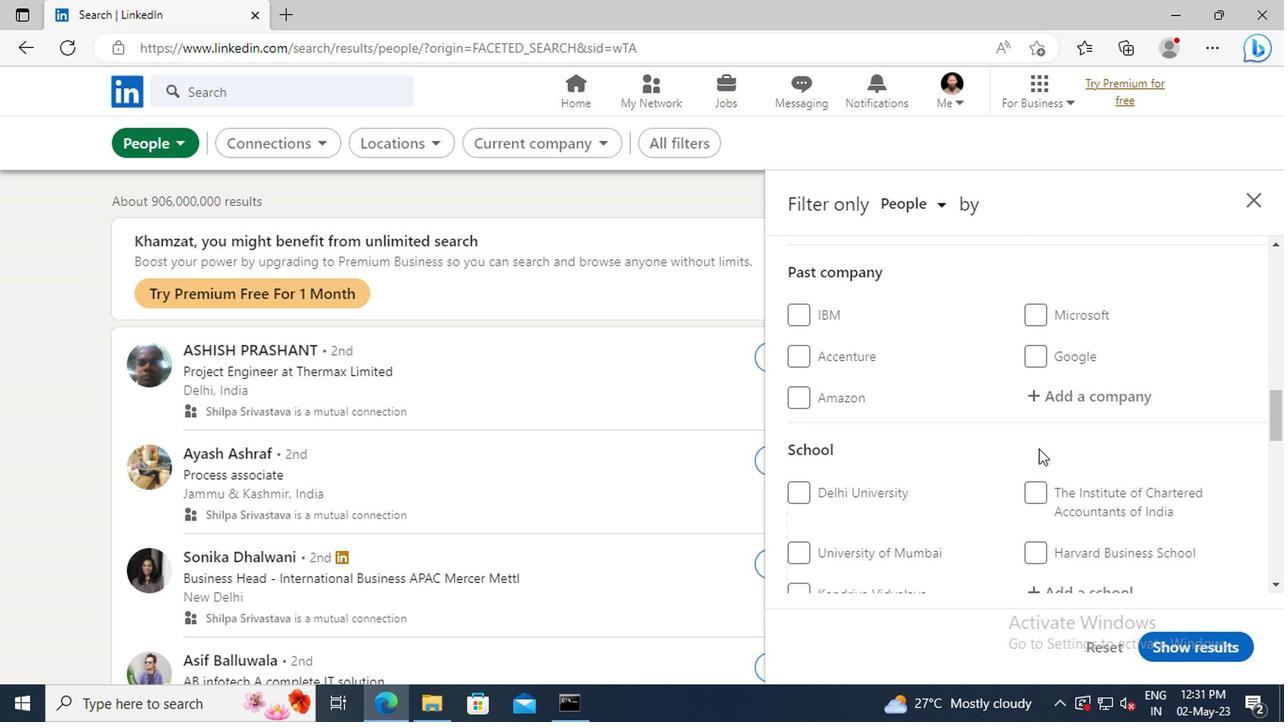 
Action: Mouse scrolled (875, 454) with delta (0, 0)
Screenshot: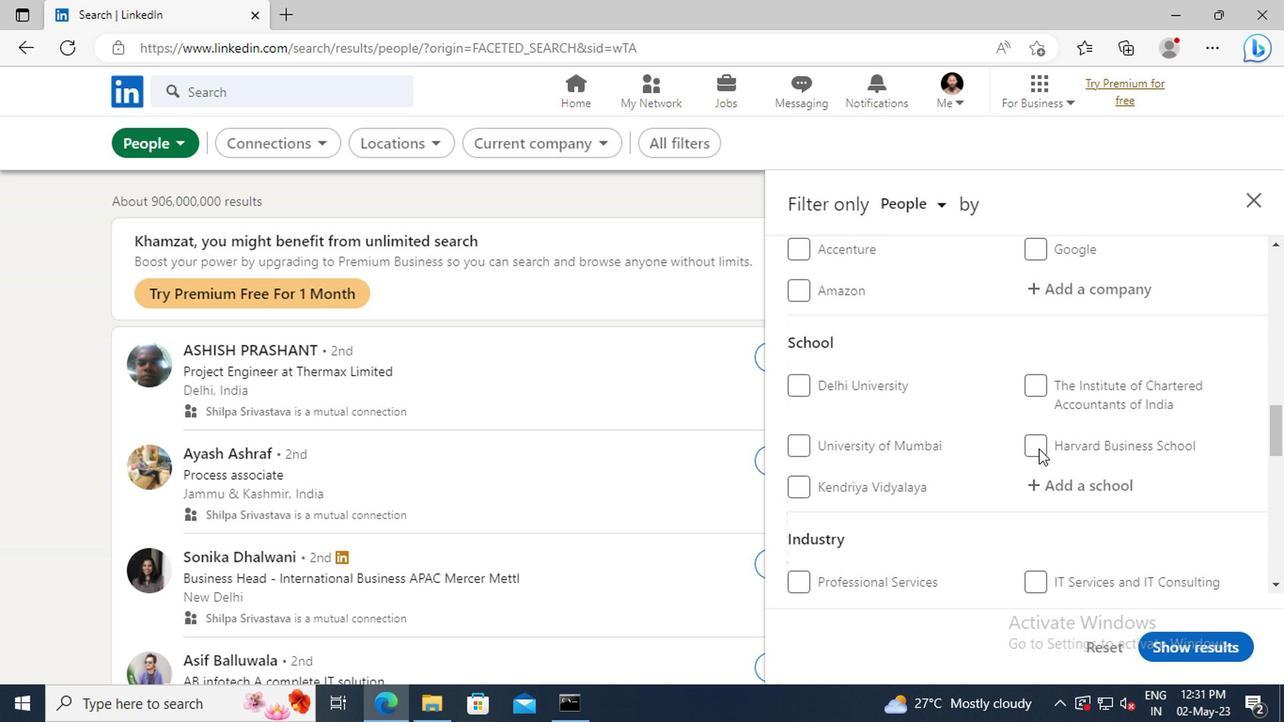 
Action: Mouse moved to (887, 448)
Screenshot: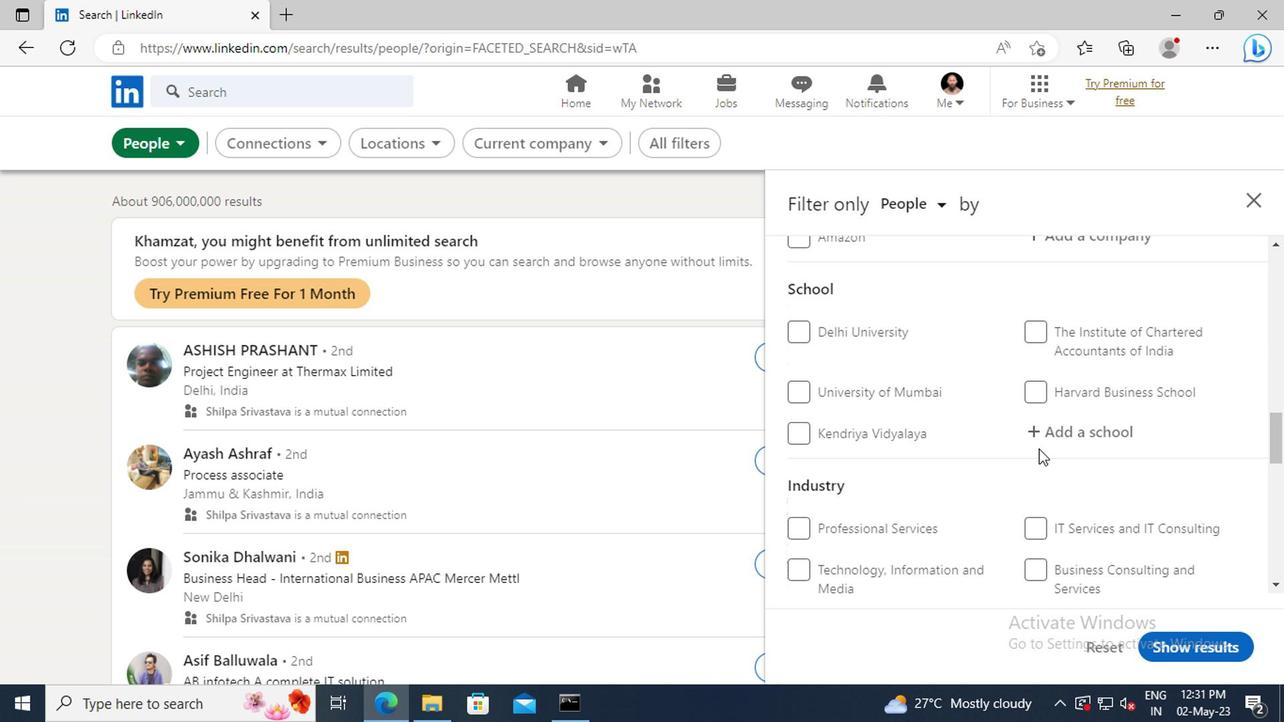 
Action: Mouse pressed left at (887, 448)
Screenshot: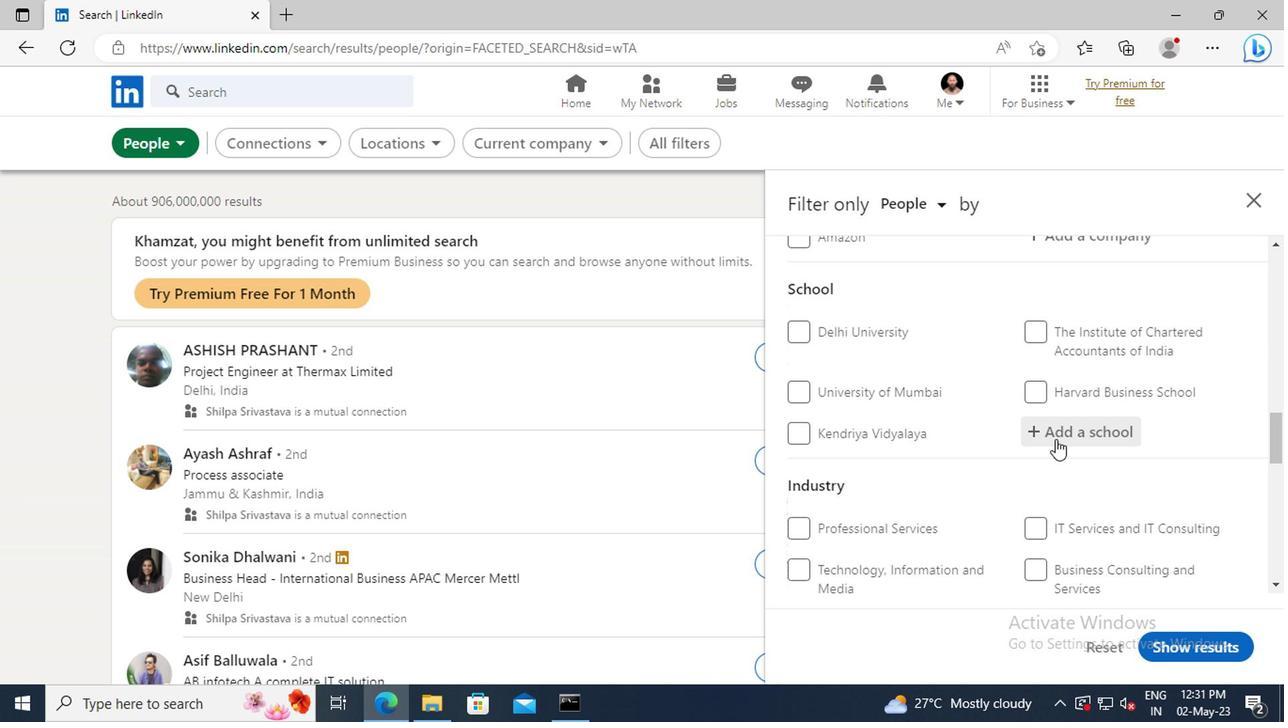 
Action: Key pressed <Key.shift>DOON<Key.space><Key.shift>BUS
Screenshot: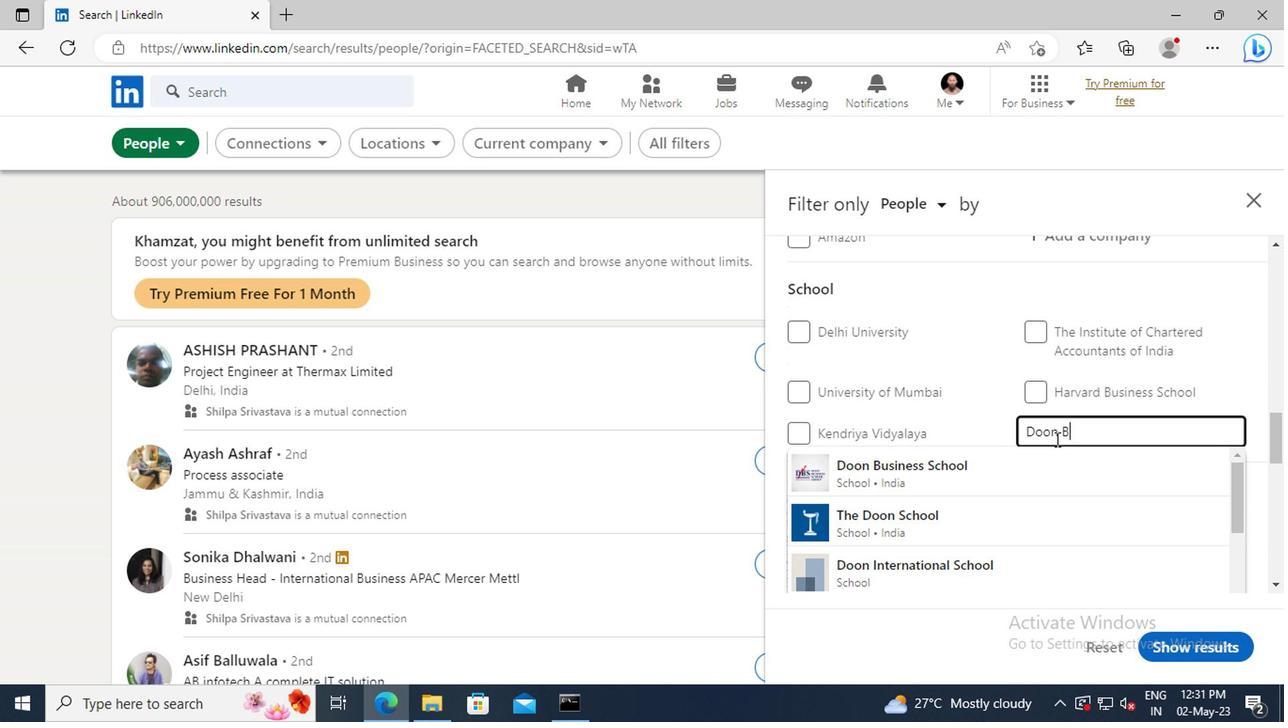 
Action: Mouse moved to (890, 469)
Screenshot: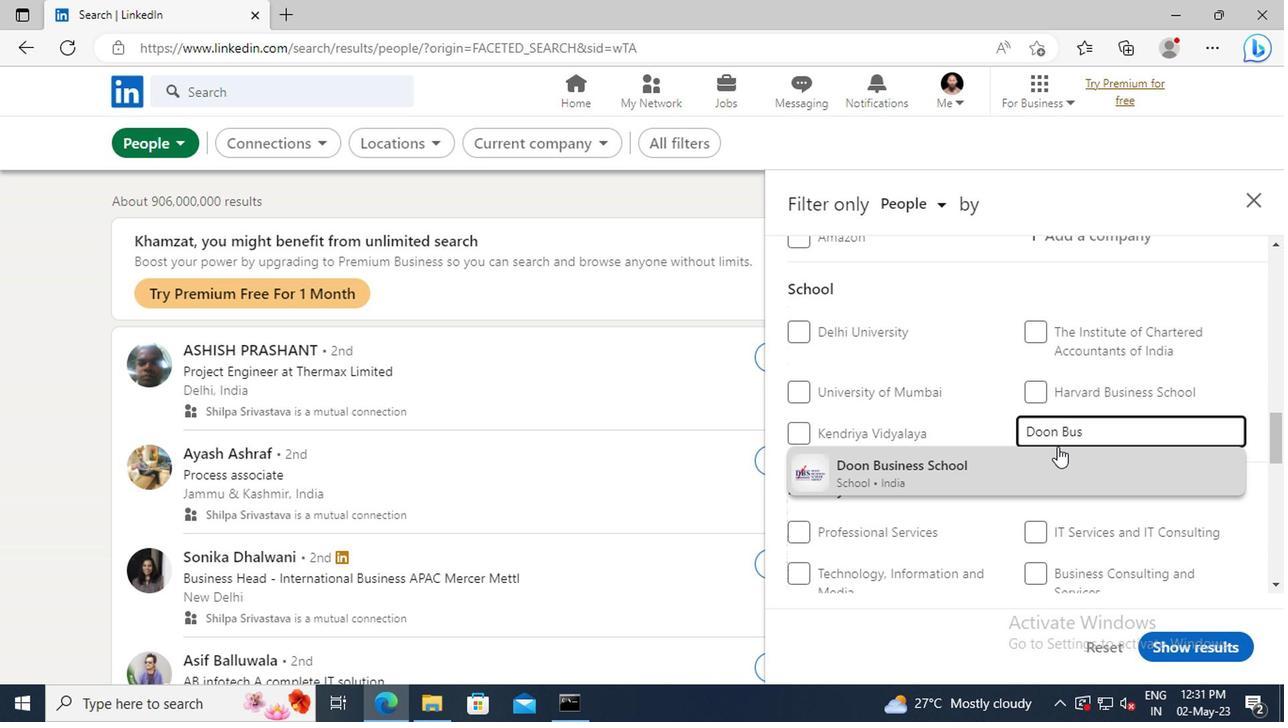 
Action: Mouse pressed left at (890, 469)
Screenshot: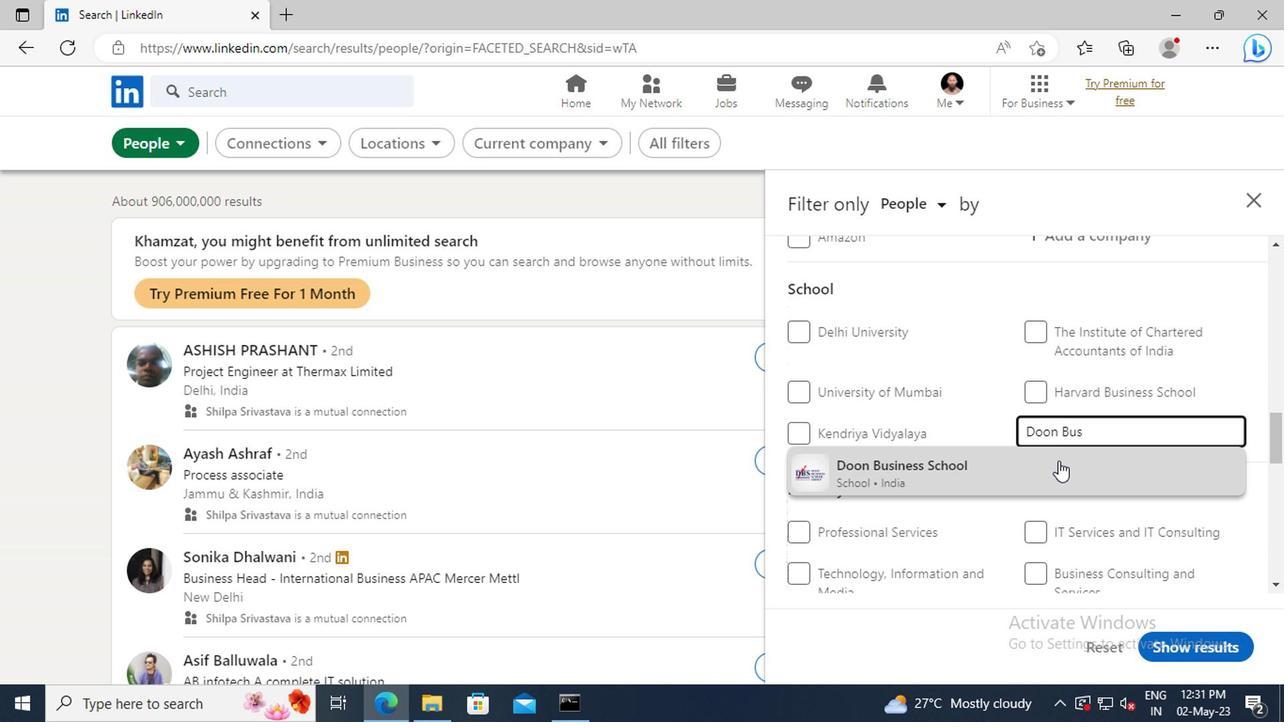 
Action: Mouse scrolled (890, 469) with delta (0, 0)
Screenshot: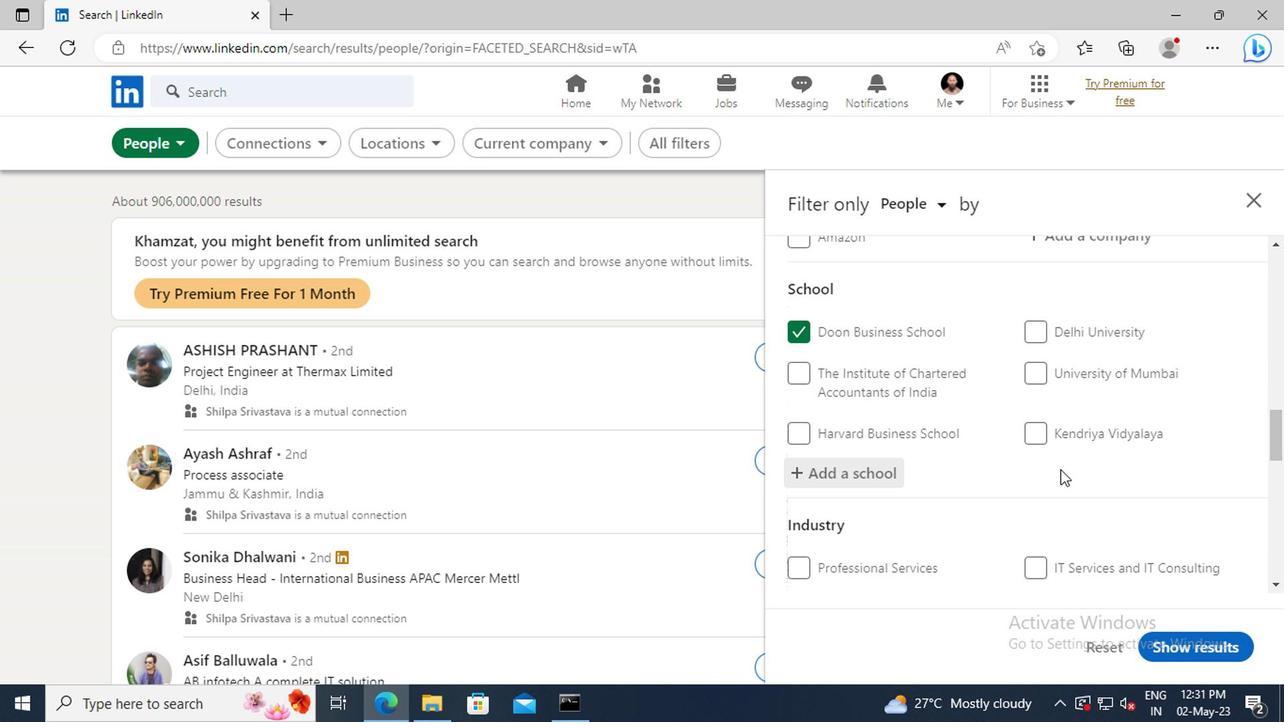 
Action: Mouse scrolled (890, 469) with delta (0, 0)
Screenshot: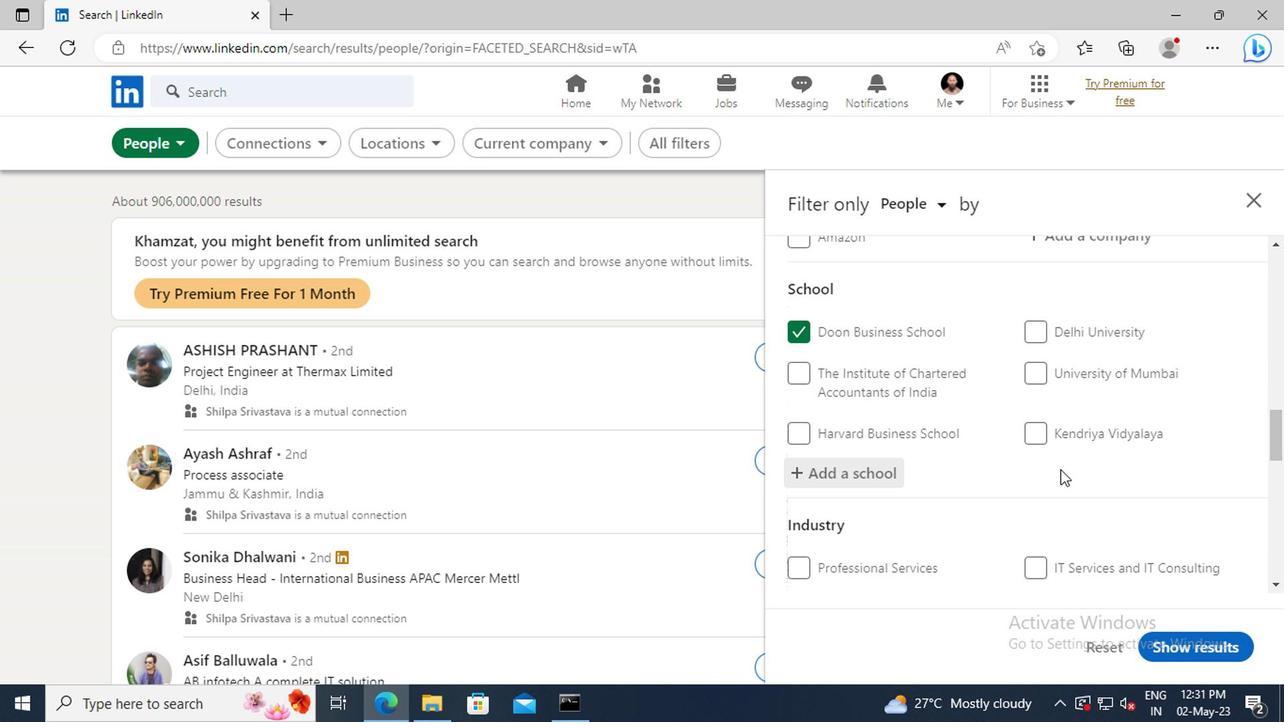
Action: Mouse moved to (889, 457)
Screenshot: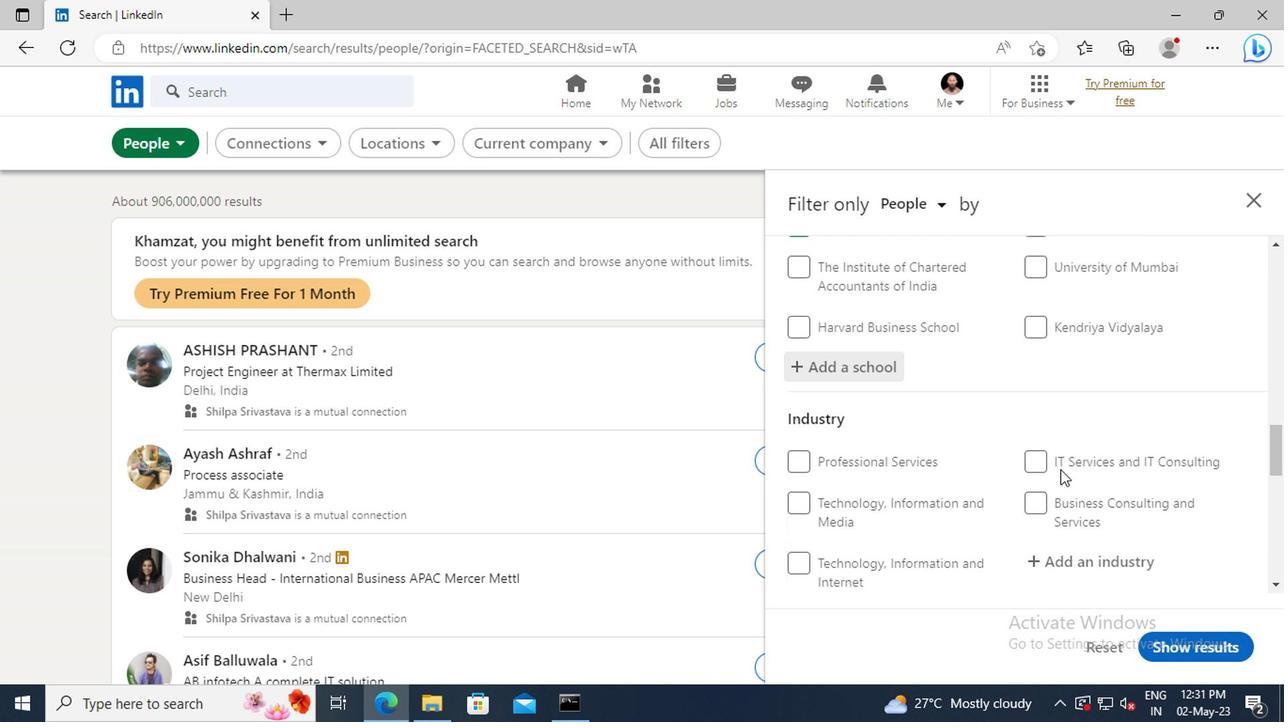 
Action: Mouse scrolled (889, 456) with delta (0, 0)
Screenshot: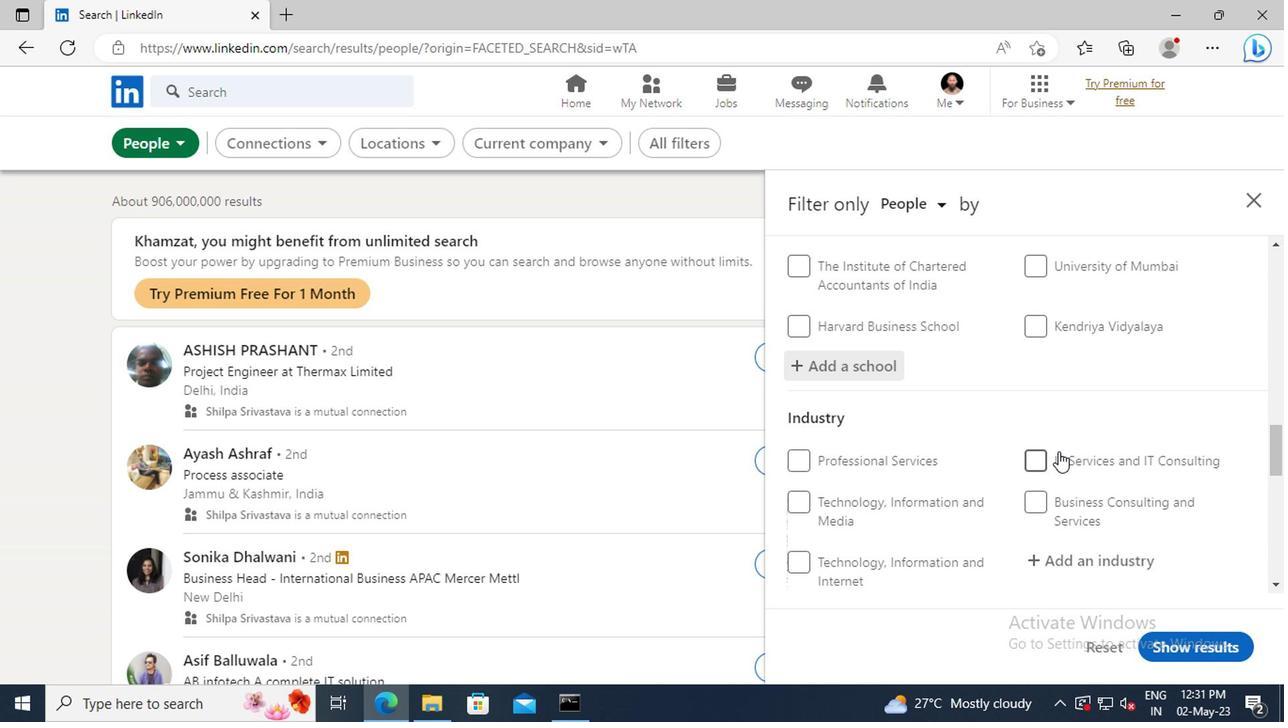 
Action: Mouse moved to (886, 451)
Screenshot: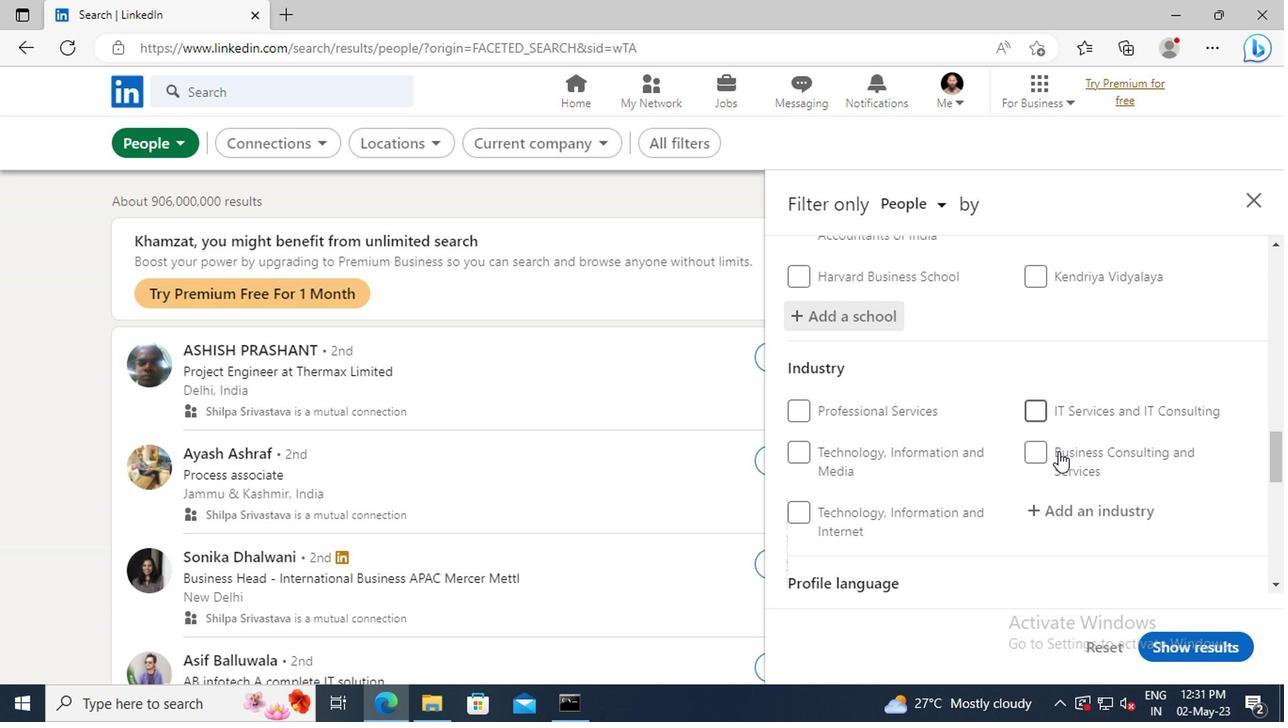
Action: Mouse scrolled (886, 450) with delta (0, 0)
Screenshot: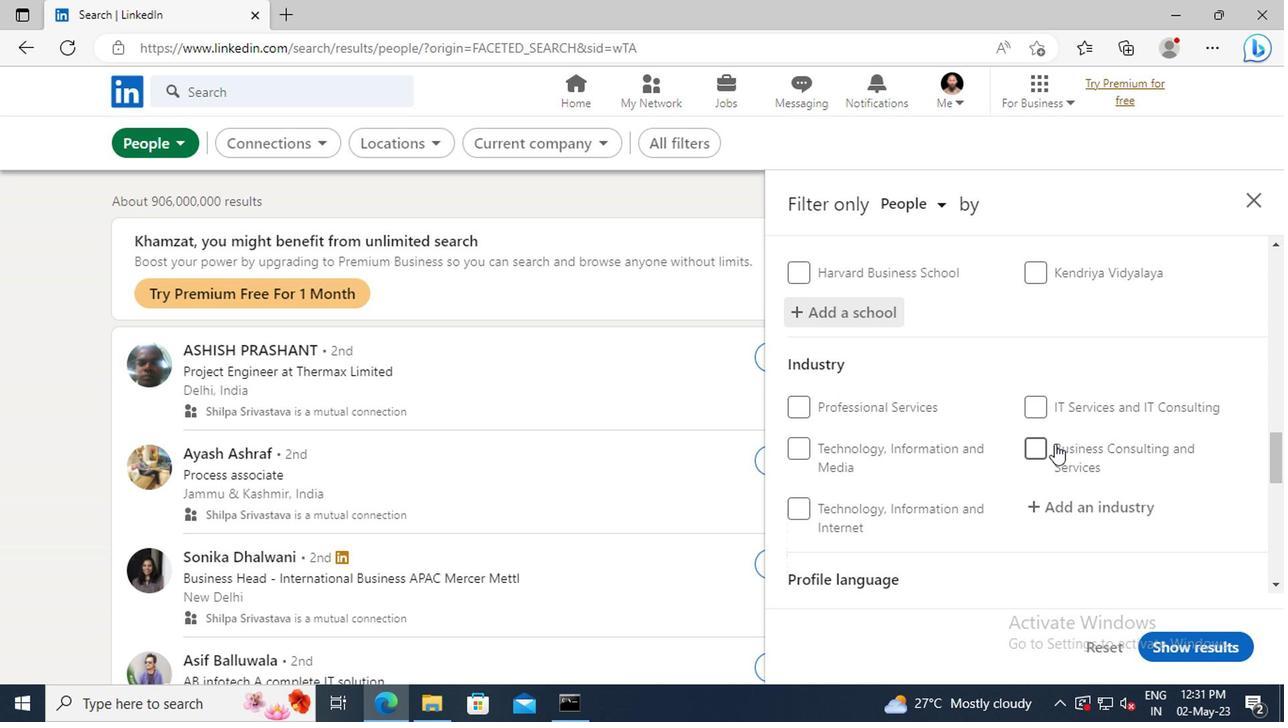 
Action: Mouse moved to (891, 456)
Screenshot: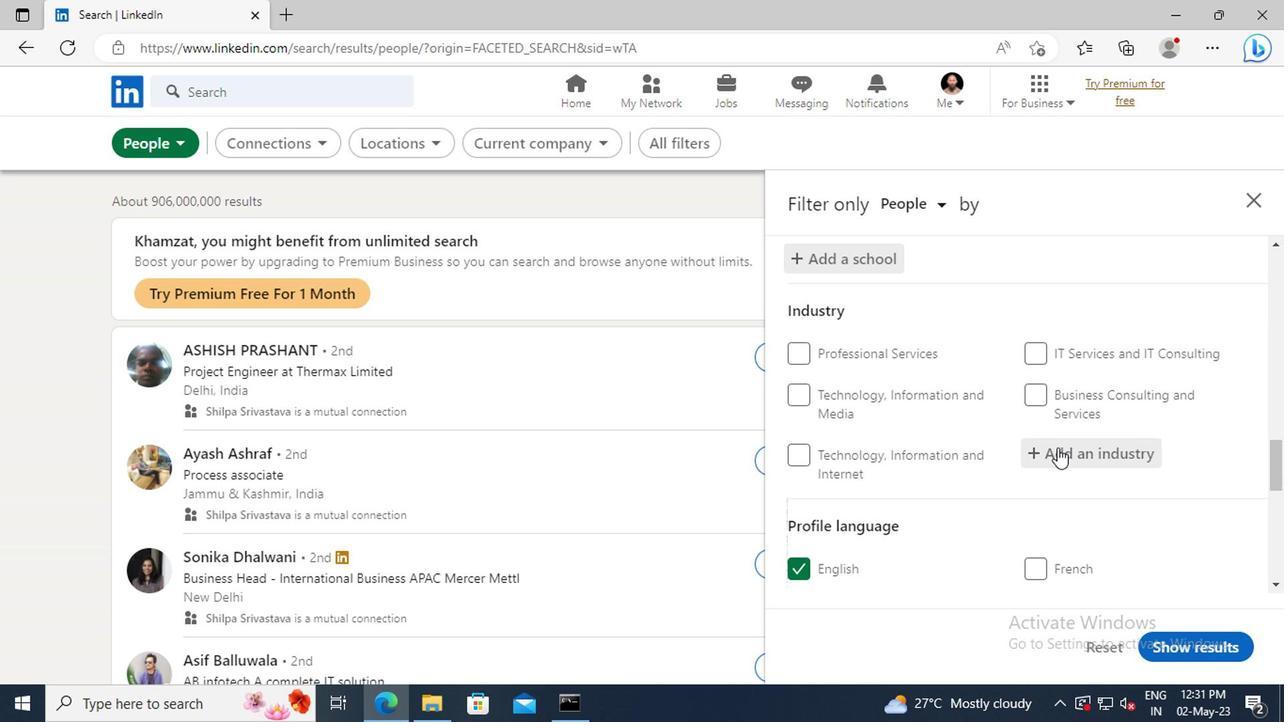 
Action: Mouse pressed left at (891, 456)
Screenshot: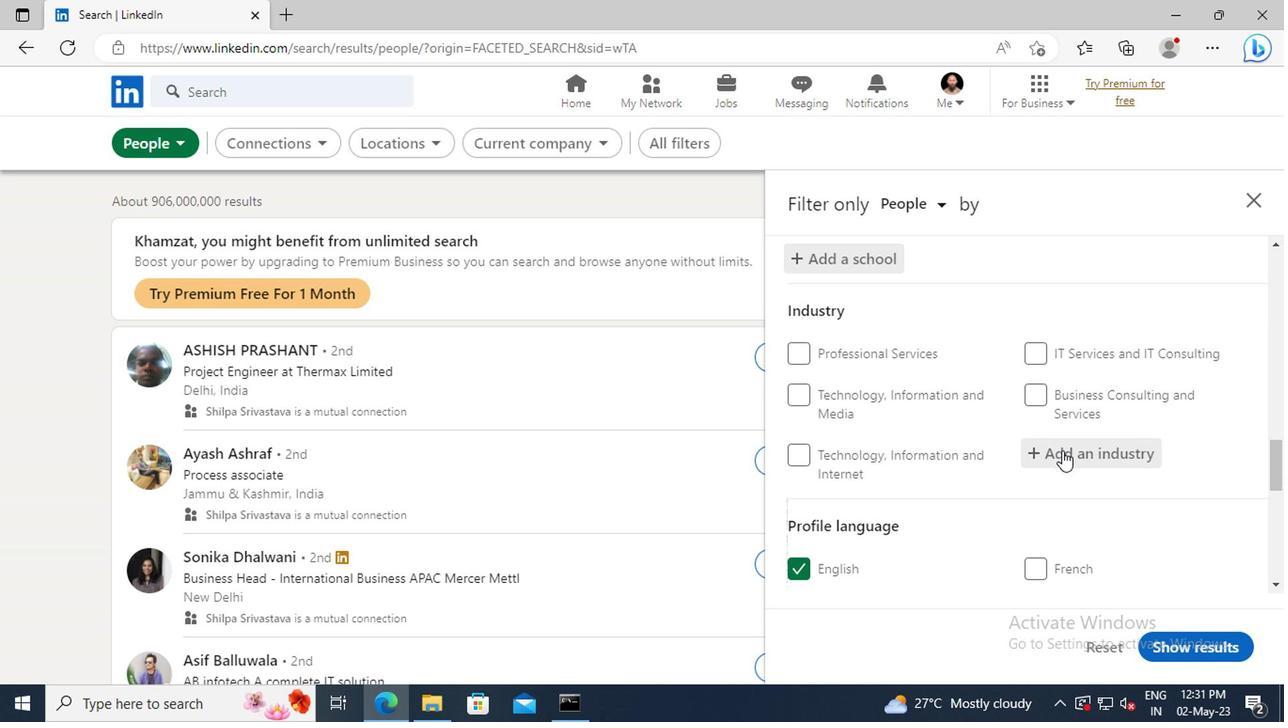 
Action: Key pressed <Key.shift>PERSONAL
Screenshot: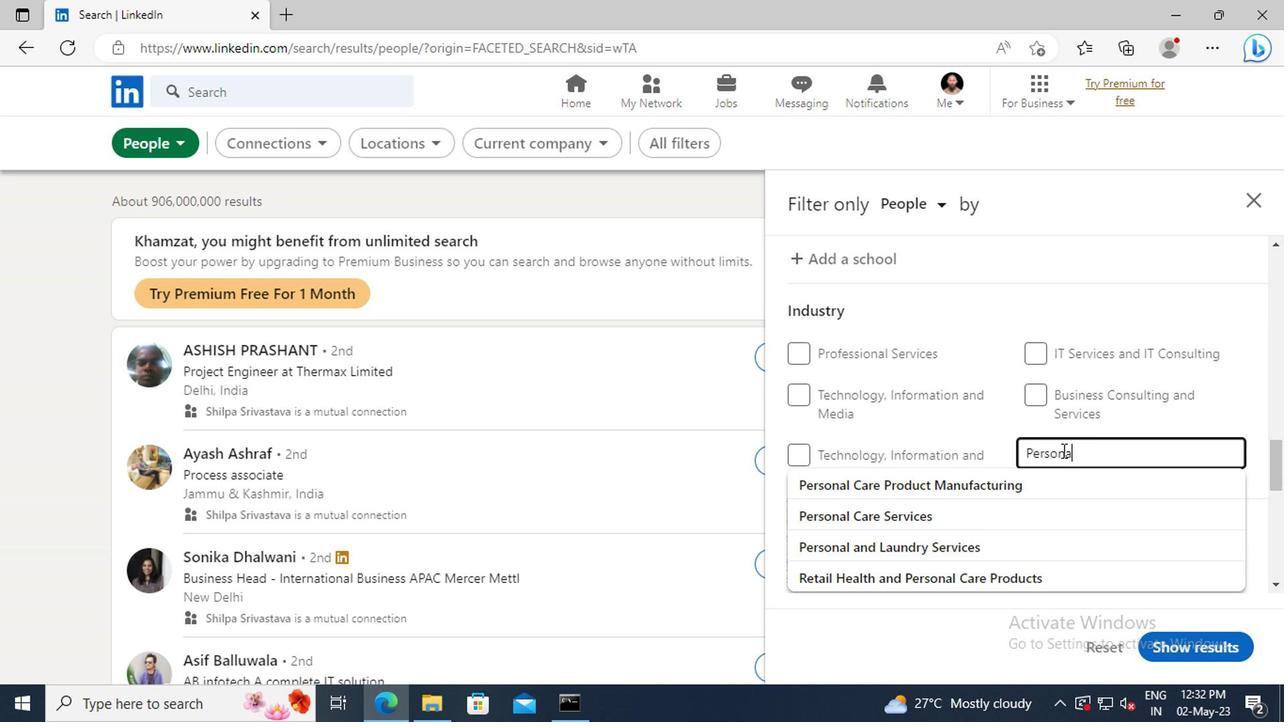 
Action: Mouse moved to (893, 478)
Screenshot: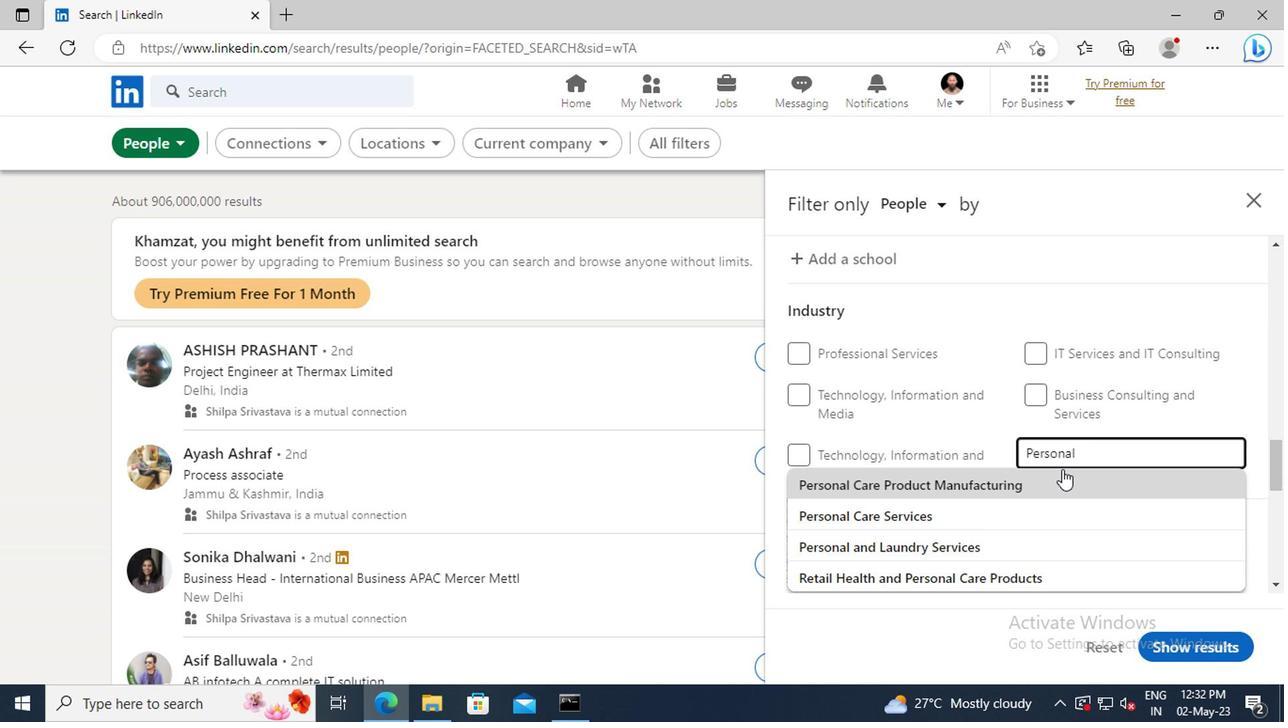 
Action: Mouse pressed left at (893, 478)
Screenshot: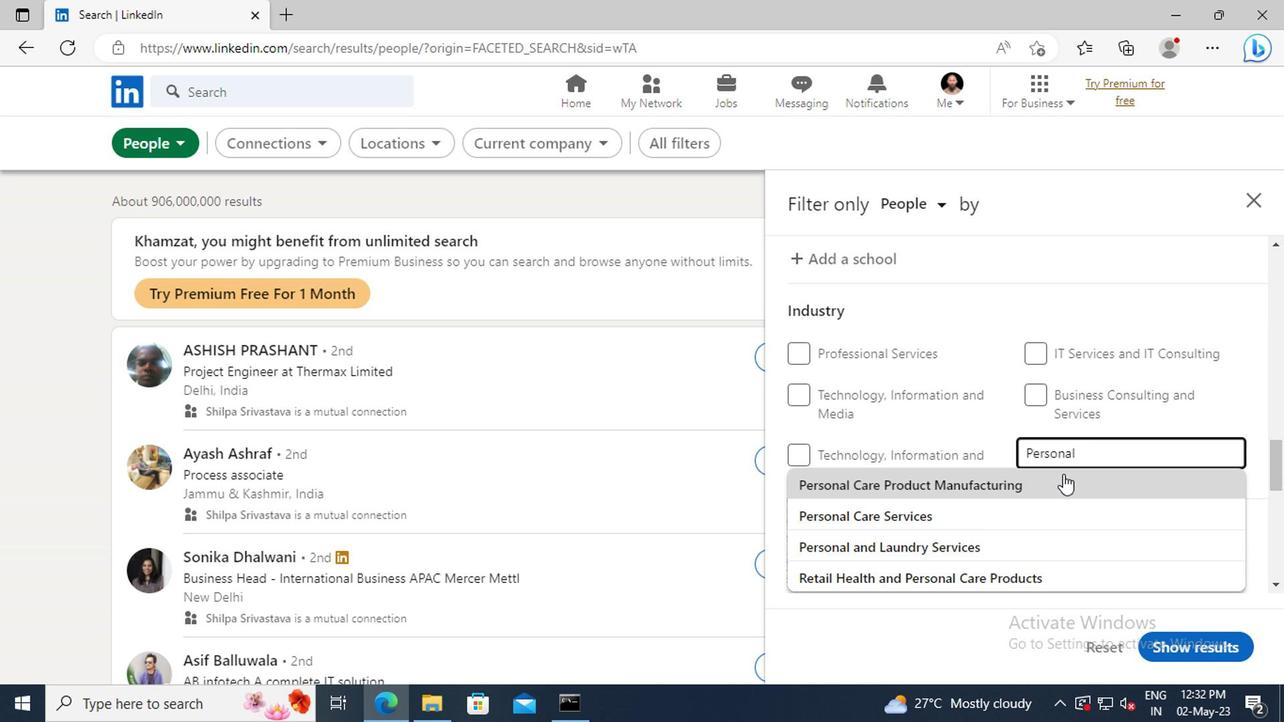 
Action: Mouse scrolled (893, 477) with delta (0, 0)
Screenshot: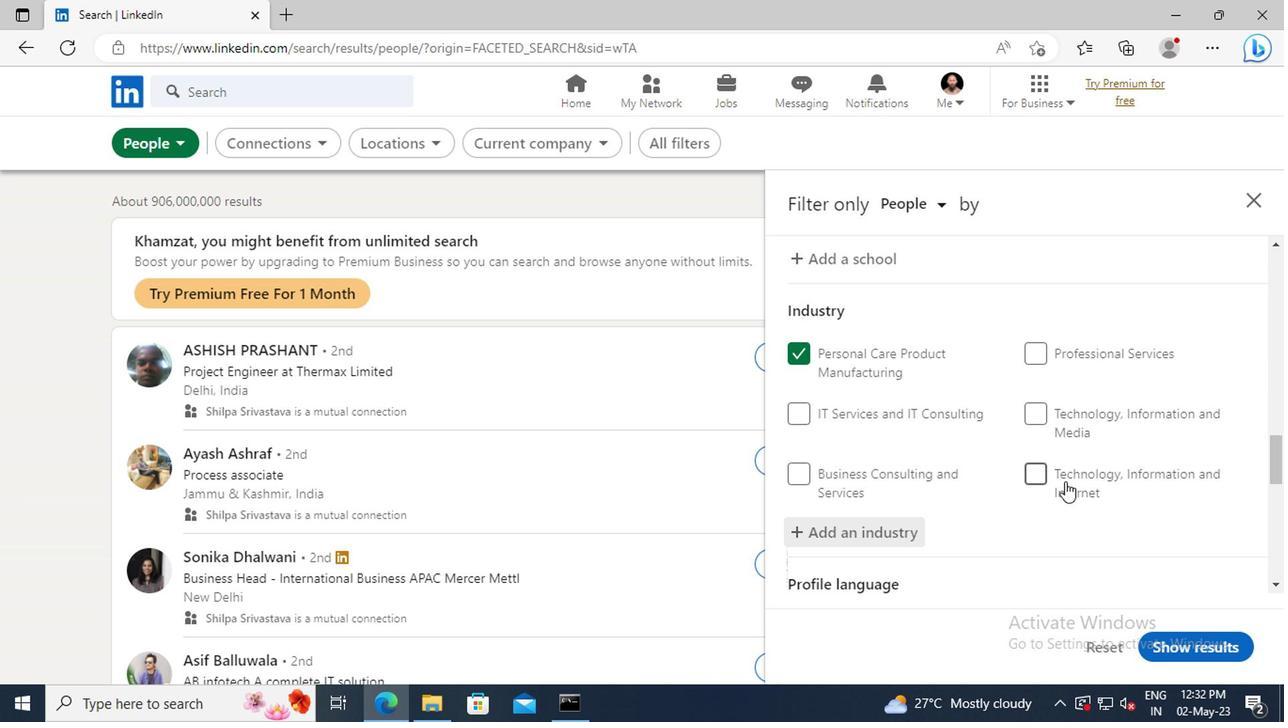 
Action: Mouse scrolled (893, 477) with delta (0, 0)
Screenshot: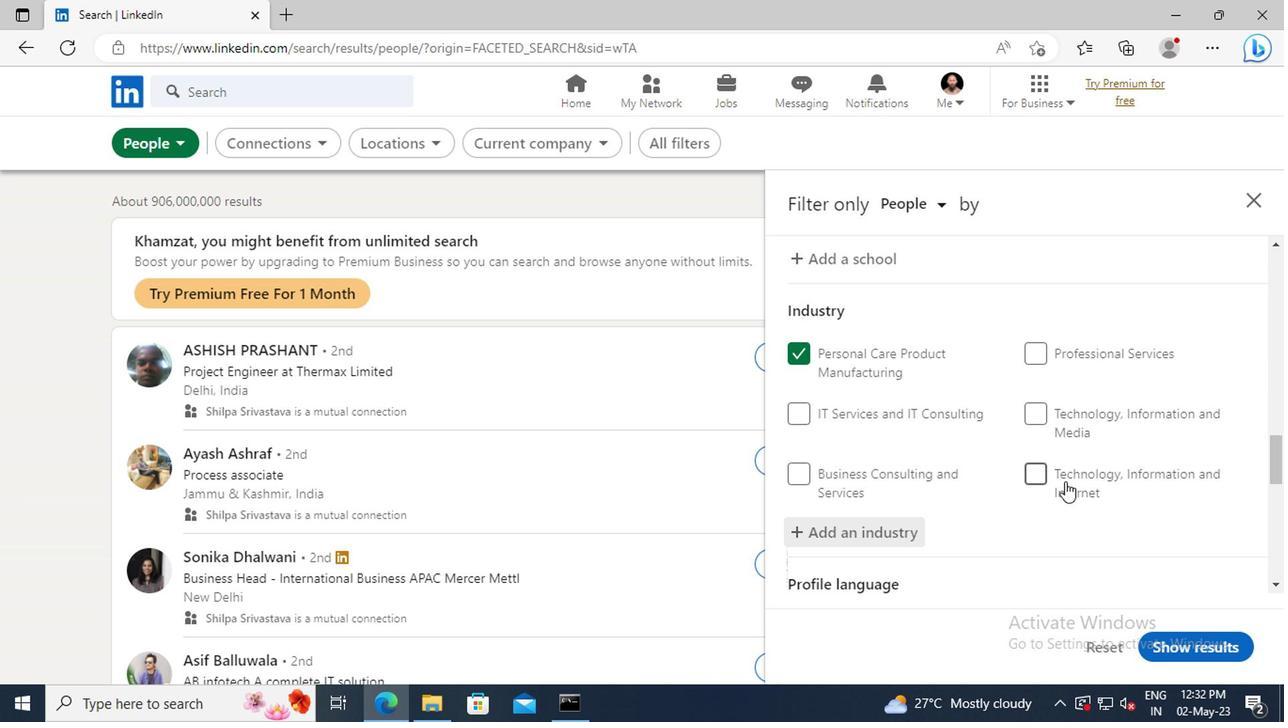 
Action: Mouse moved to (890, 452)
Screenshot: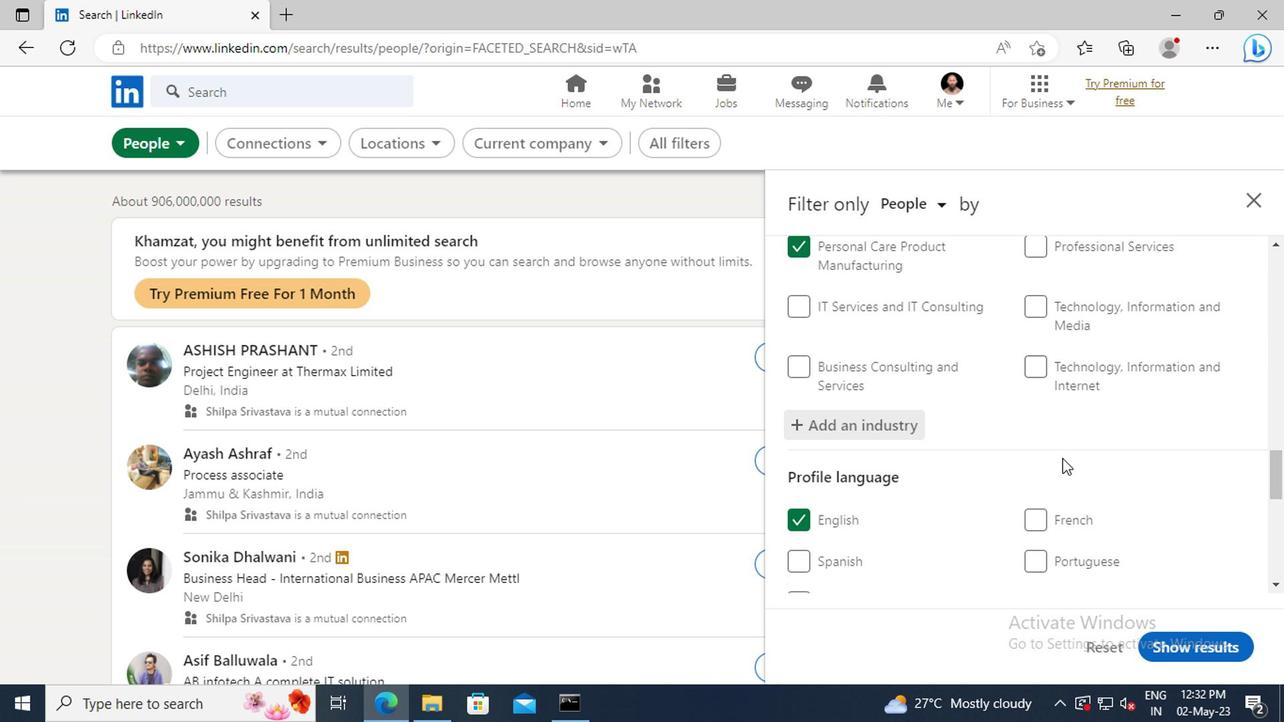 
Action: Mouse scrolled (890, 452) with delta (0, 0)
Screenshot: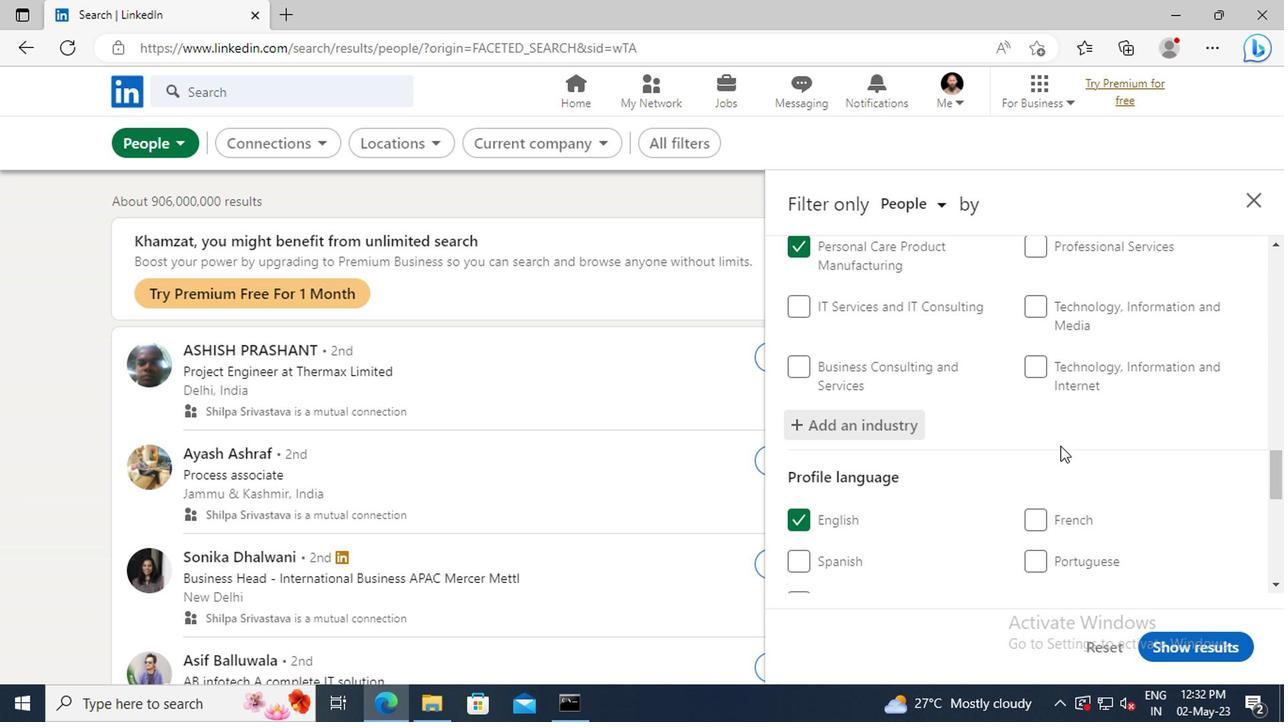 
Action: Mouse scrolled (890, 452) with delta (0, 0)
Screenshot: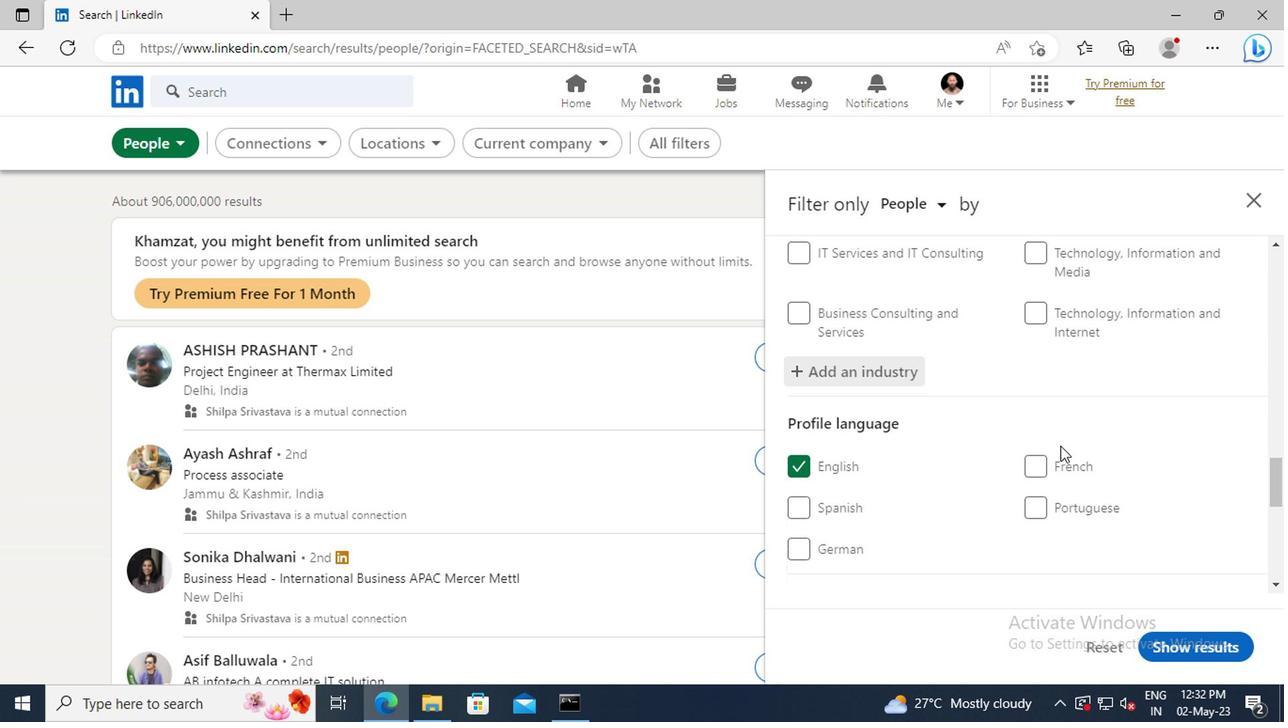 
Action: Mouse scrolled (890, 452) with delta (0, 0)
Screenshot: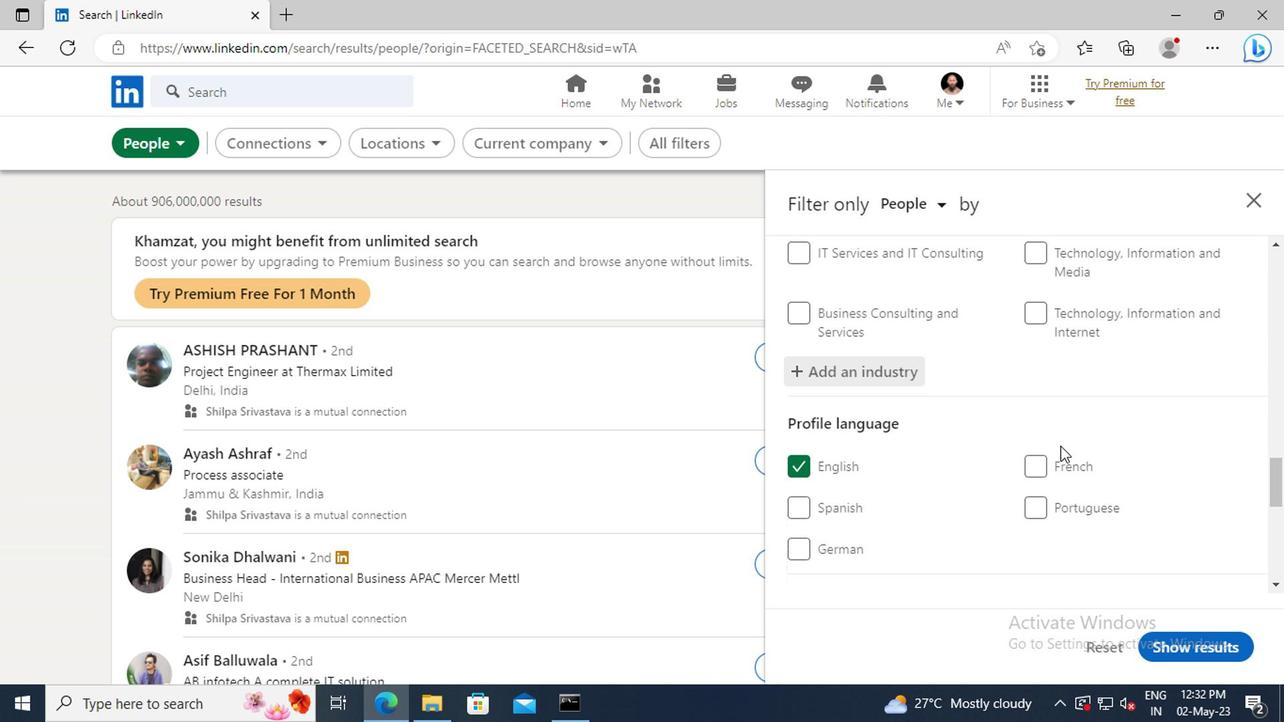 
Action: Mouse scrolled (890, 452) with delta (0, 0)
Screenshot: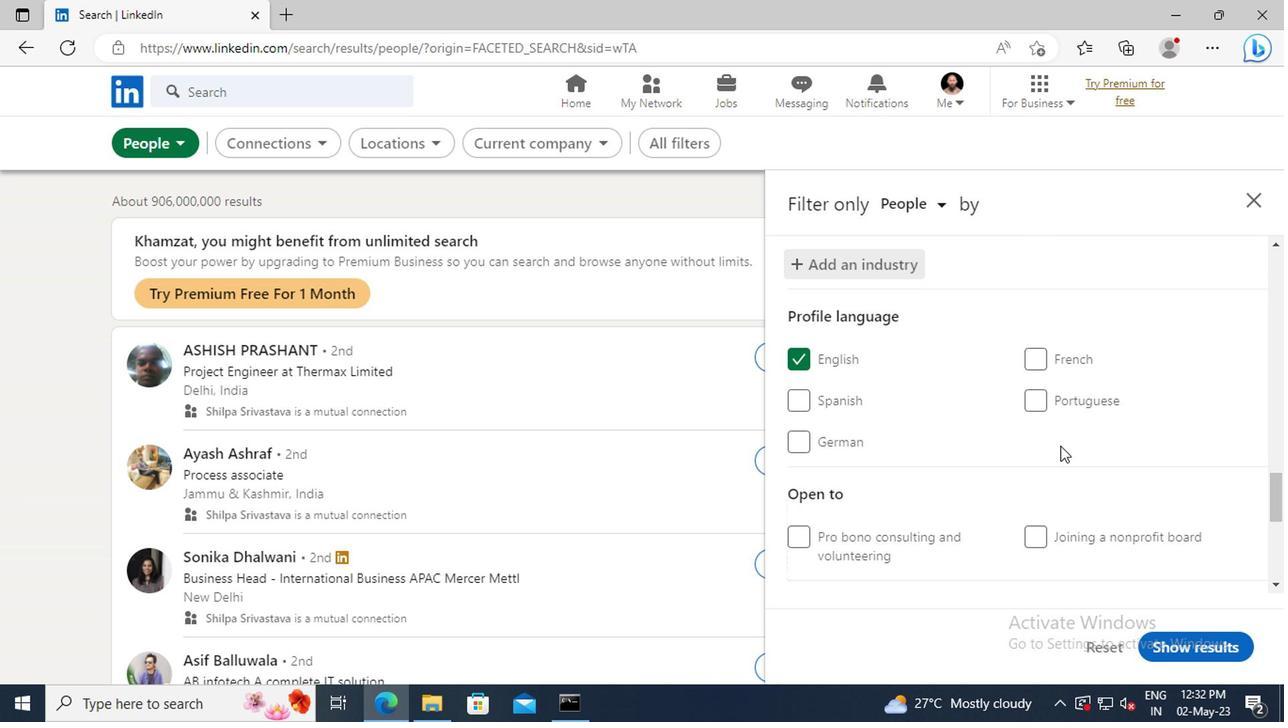 
Action: Mouse scrolled (890, 452) with delta (0, 0)
Screenshot: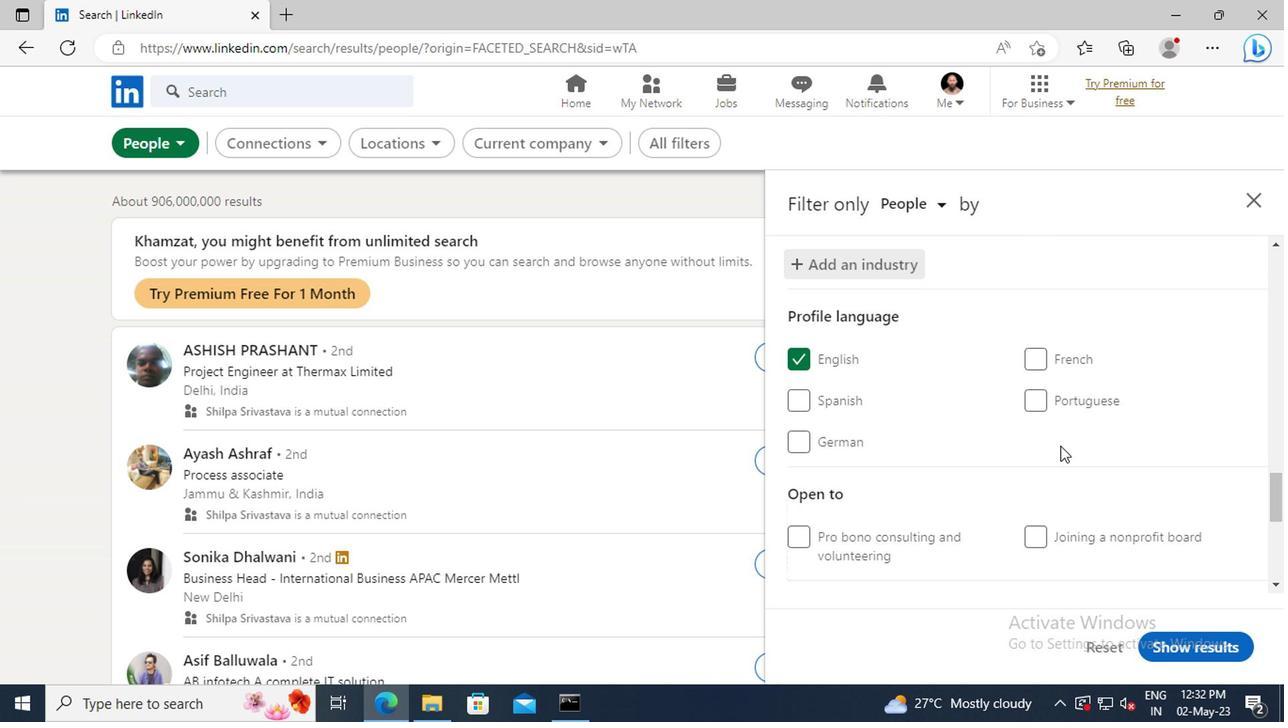 
Action: Mouse moved to (883, 429)
Screenshot: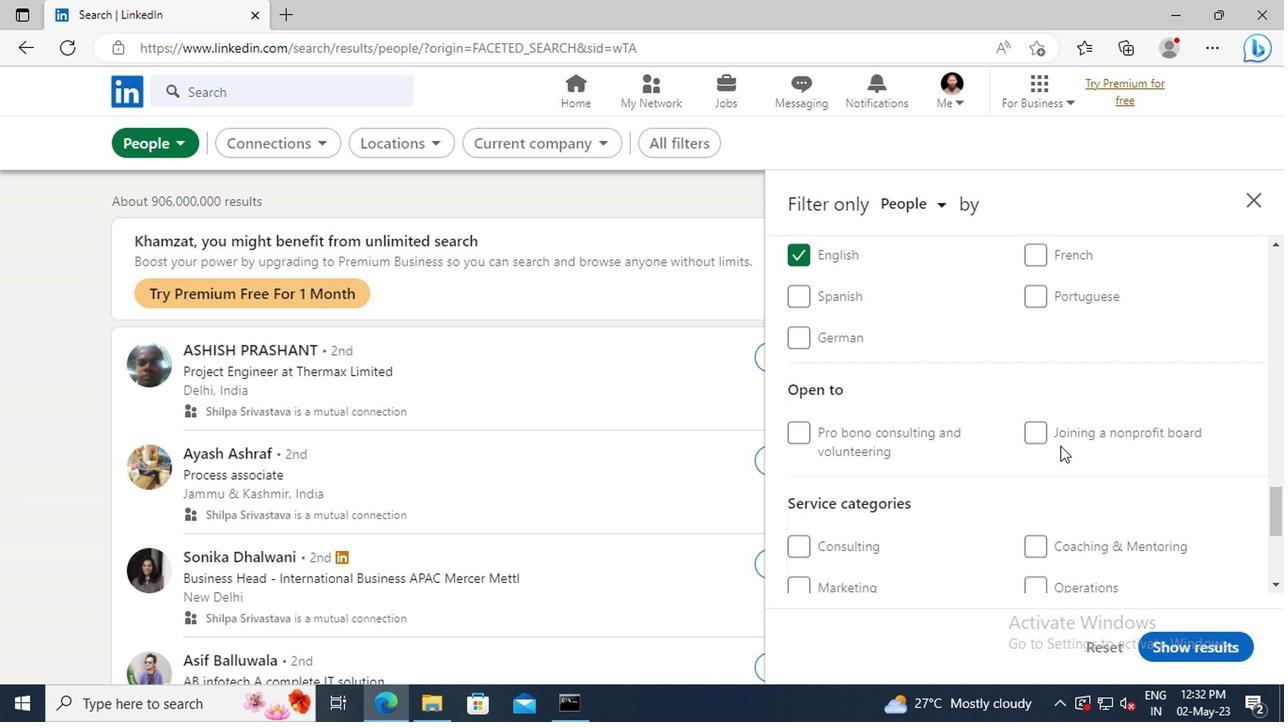 
Action: Mouse scrolled (883, 428) with delta (0, 0)
Screenshot: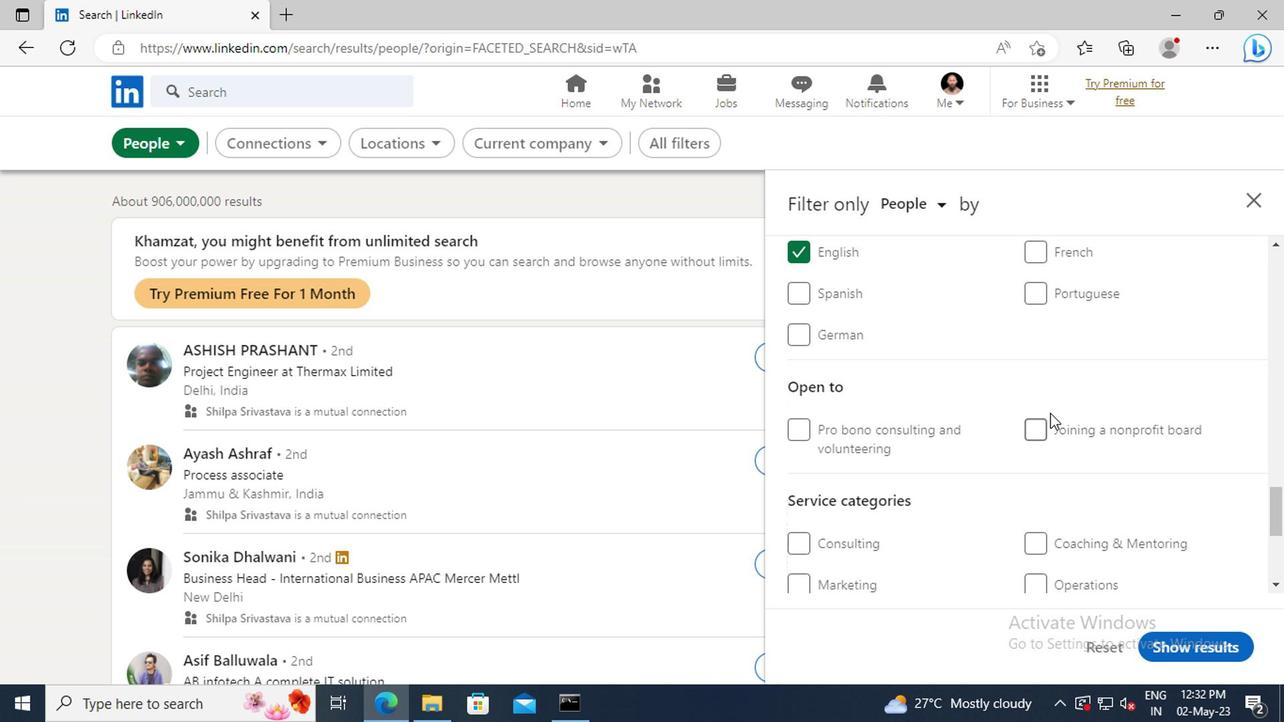 
Action: Mouse moved to (878, 418)
Screenshot: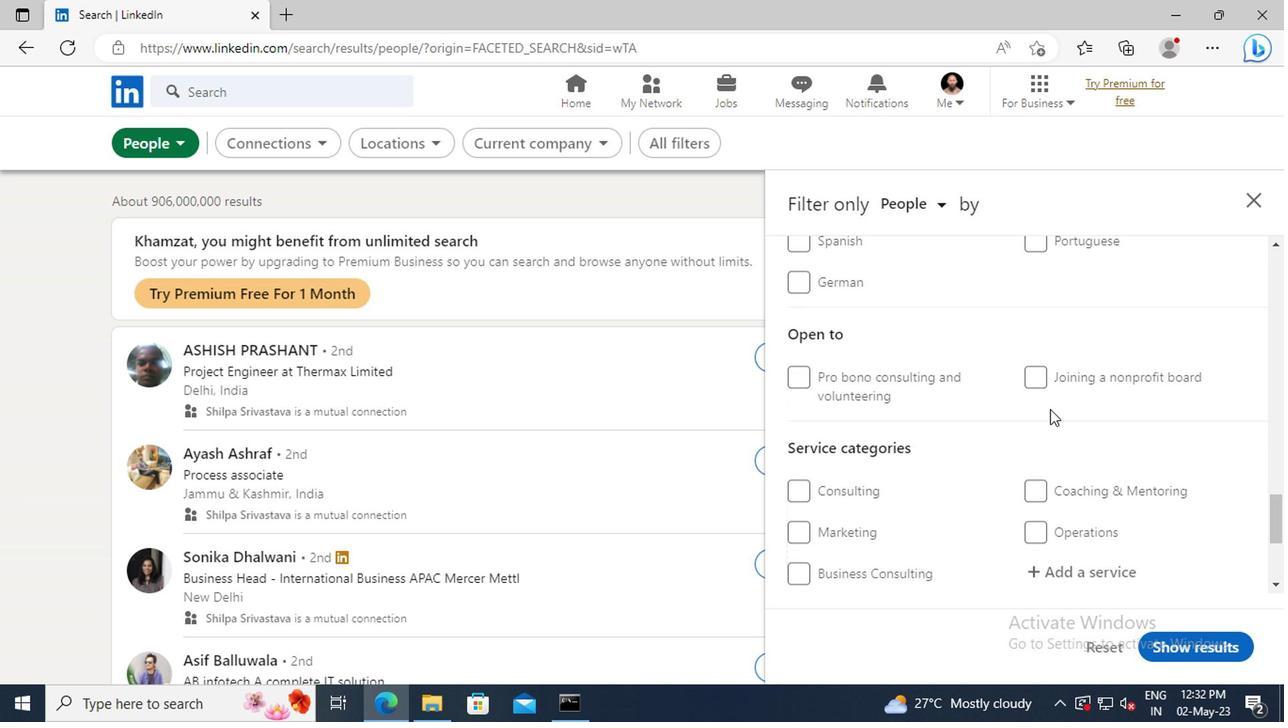 
Action: Mouse scrolled (878, 418) with delta (0, 0)
Screenshot: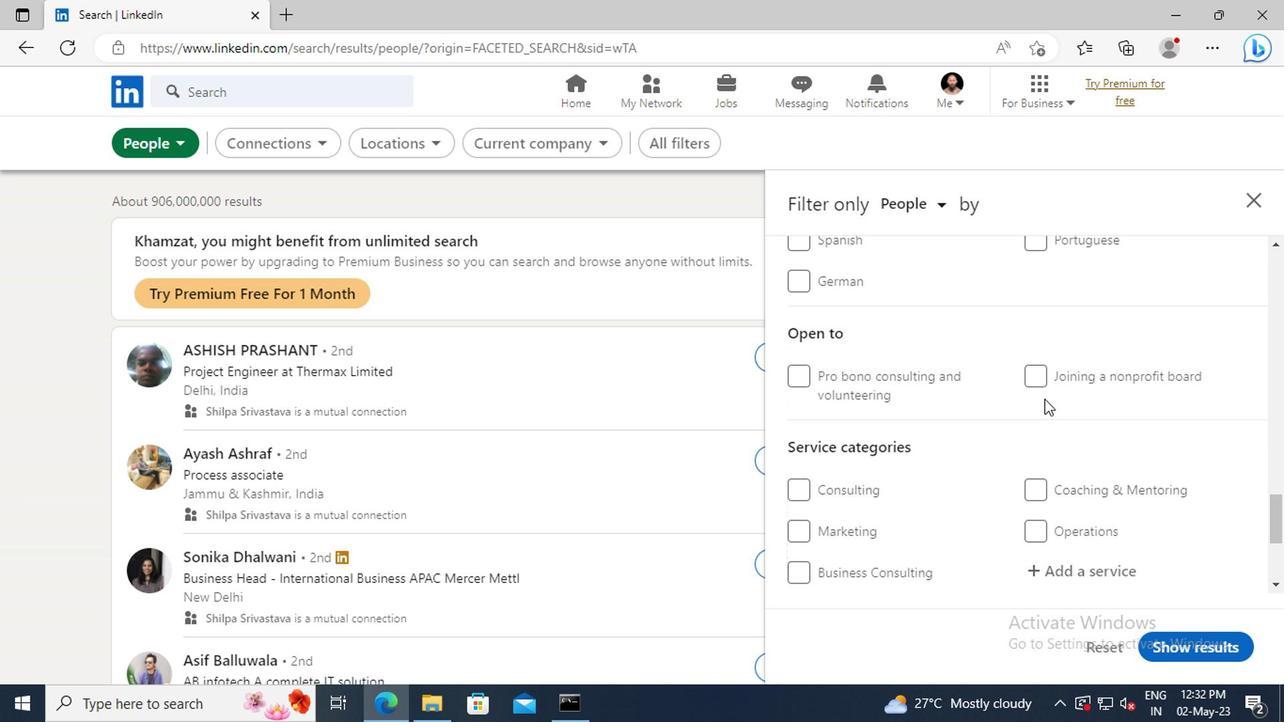
Action: Mouse scrolled (878, 418) with delta (0, 0)
Screenshot: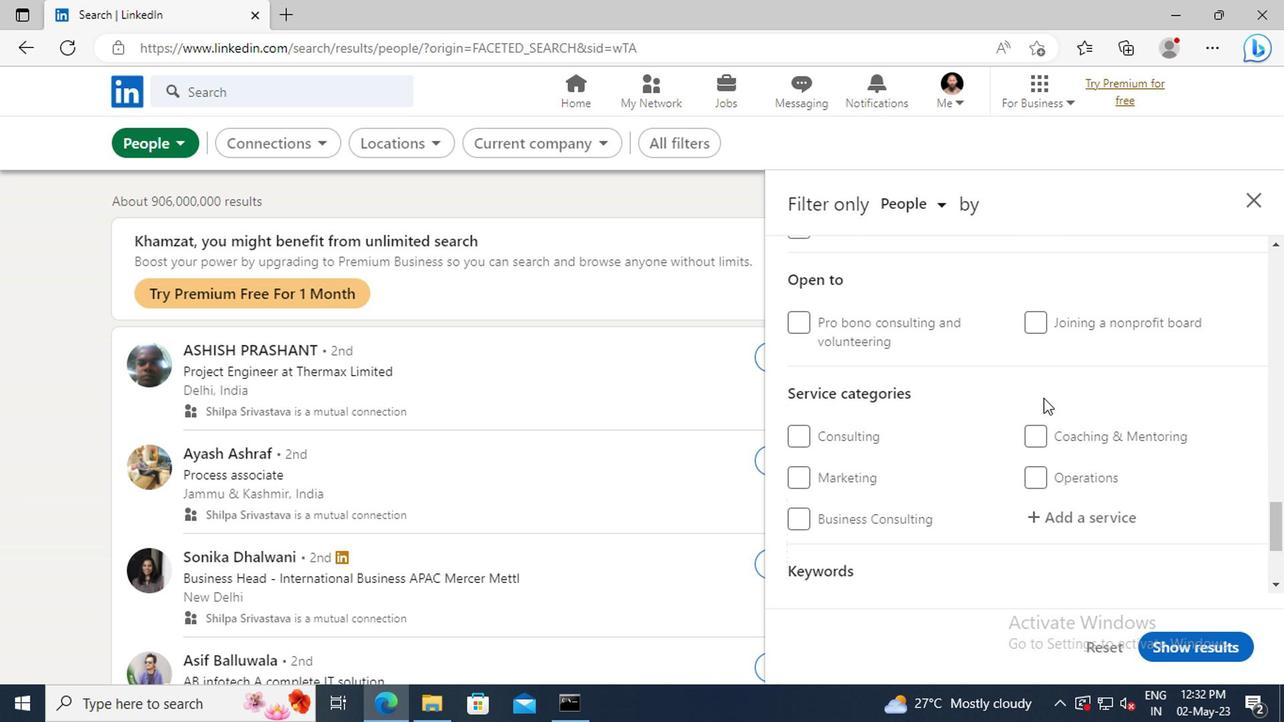 
Action: Mouse moved to (887, 463)
Screenshot: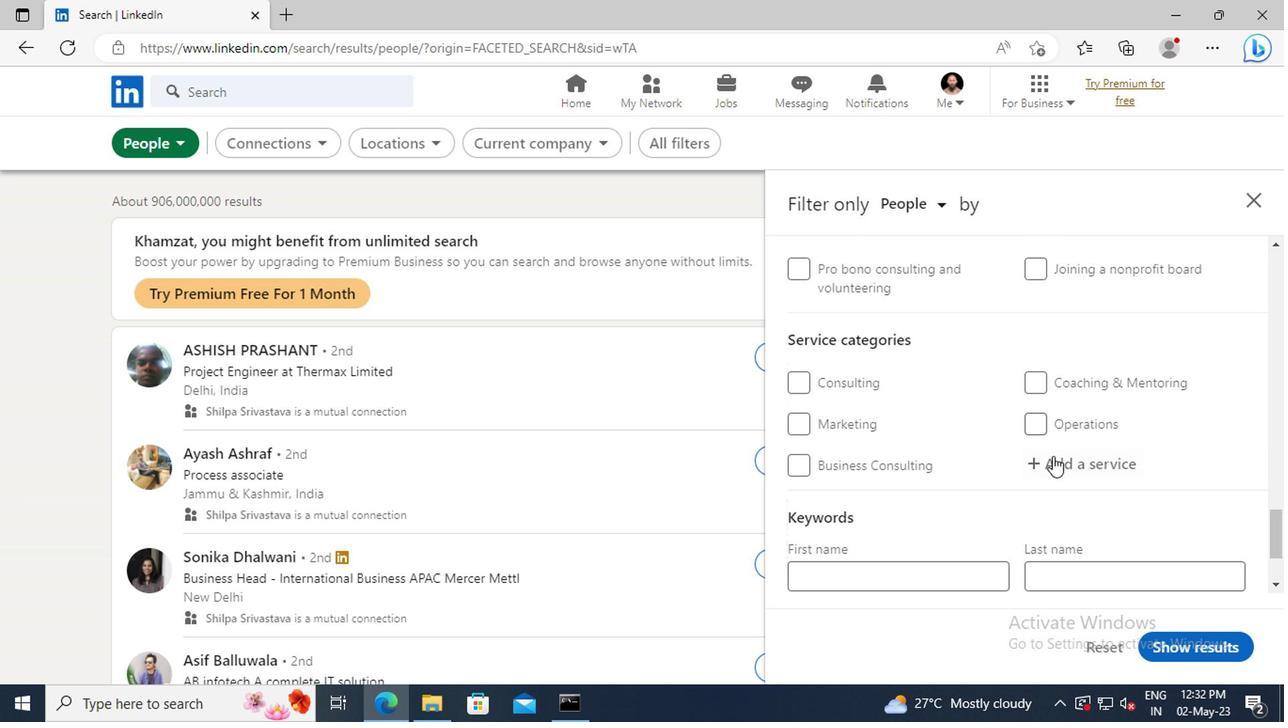 
Action: Mouse pressed left at (887, 463)
Screenshot: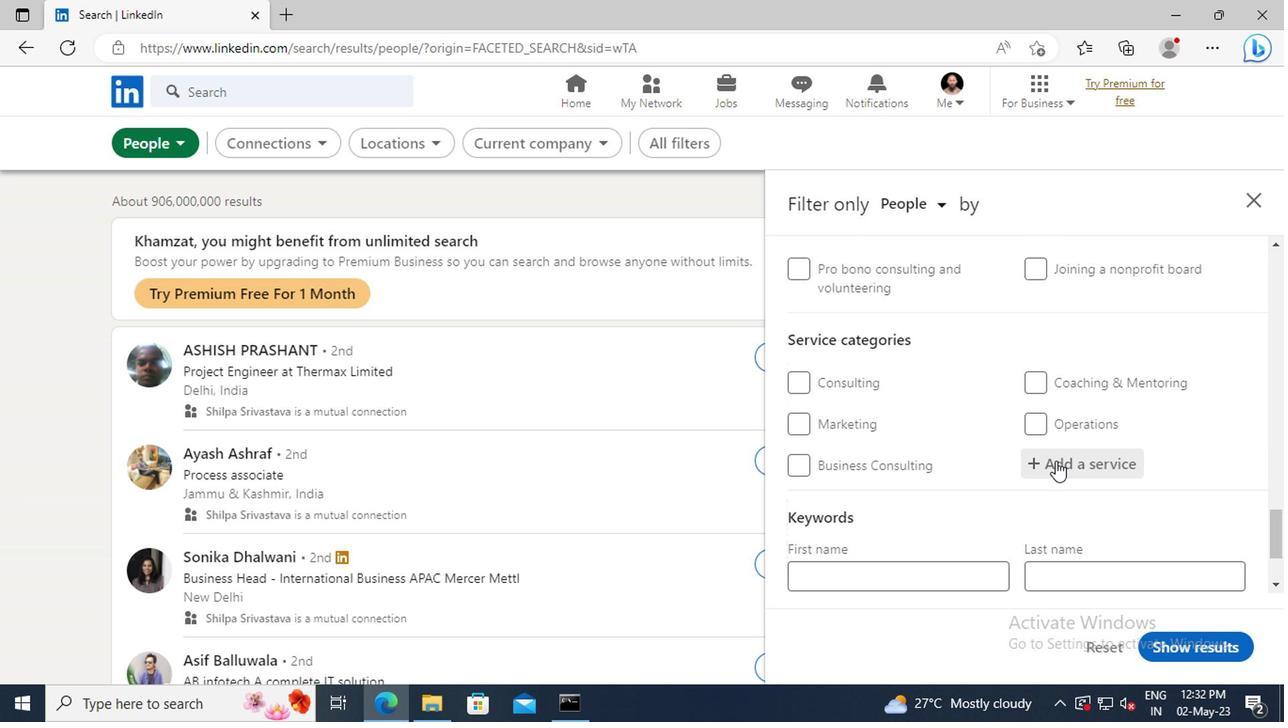 
Action: Key pressed <Key.shift>PROGRAM<Key.space><Key.shift>MAN
Screenshot: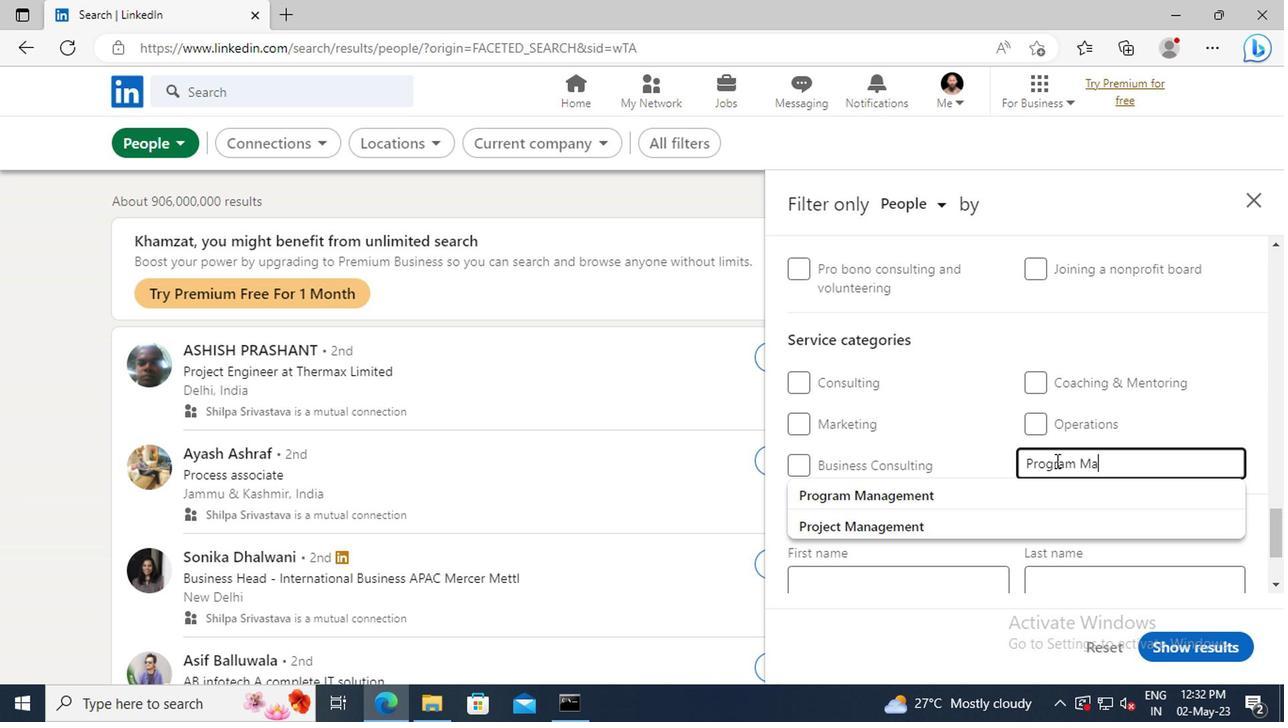 
Action: Mouse moved to (884, 487)
Screenshot: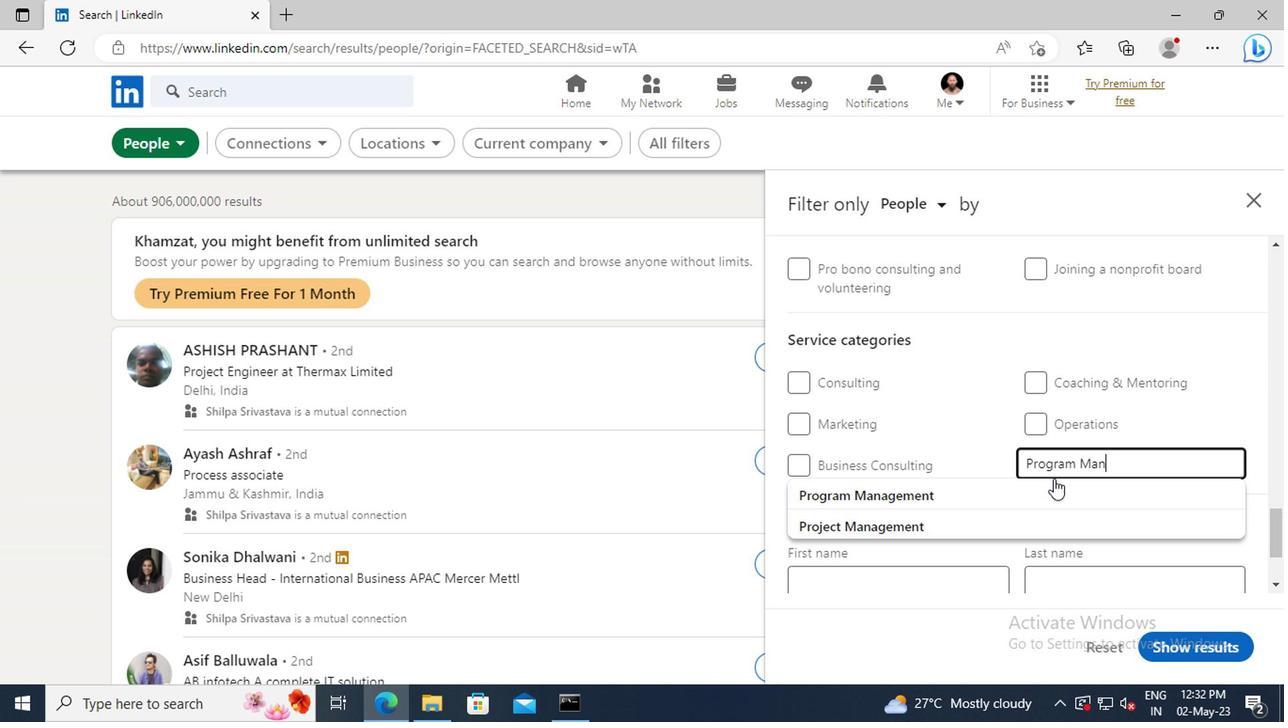 
Action: Mouse pressed left at (884, 487)
Screenshot: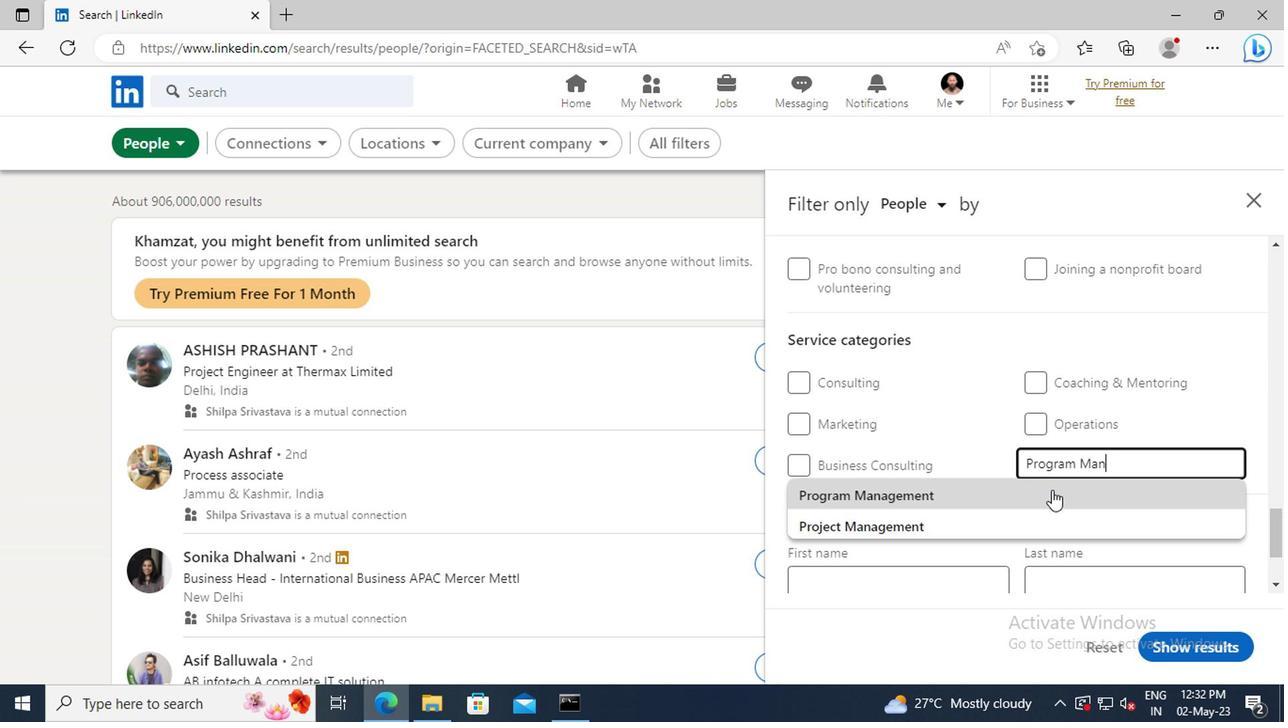 
Action: Mouse scrolled (884, 487) with delta (0, 0)
Screenshot: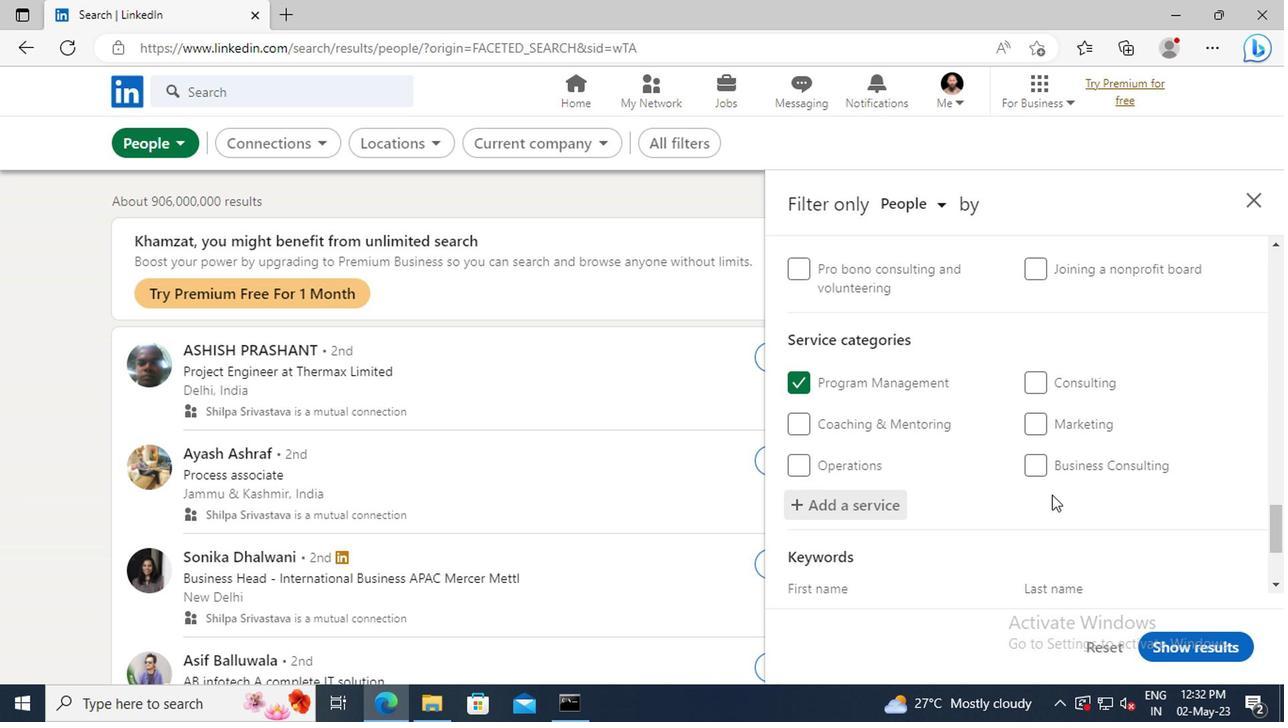 
Action: Mouse scrolled (884, 487) with delta (0, 0)
Screenshot: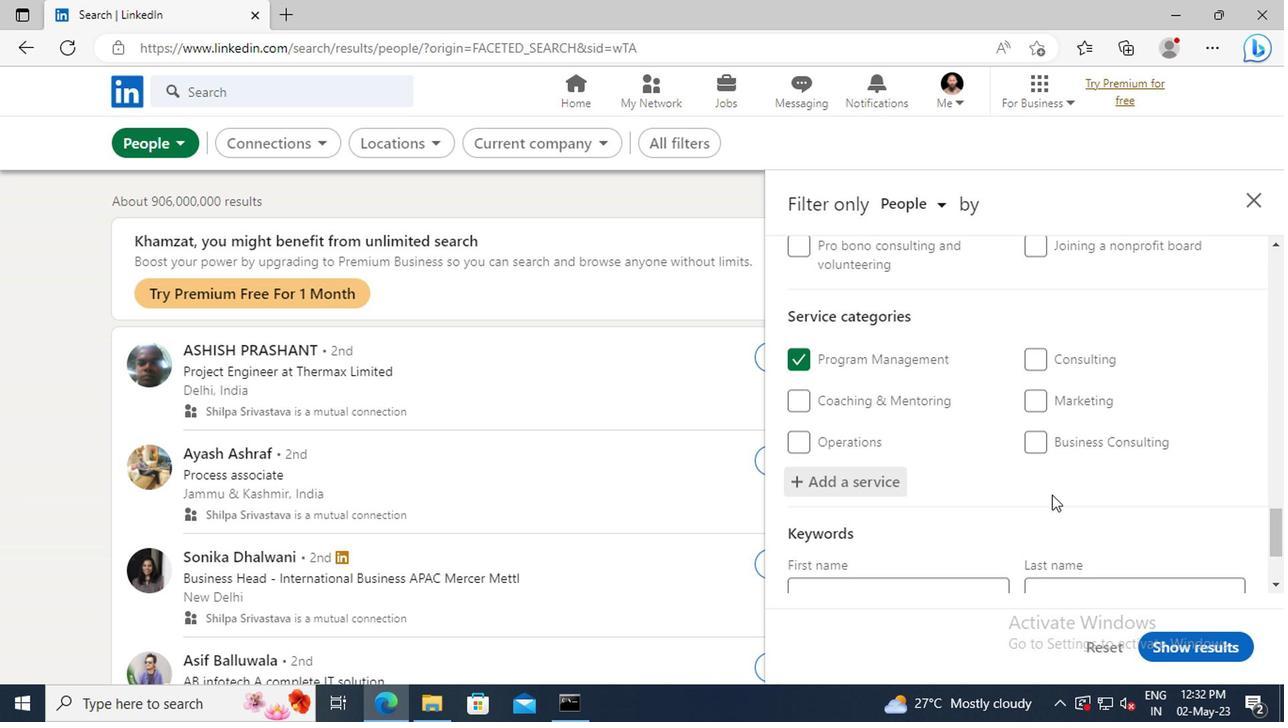 
Action: Mouse scrolled (884, 487) with delta (0, 0)
Screenshot: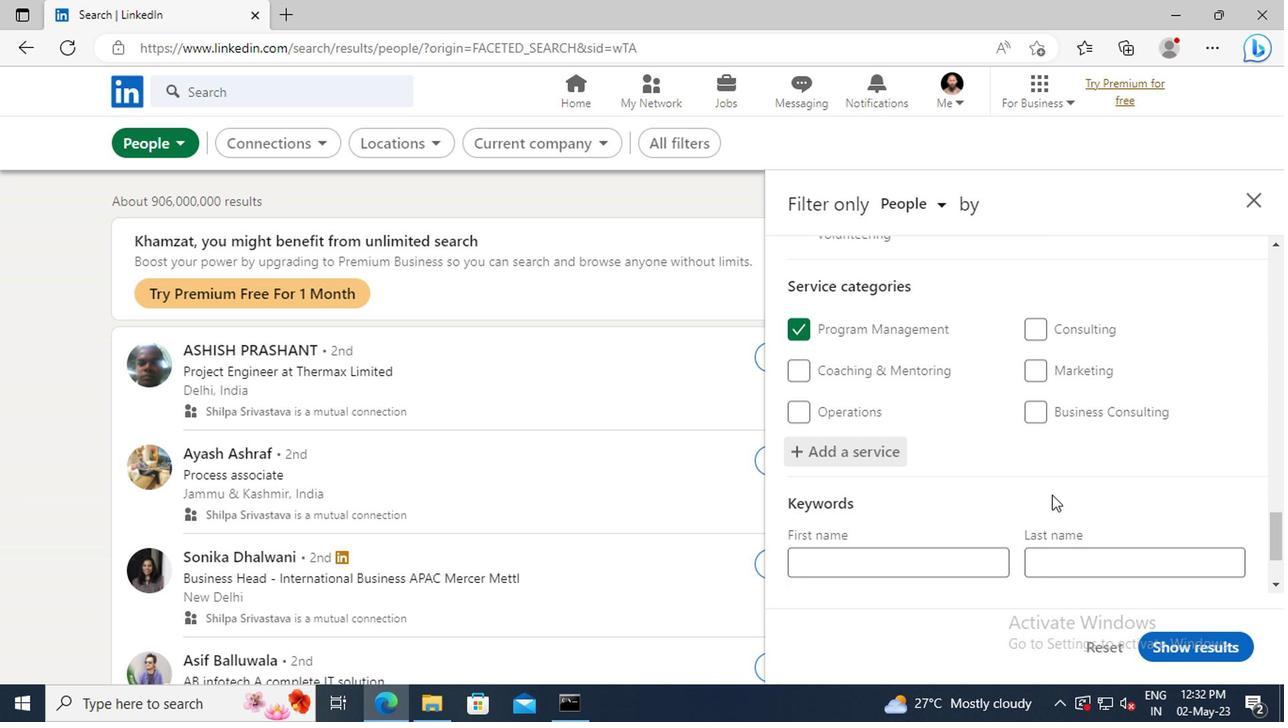 
Action: Mouse scrolled (884, 487) with delta (0, 0)
Screenshot: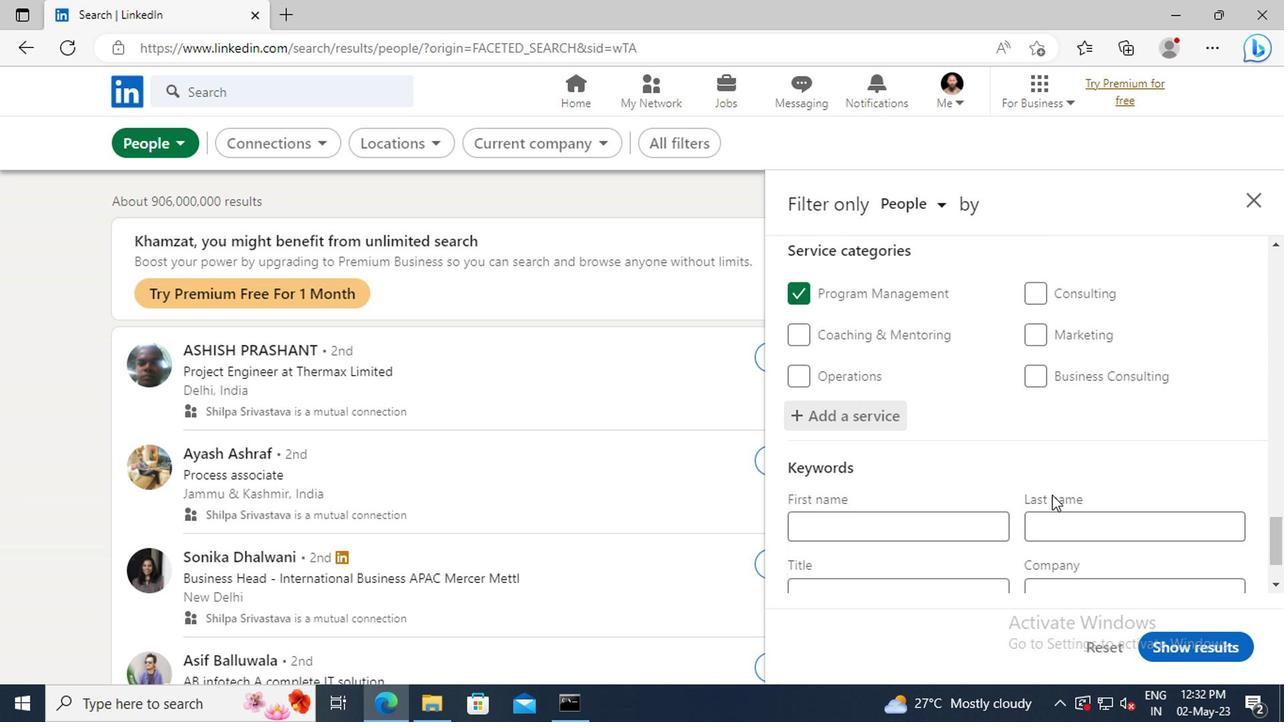 
Action: Mouse moved to (762, 498)
Screenshot: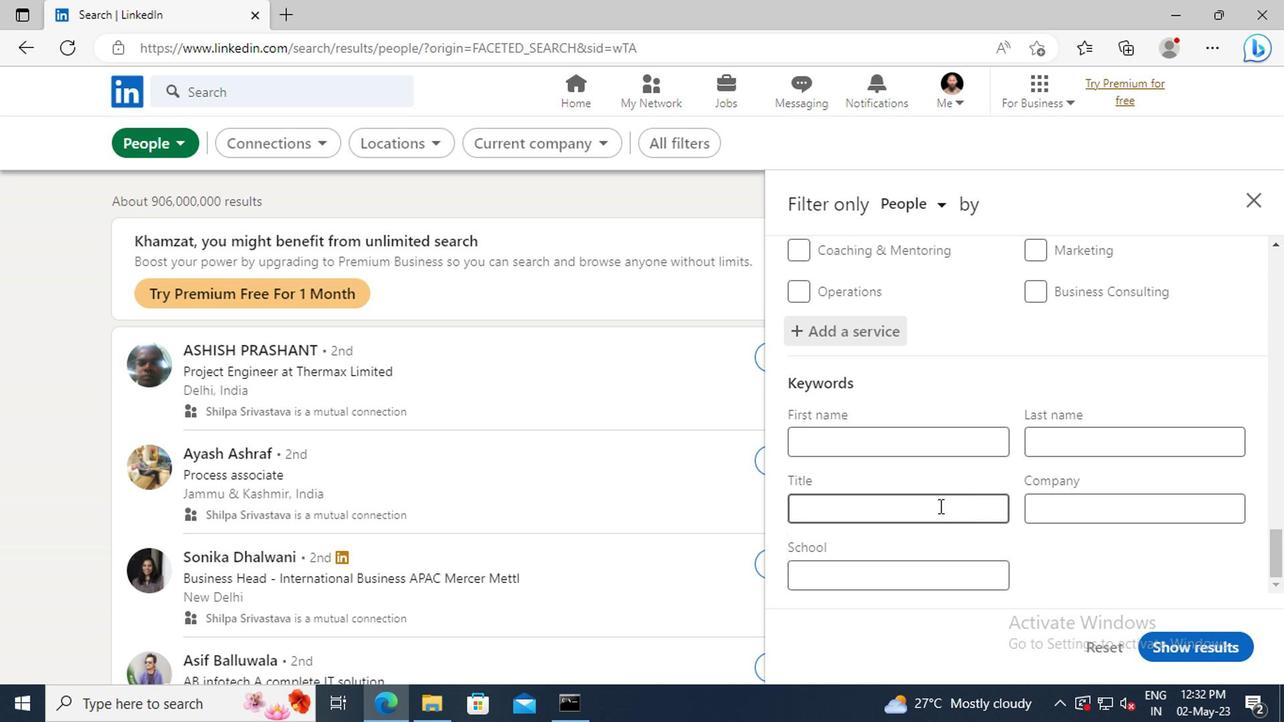
Action: Mouse pressed left at (762, 498)
Screenshot: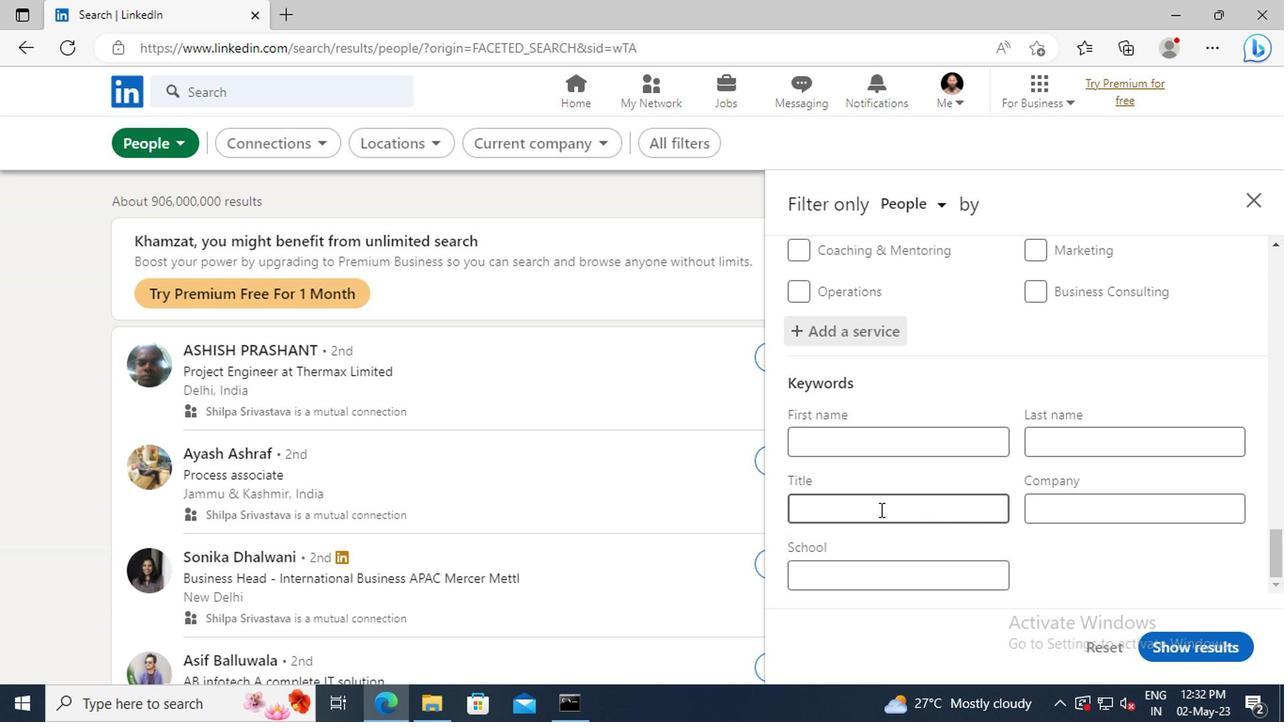 
Action: Key pressed <Key.shift>COMMUNITY<Key.space><Key.shift>VOLUNTEER<Key.space><Key.shift>JOBS<Key.enter>
Screenshot: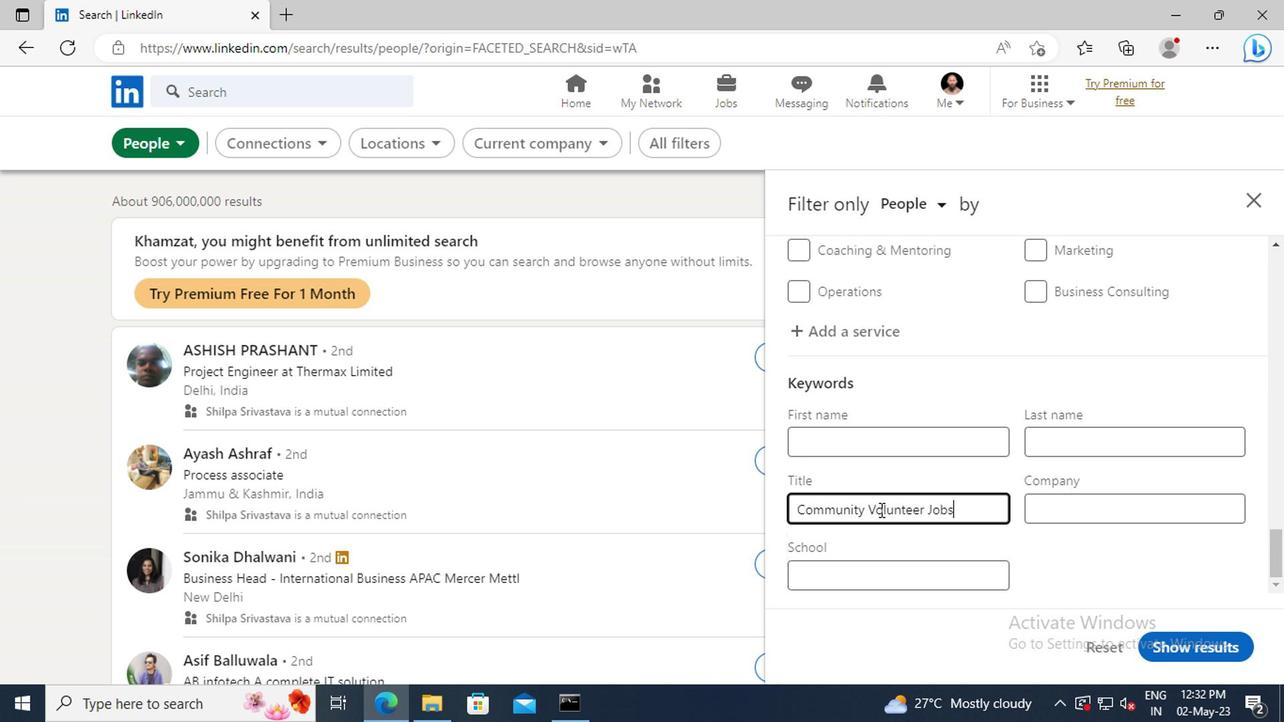 
Action: Mouse moved to (980, 596)
Screenshot: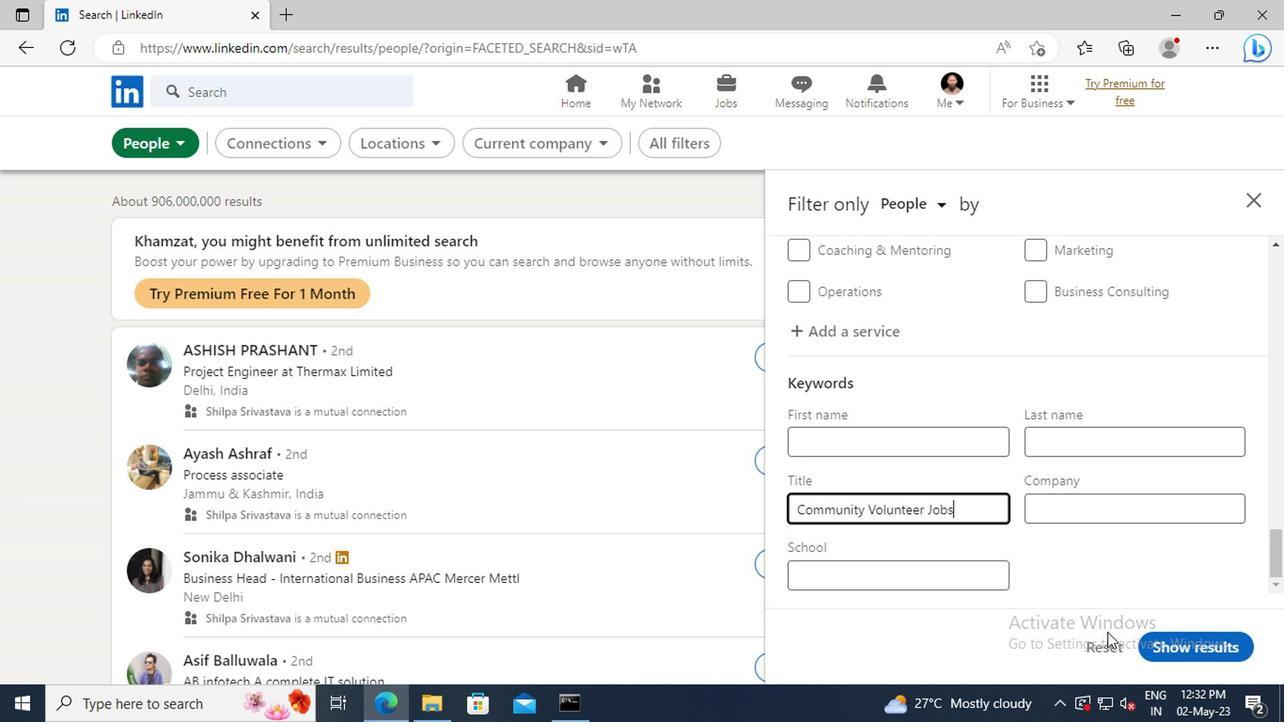 
Action: Mouse pressed left at (980, 596)
Screenshot: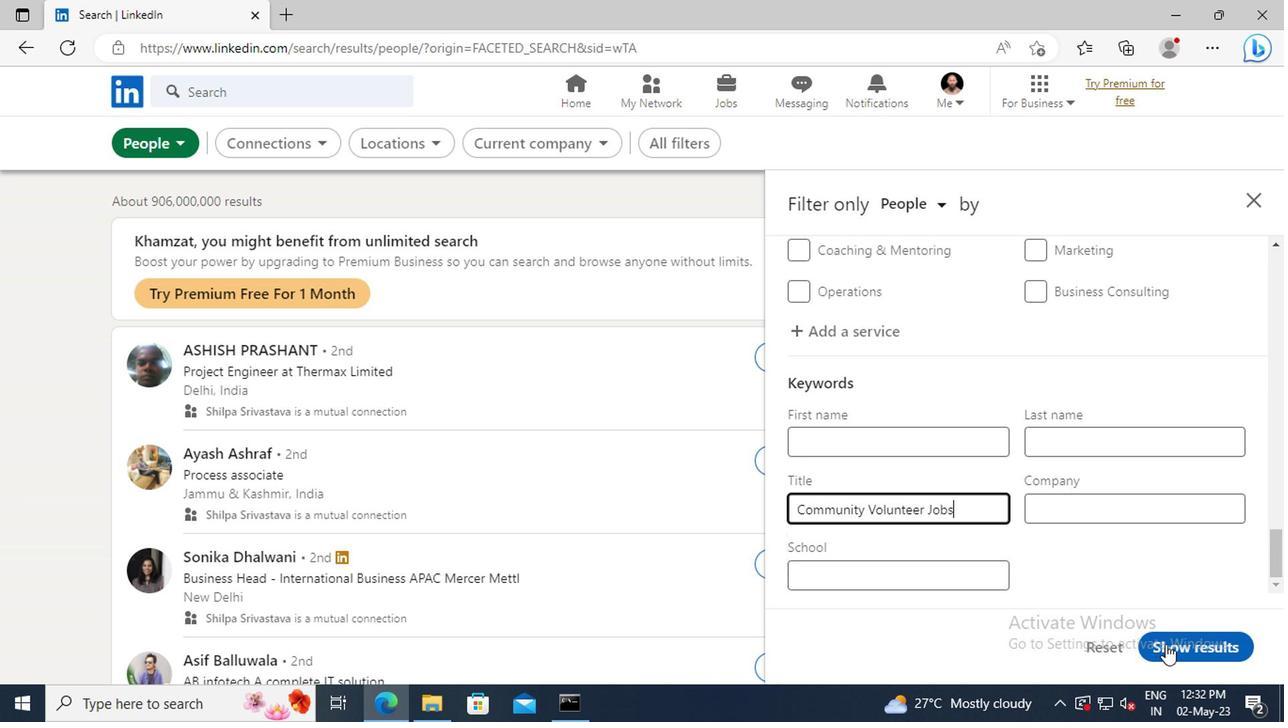 
